 Task: Compose an email with the signature Jennifer Adams with the subject Thank you for accepting our job offer and the message I would appreciate it if you could send me the updated budget report. from softage.8@softage.net to softage.2@softage.net Select the numbered list and change the font typography to strikethroughSelect the numbered list and remove the font typography strikethrough Send the email. Finally, move the email from Sent Items to the label Financial aid
Action: Mouse moved to (1179, 82)
Screenshot: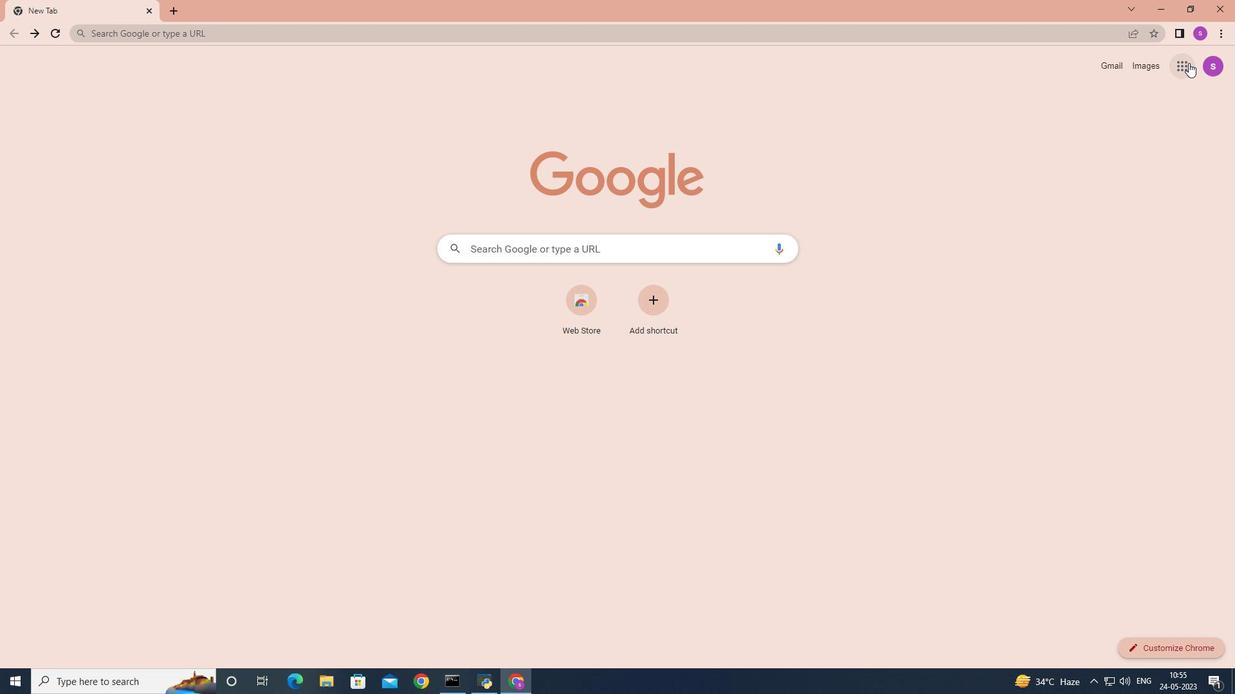 
Action: Mouse pressed left at (1179, 82)
Screenshot: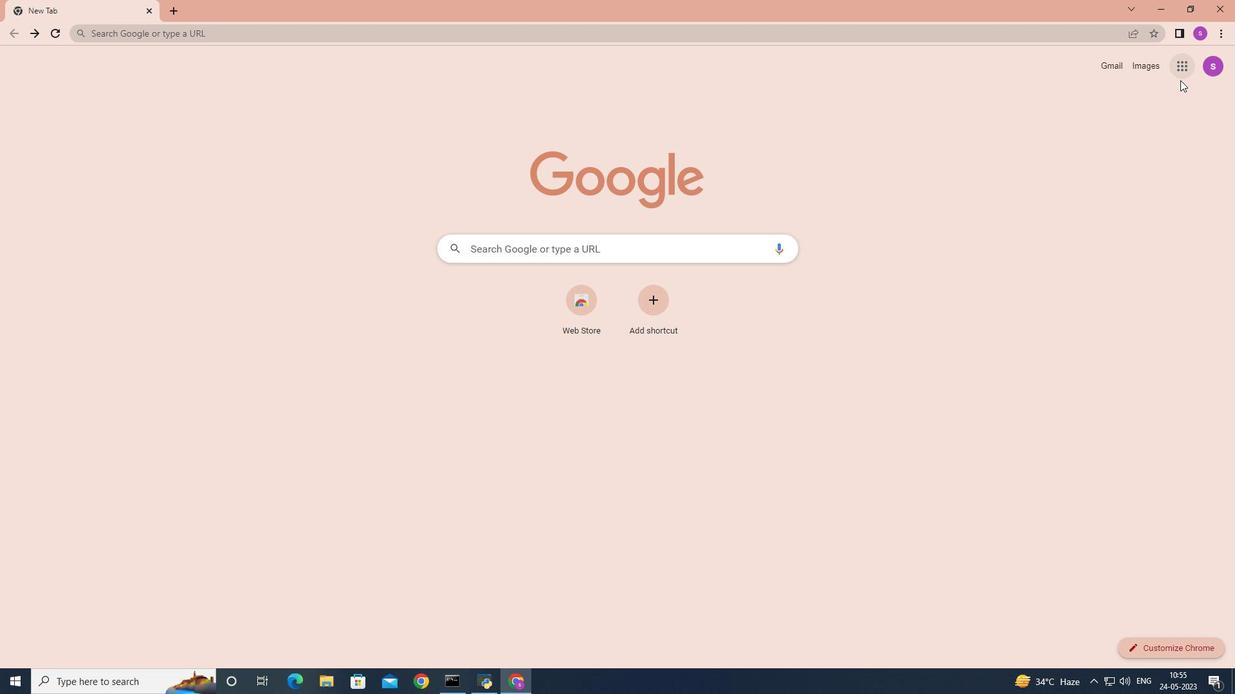 
Action: Mouse moved to (1182, 72)
Screenshot: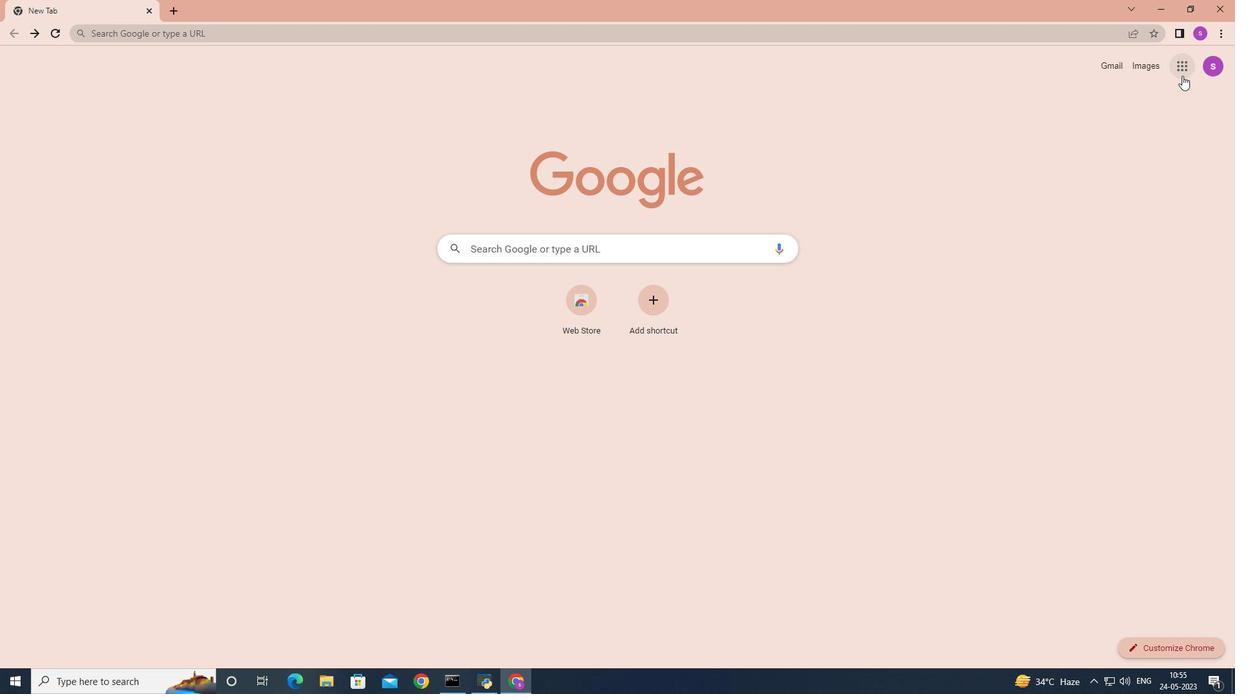 
Action: Mouse pressed left at (1182, 72)
Screenshot: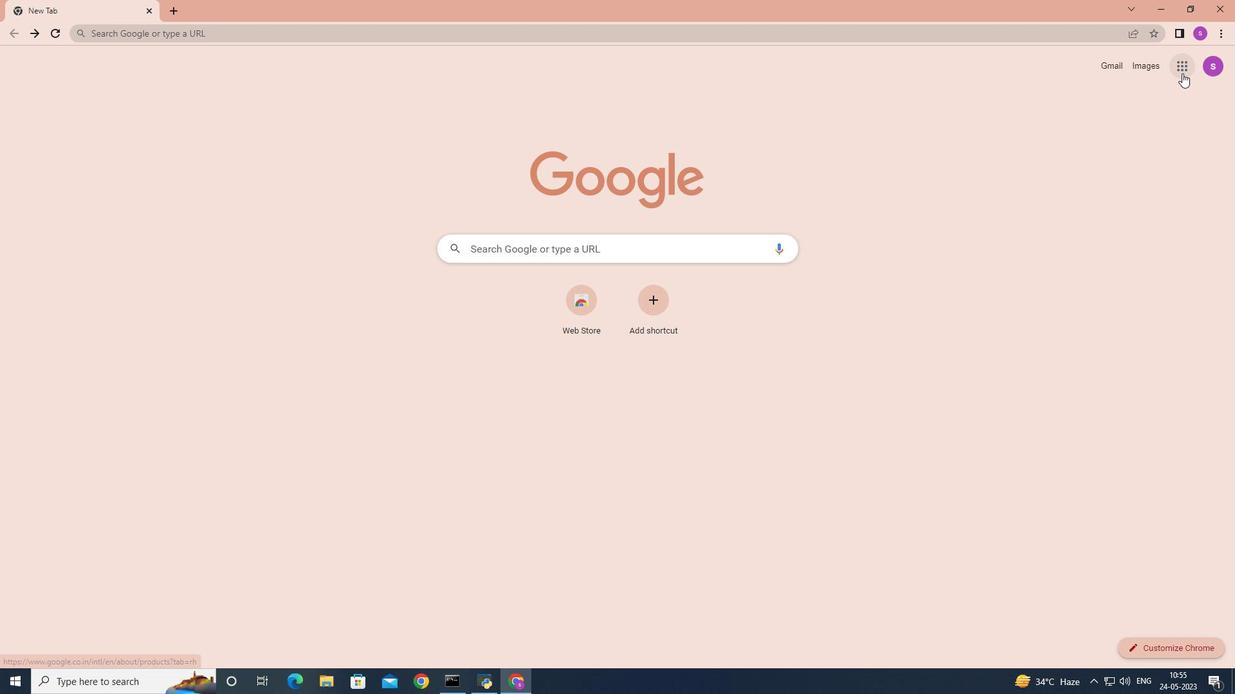 
Action: Mouse moved to (1143, 111)
Screenshot: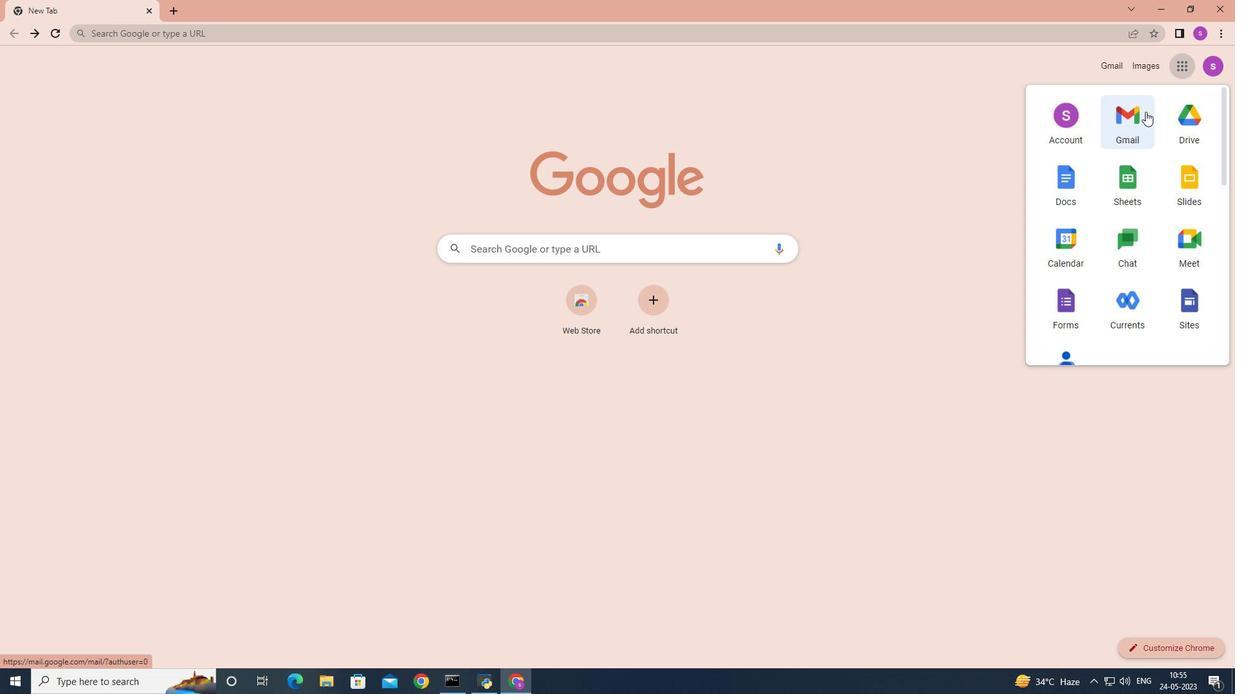 
Action: Mouse pressed left at (1143, 111)
Screenshot: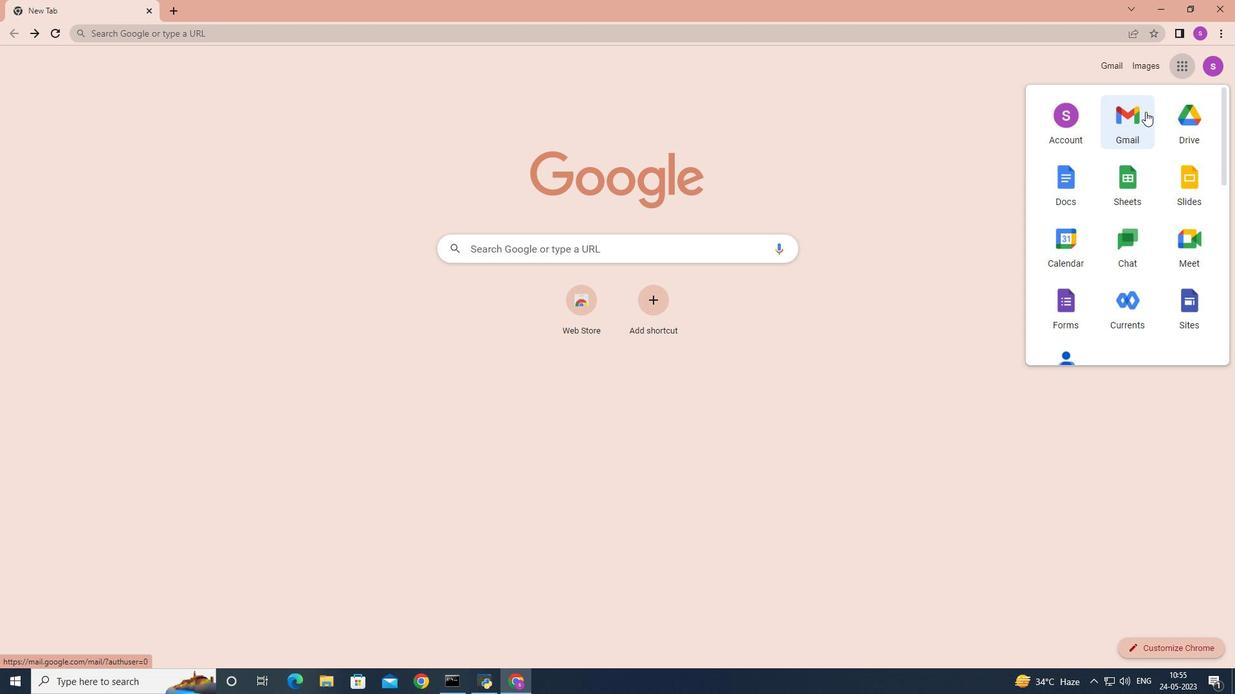 
Action: Mouse moved to (1089, 67)
Screenshot: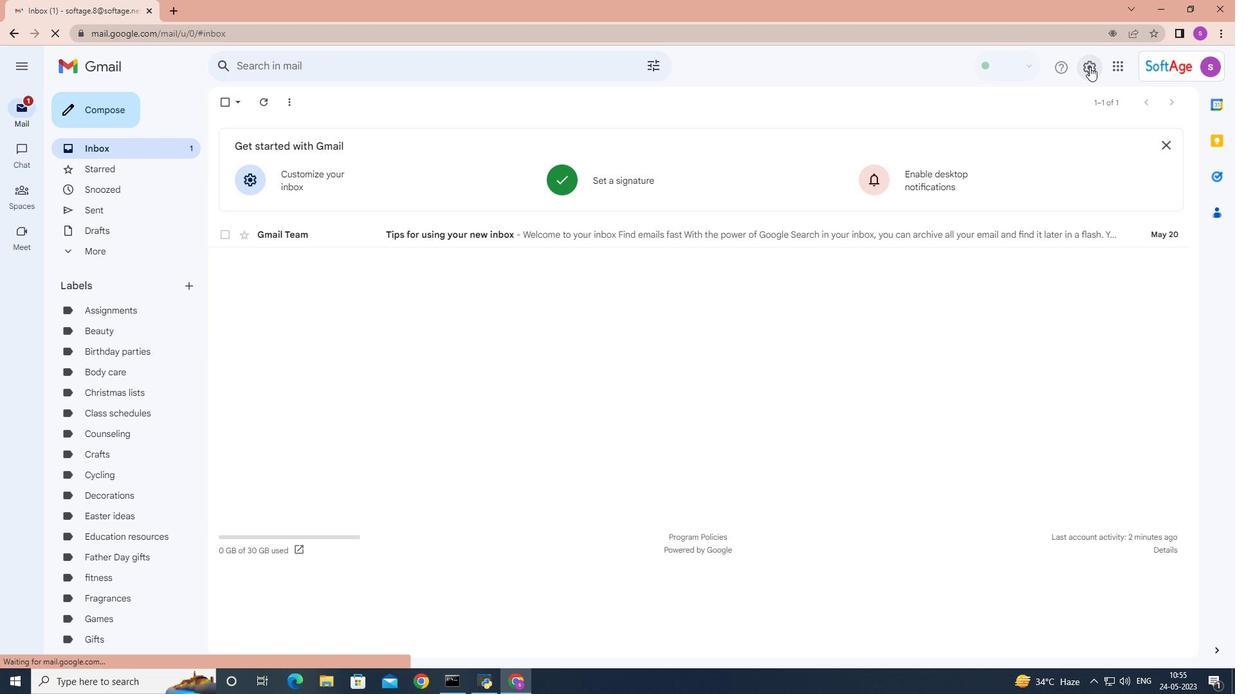 
Action: Mouse pressed left at (1089, 67)
Screenshot: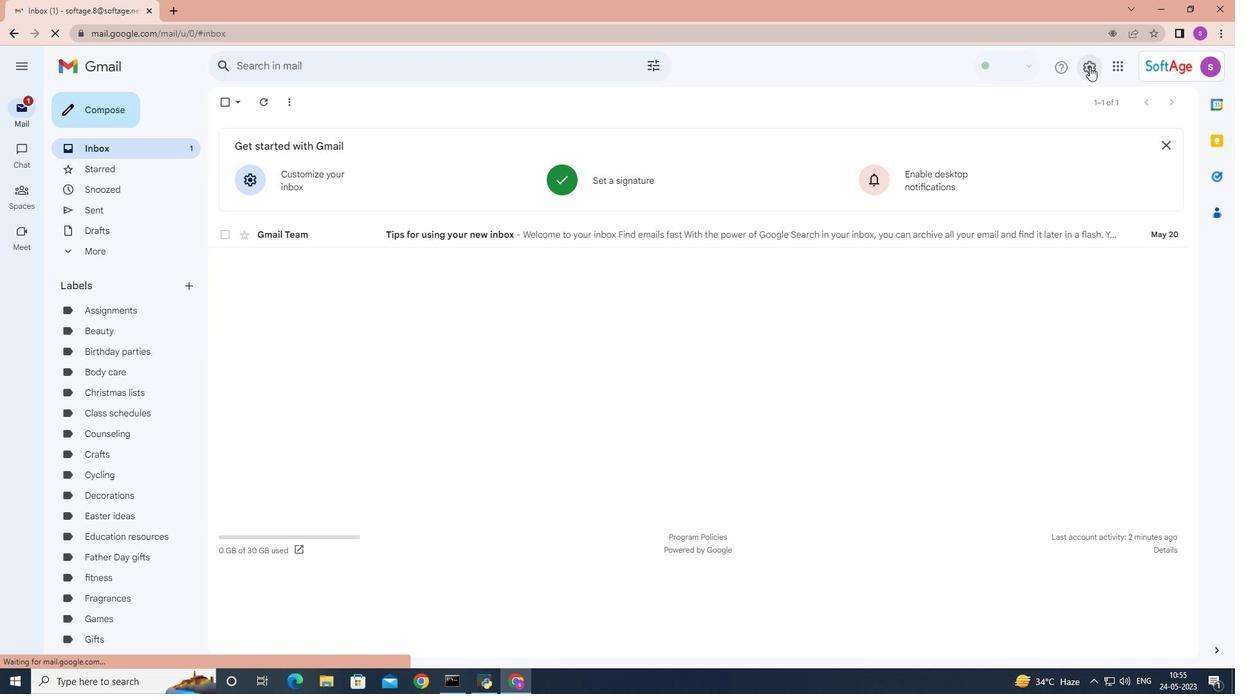 
Action: Mouse moved to (1094, 132)
Screenshot: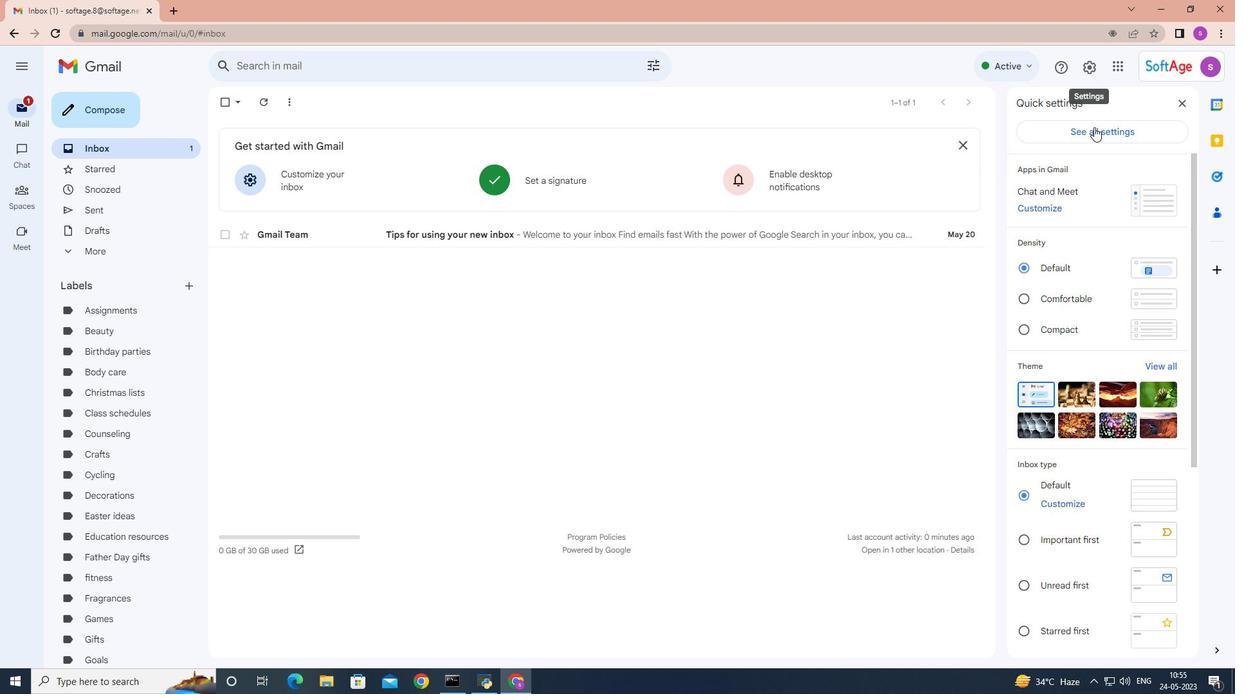 
Action: Mouse pressed left at (1094, 132)
Screenshot: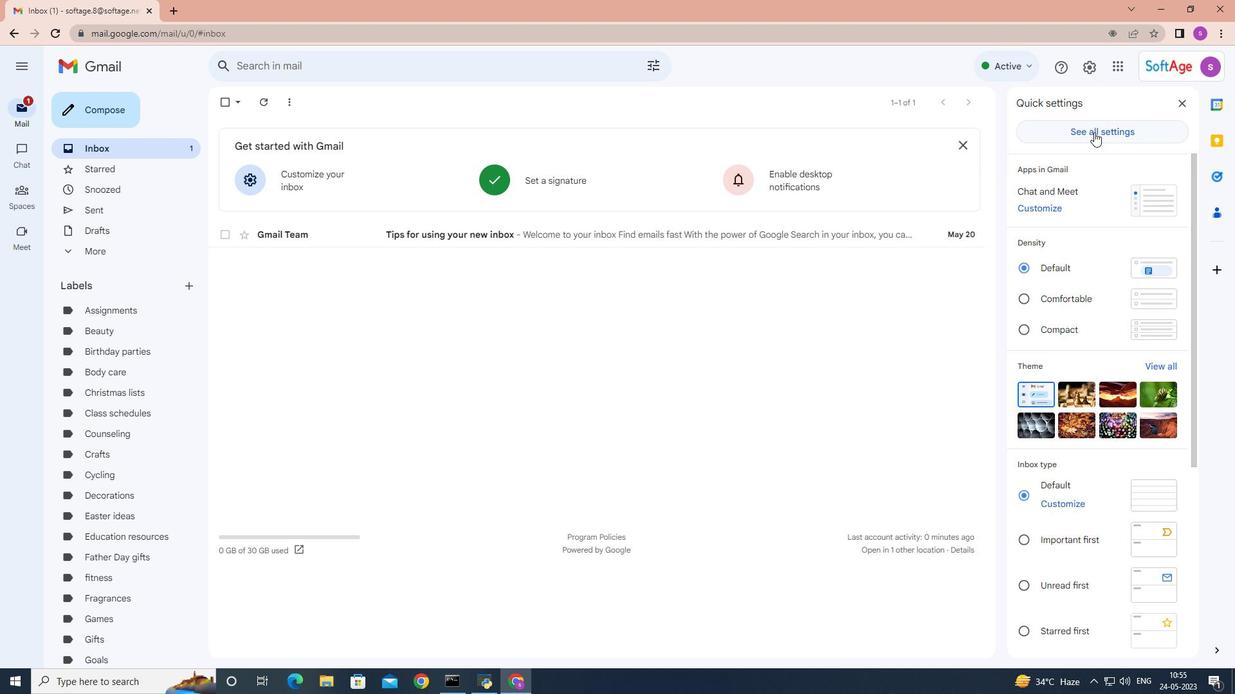 
Action: Mouse moved to (672, 285)
Screenshot: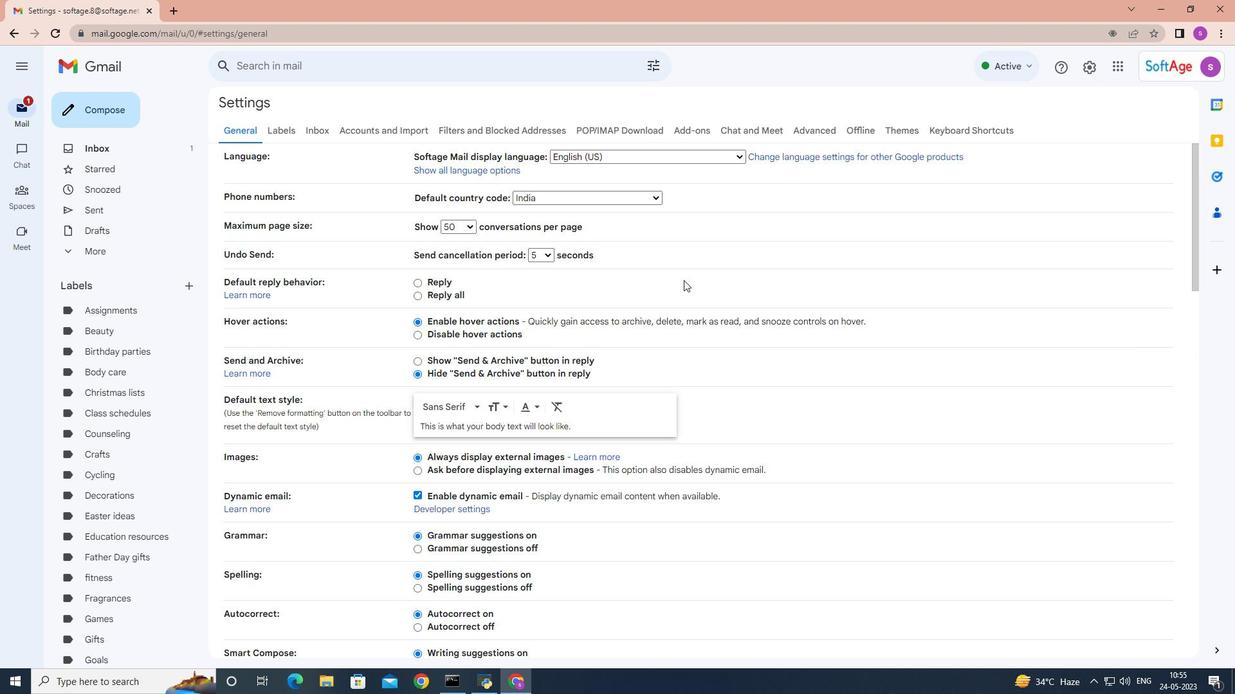 
Action: Mouse scrolled (672, 284) with delta (0, 0)
Screenshot: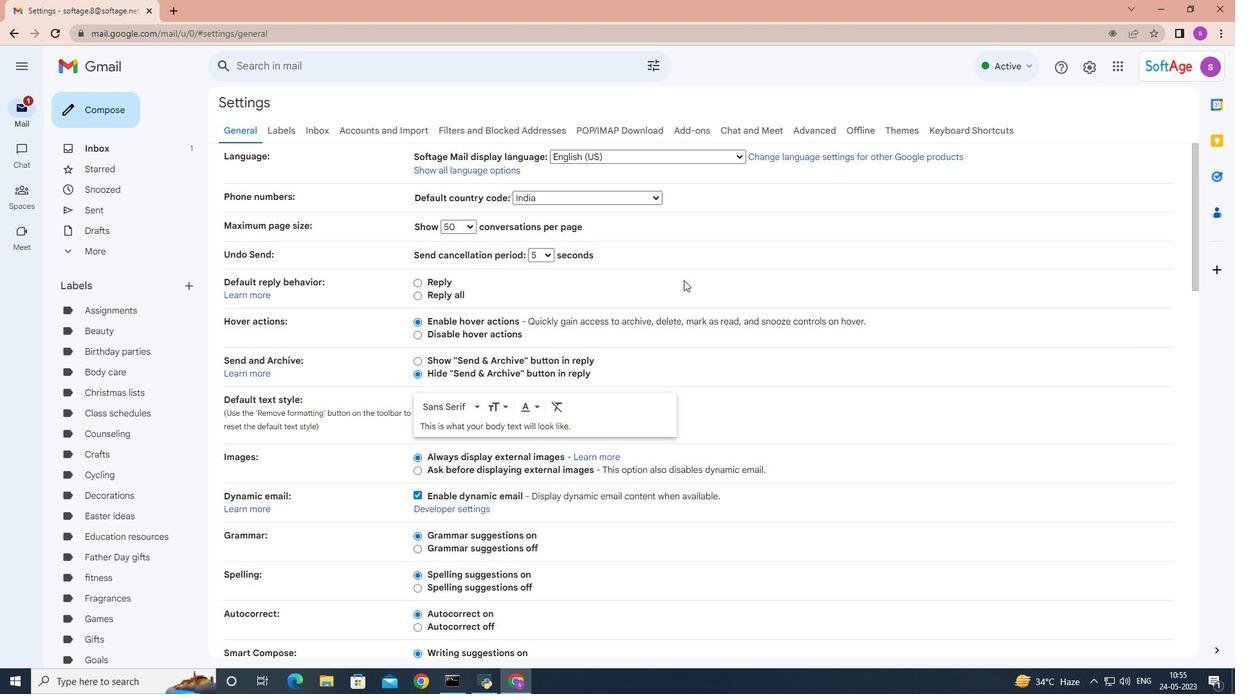 
Action: Mouse scrolled (672, 284) with delta (0, 0)
Screenshot: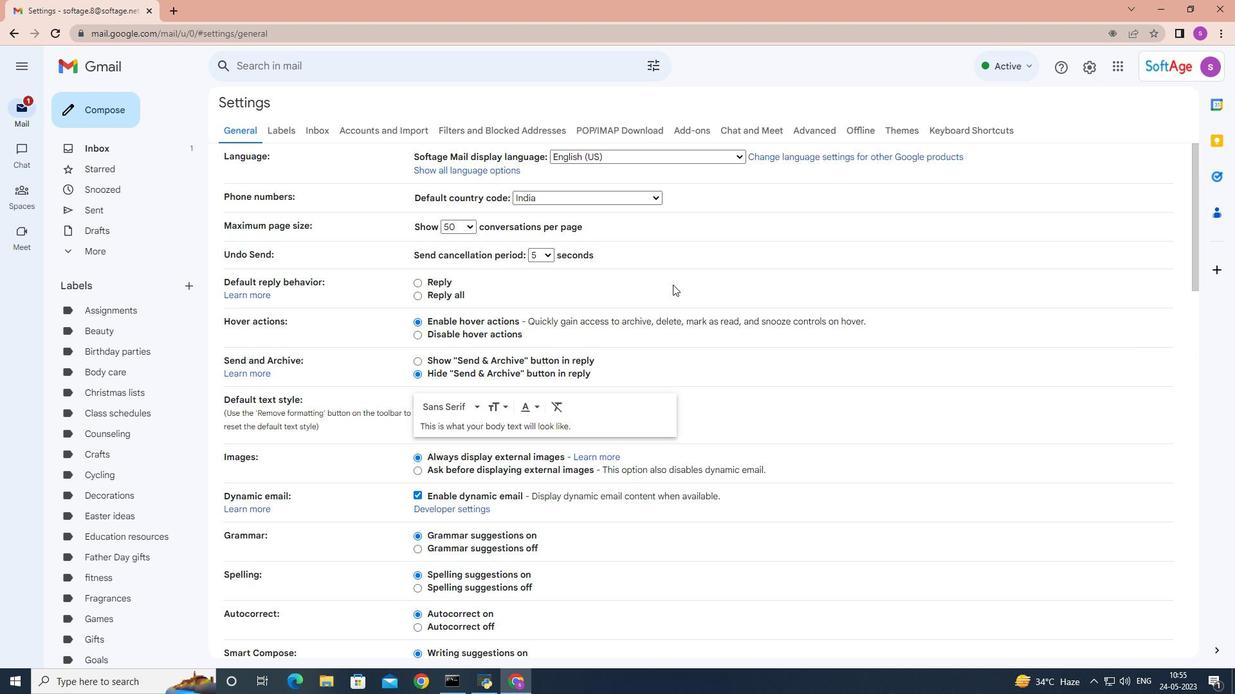 
Action: Mouse scrolled (672, 284) with delta (0, 0)
Screenshot: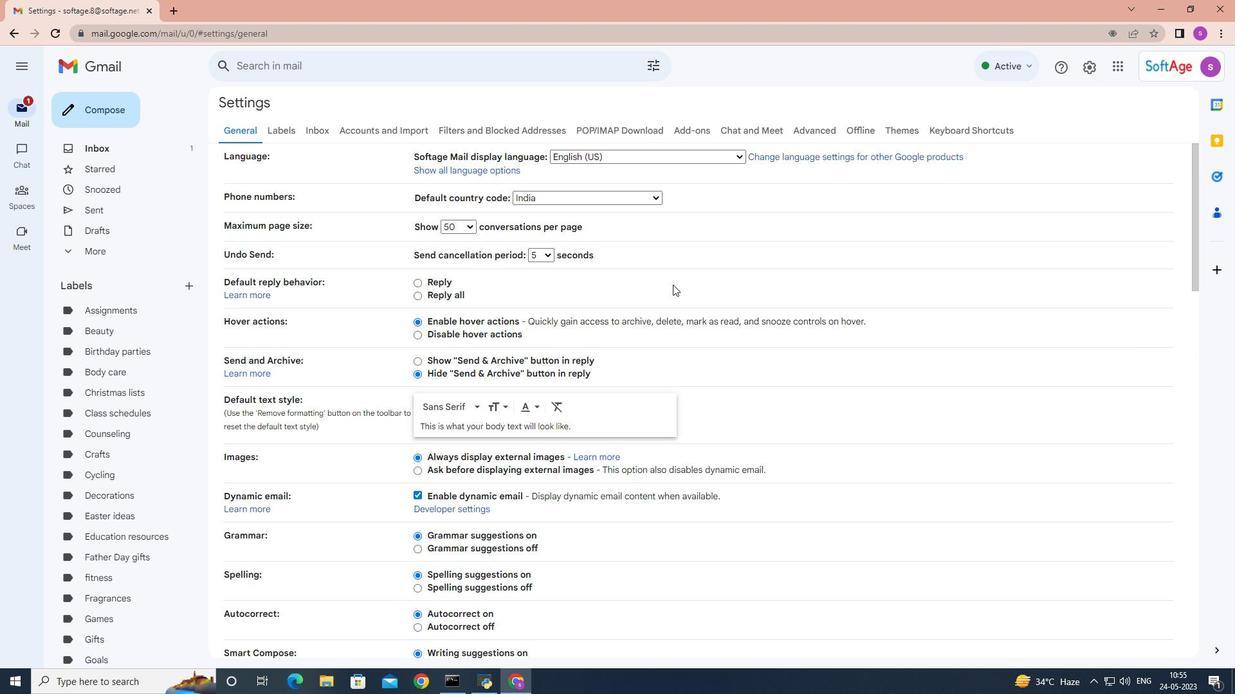 
Action: Mouse scrolled (672, 284) with delta (0, 0)
Screenshot: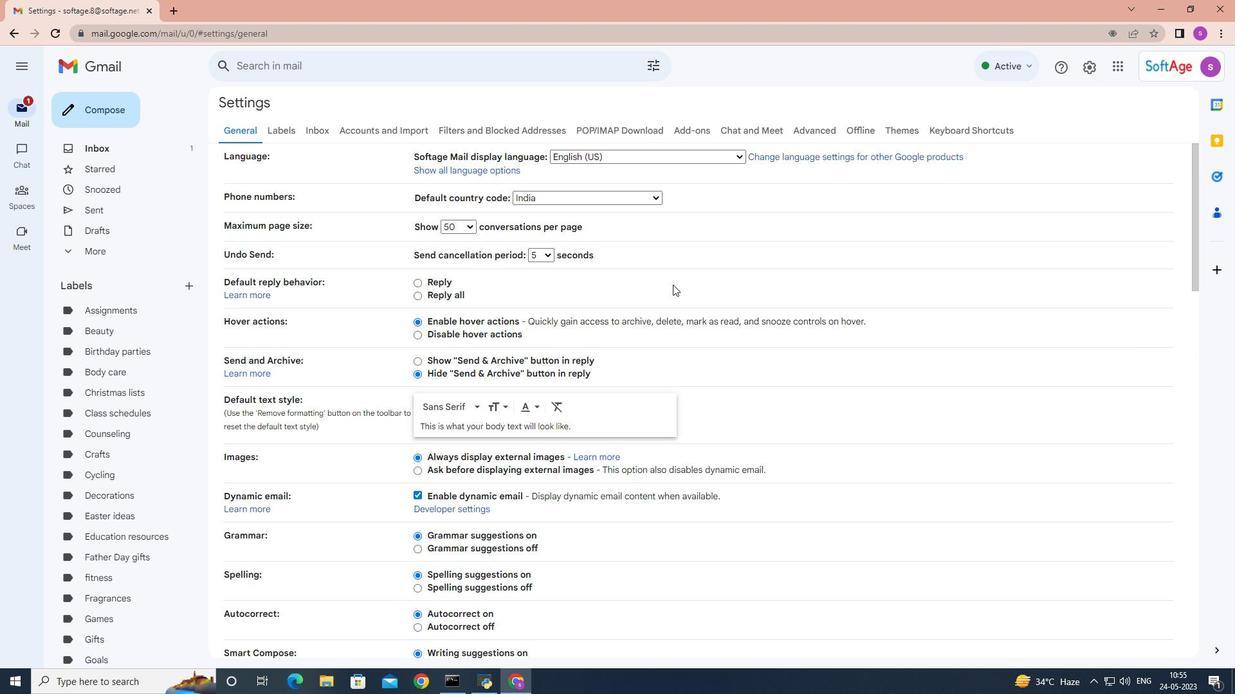 
Action: Mouse scrolled (672, 284) with delta (0, 0)
Screenshot: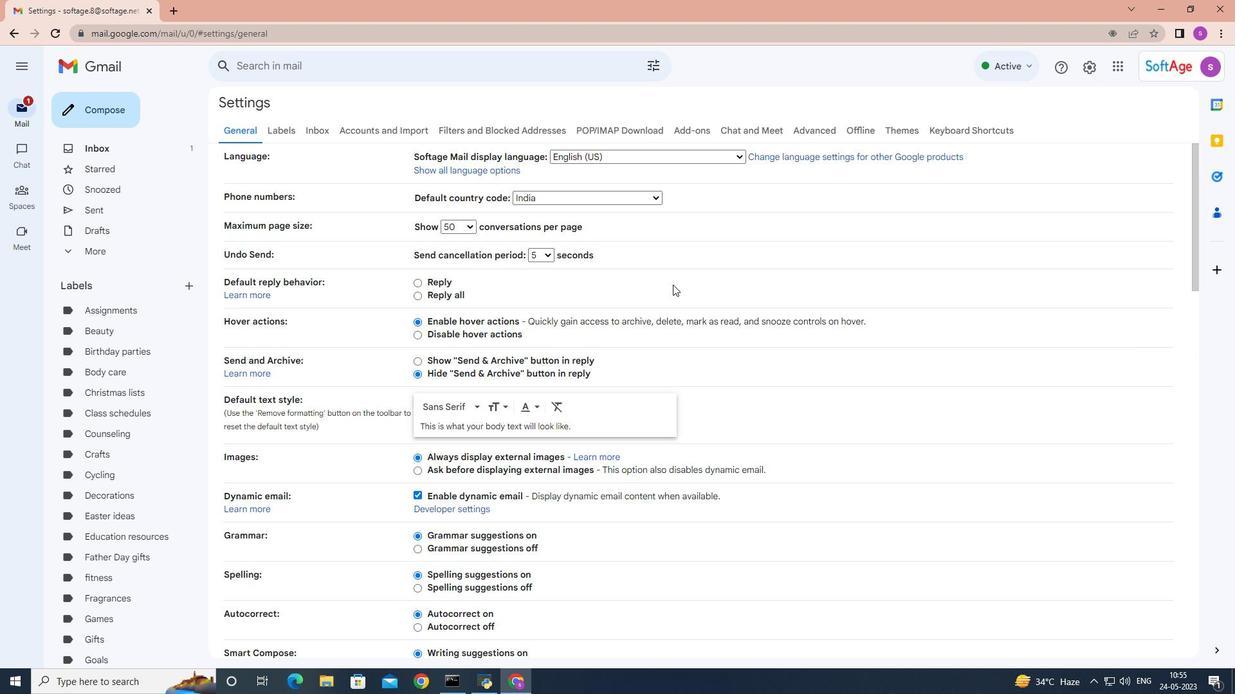 
Action: Mouse scrolled (672, 284) with delta (0, 0)
Screenshot: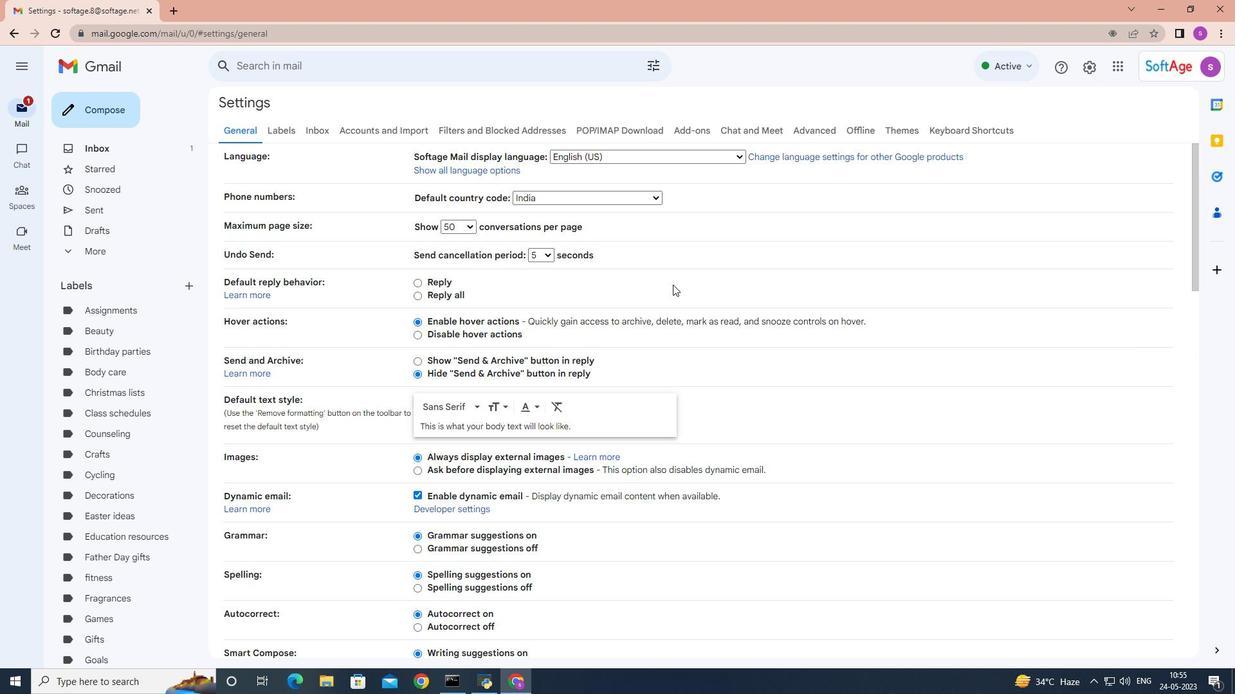 
Action: Mouse scrolled (672, 284) with delta (0, 0)
Screenshot: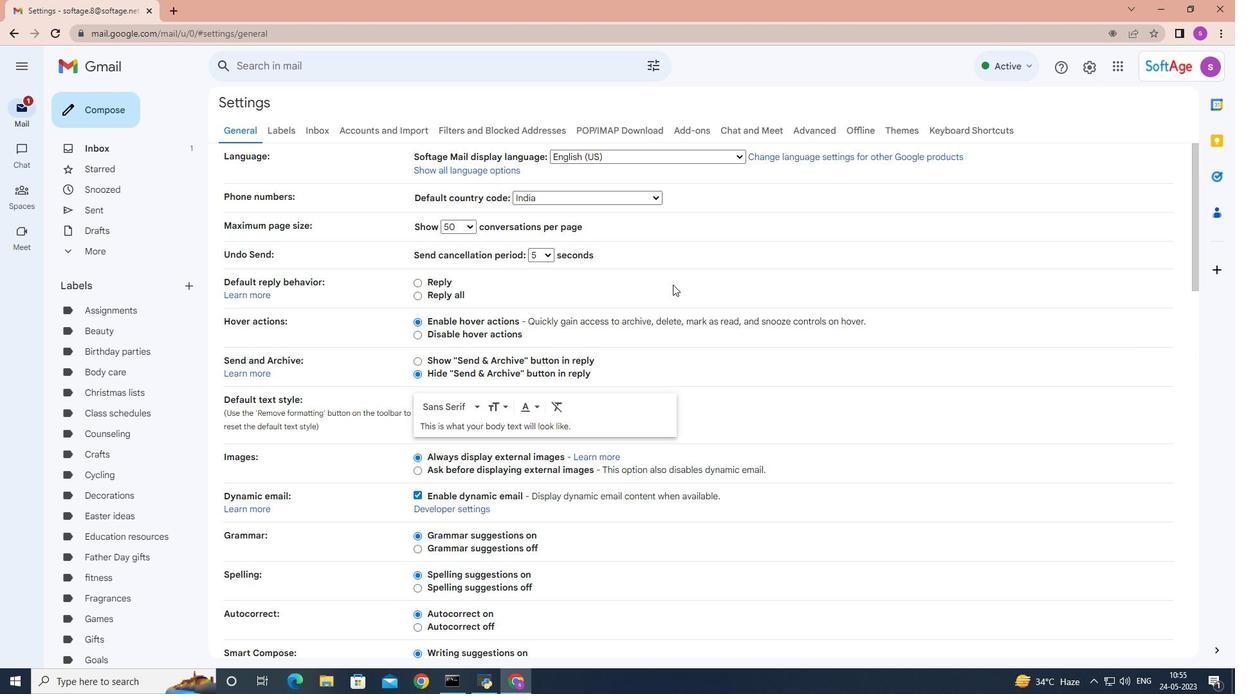 
Action: Mouse scrolled (672, 284) with delta (0, 0)
Screenshot: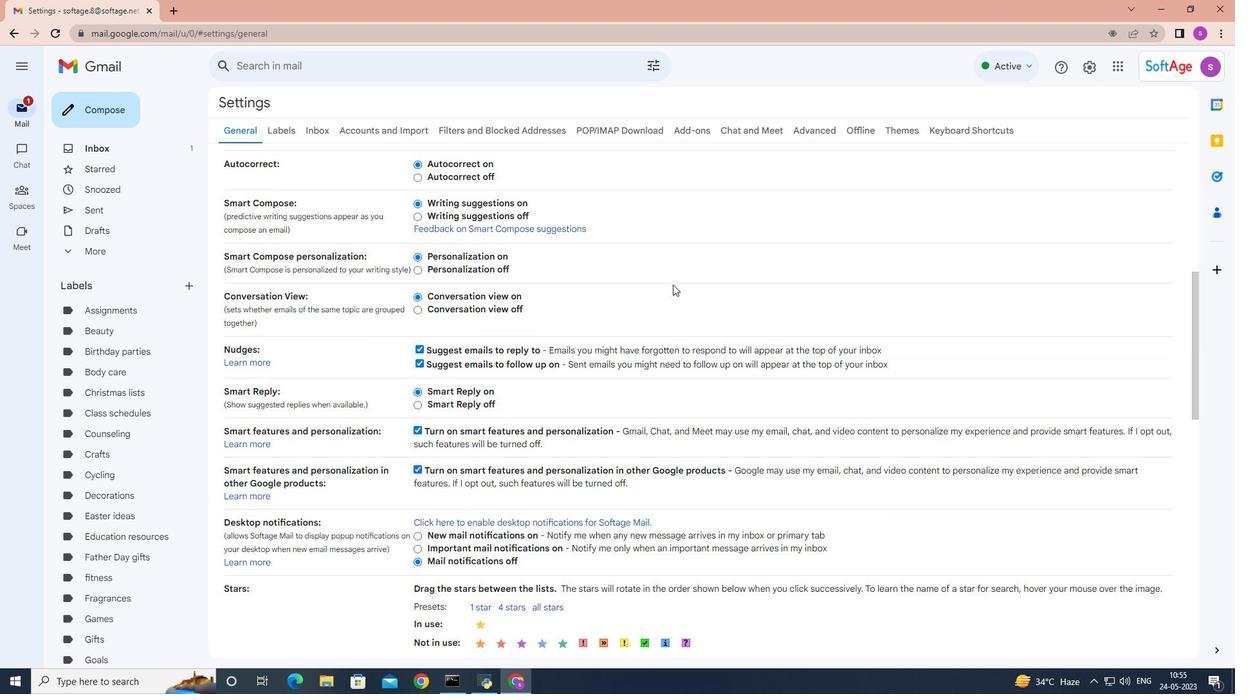
Action: Mouse scrolled (672, 284) with delta (0, 0)
Screenshot: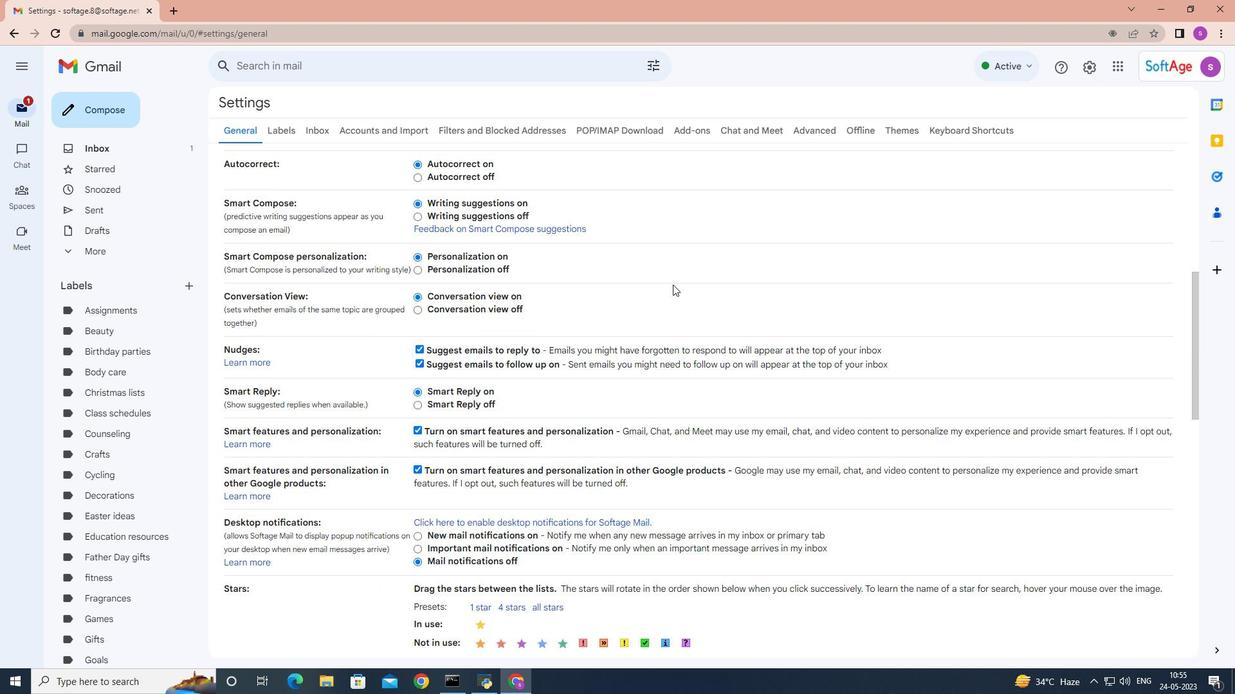 
Action: Mouse scrolled (672, 284) with delta (0, 0)
Screenshot: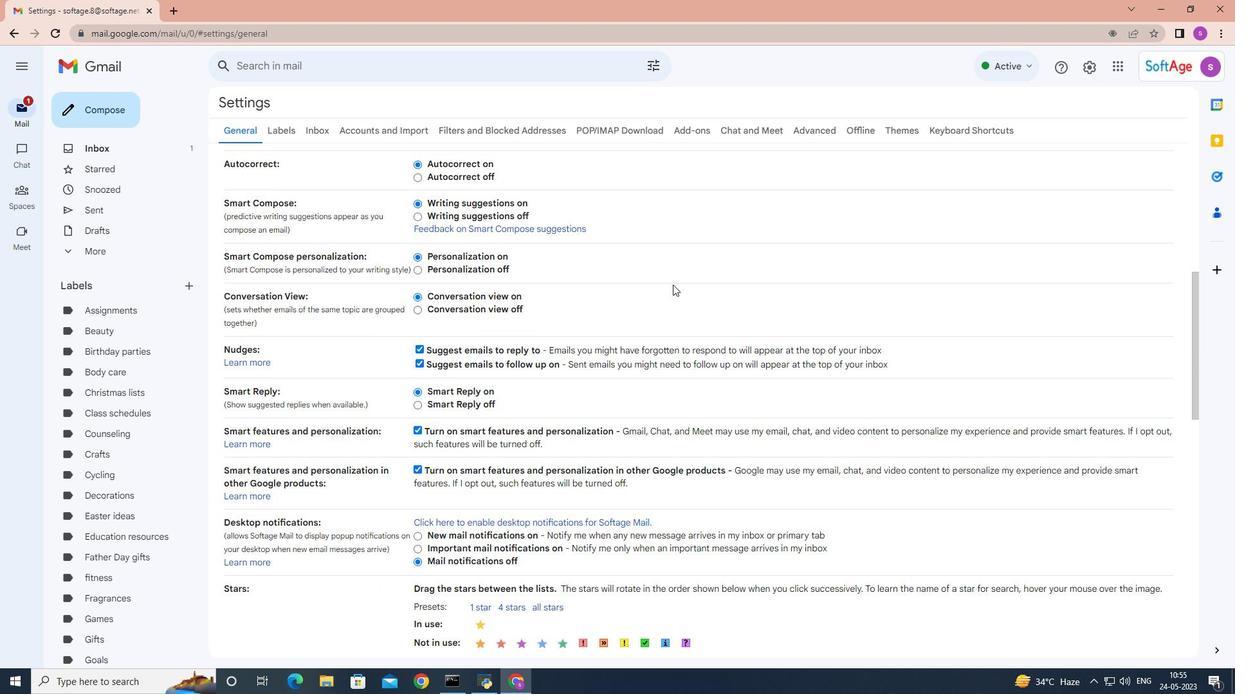 
Action: Mouse scrolled (672, 284) with delta (0, 0)
Screenshot: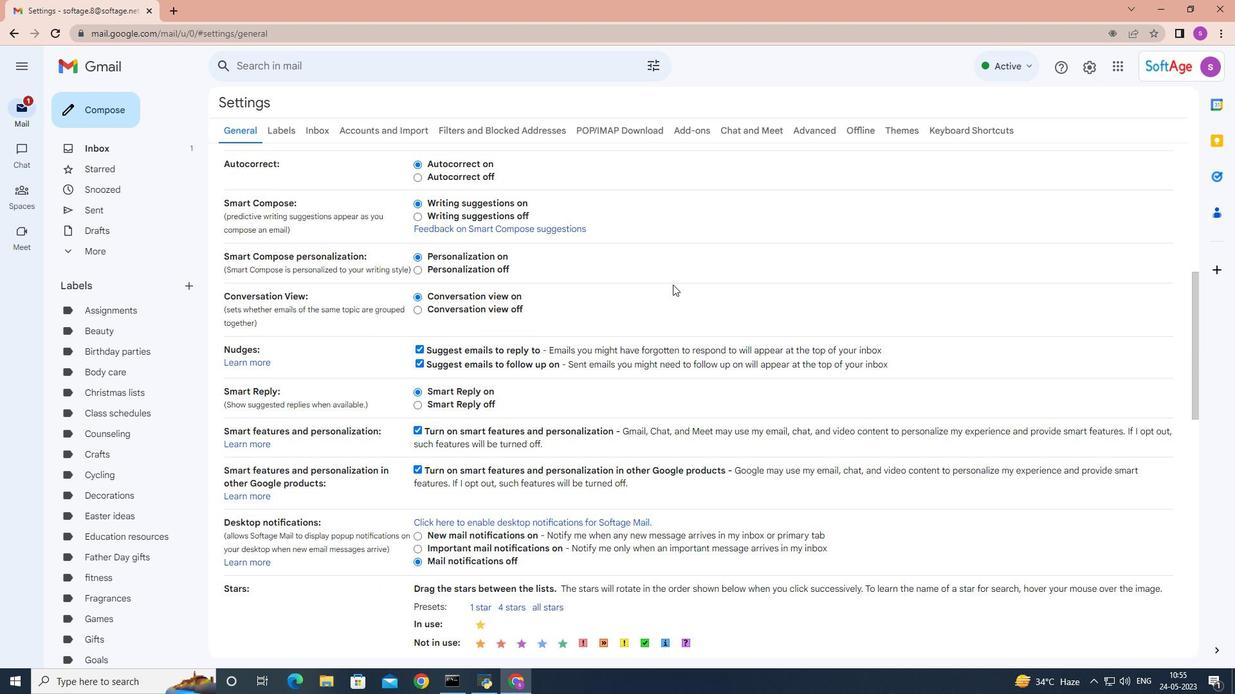 
Action: Mouse scrolled (672, 284) with delta (0, 0)
Screenshot: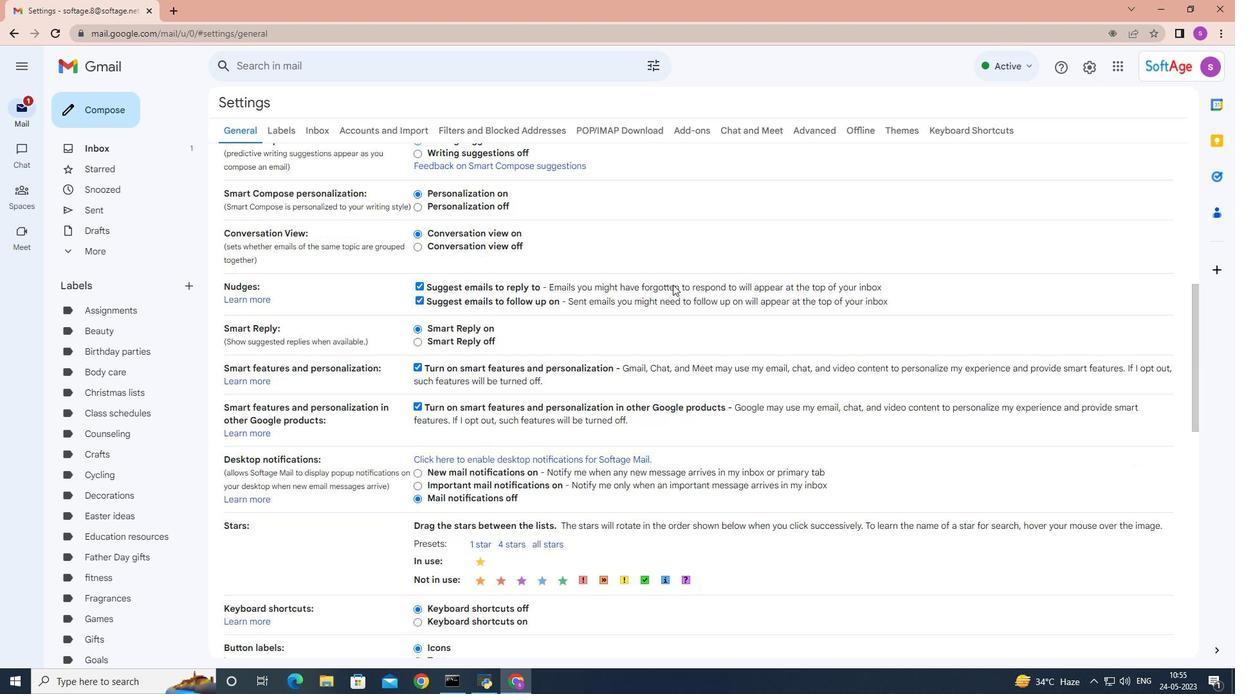 
Action: Mouse scrolled (672, 284) with delta (0, 0)
Screenshot: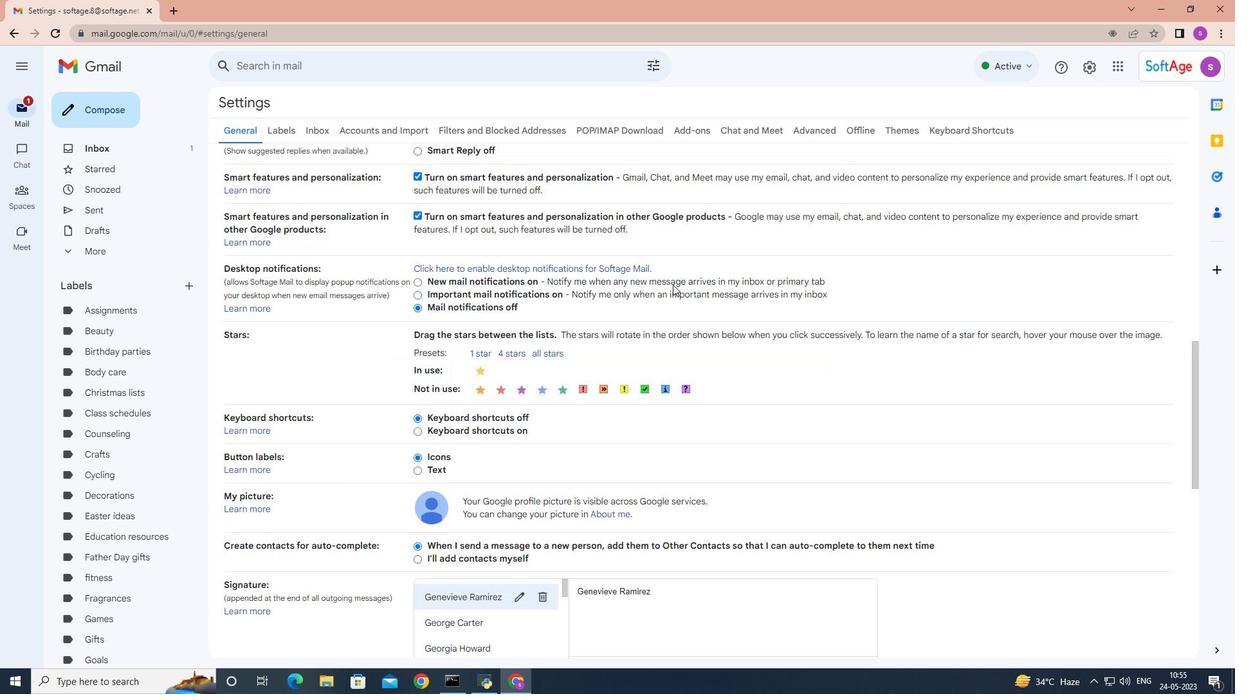 
Action: Mouse scrolled (672, 284) with delta (0, 0)
Screenshot: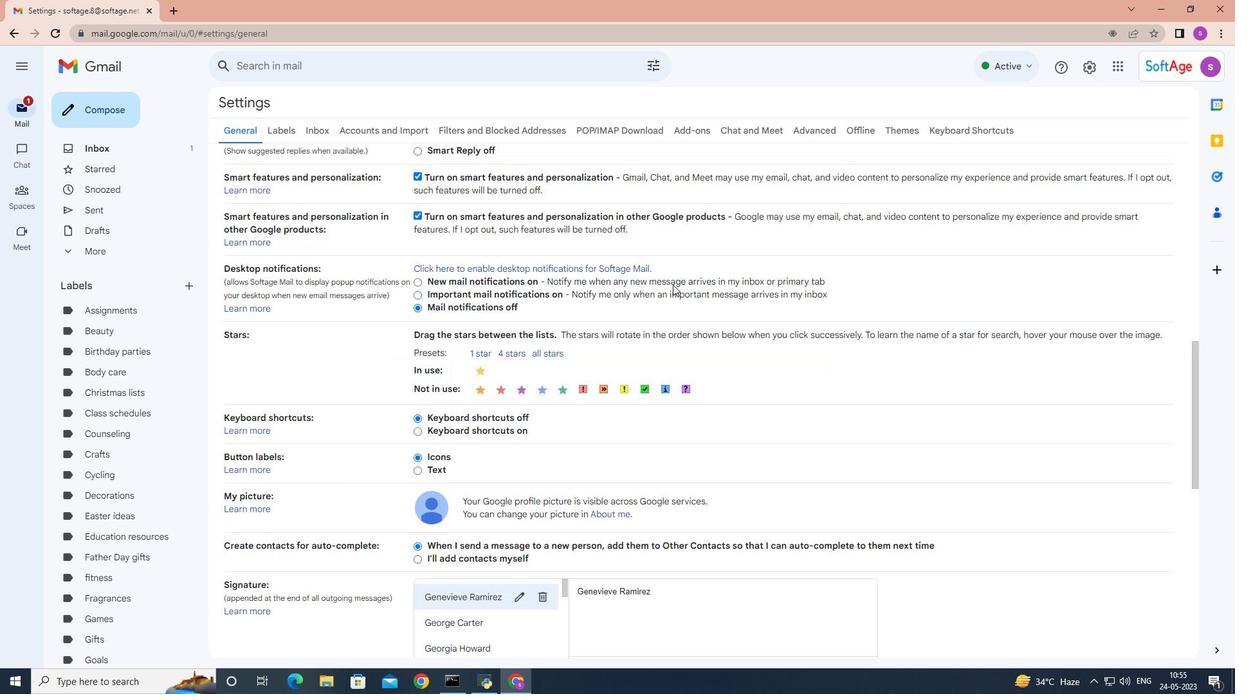 
Action: Mouse scrolled (672, 284) with delta (0, 0)
Screenshot: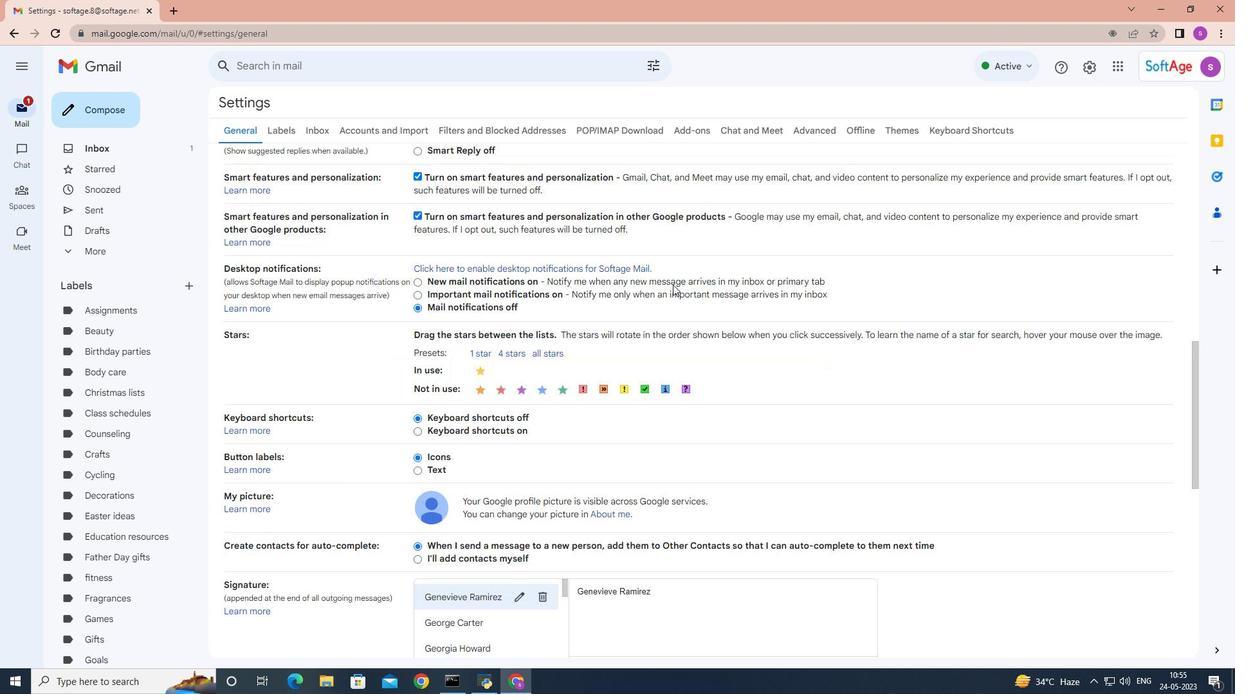 
Action: Mouse scrolled (672, 284) with delta (0, 0)
Screenshot: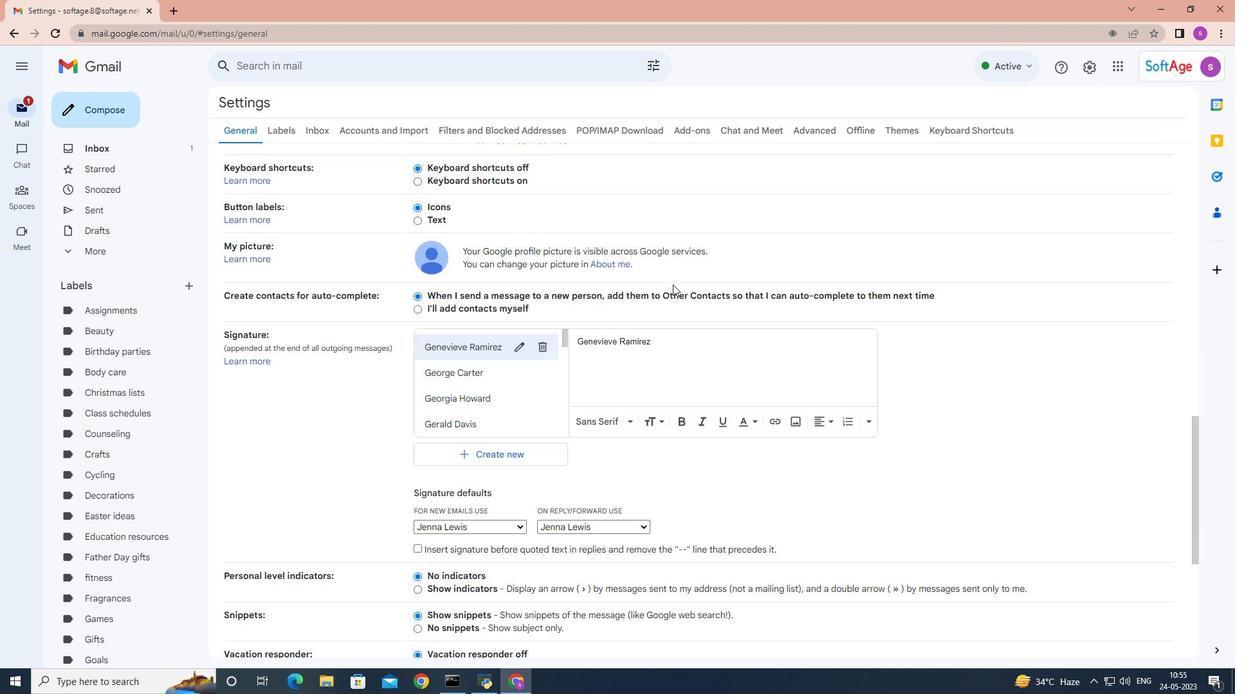 
Action: Mouse moved to (507, 387)
Screenshot: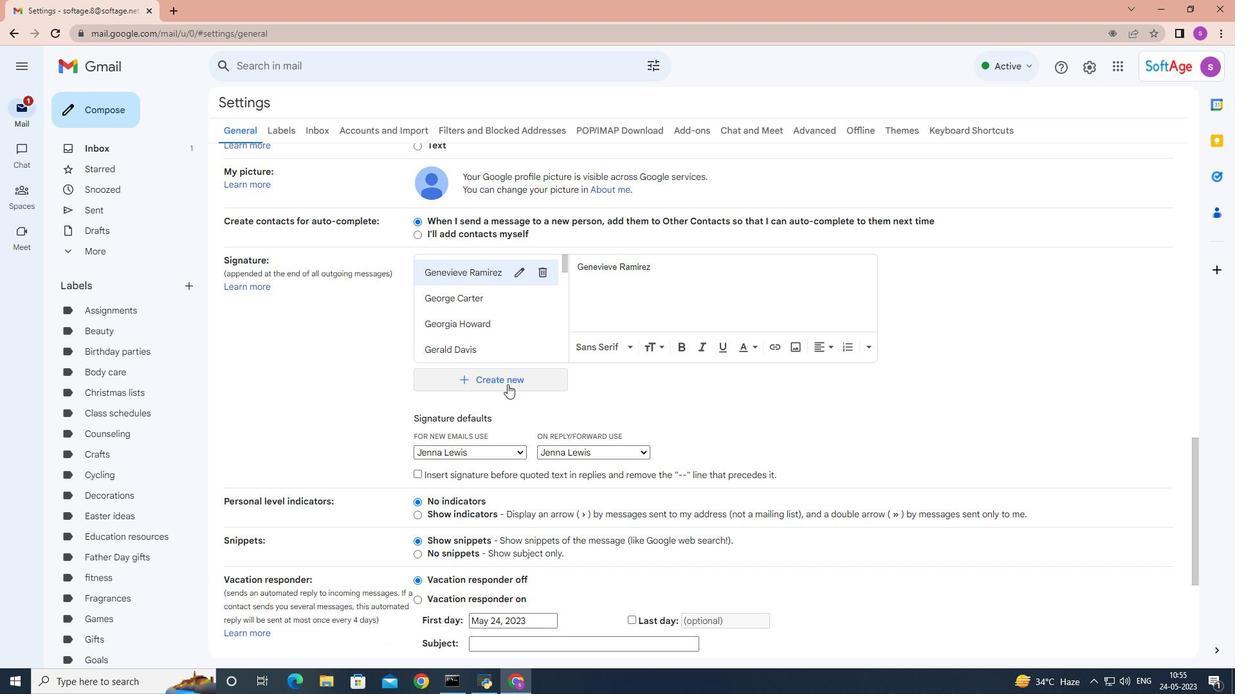 
Action: Mouse pressed left at (507, 387)
Screenshot: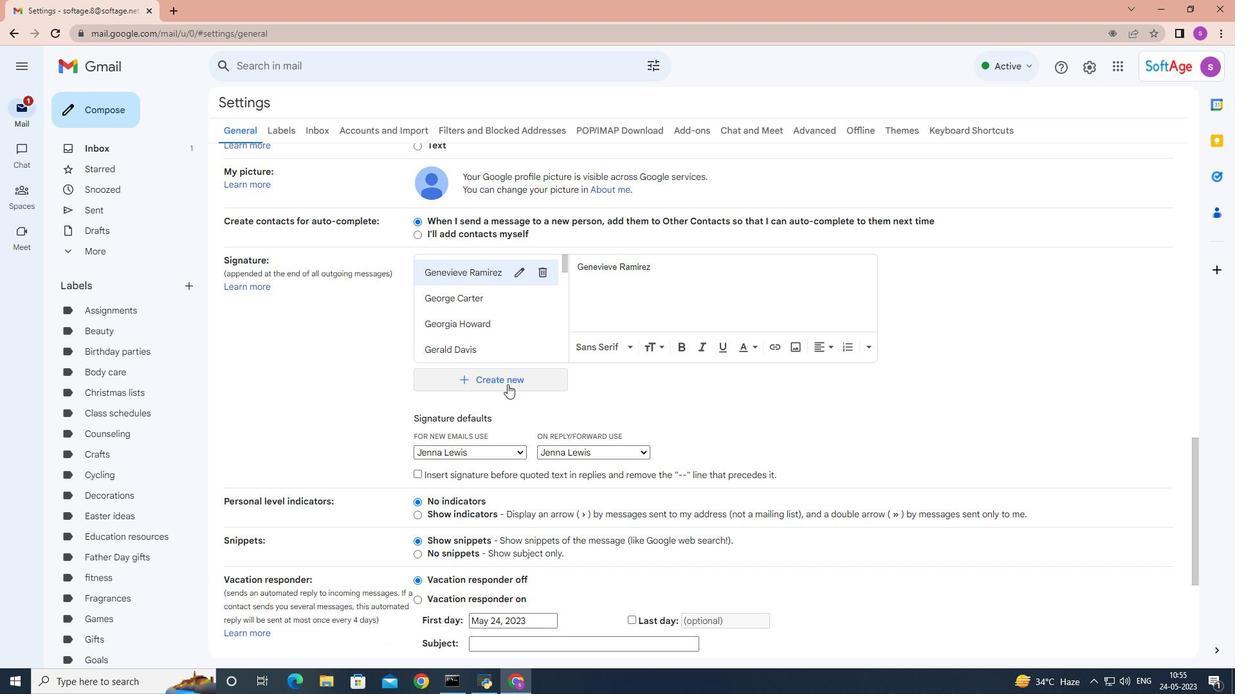 
Action: Key pressed <Key.caps_lock>J<Key.caps_lock>ennifer<Key.space><Key.caps_lock>A<Key.caps_lock>dams<Key.space>
Screenshot: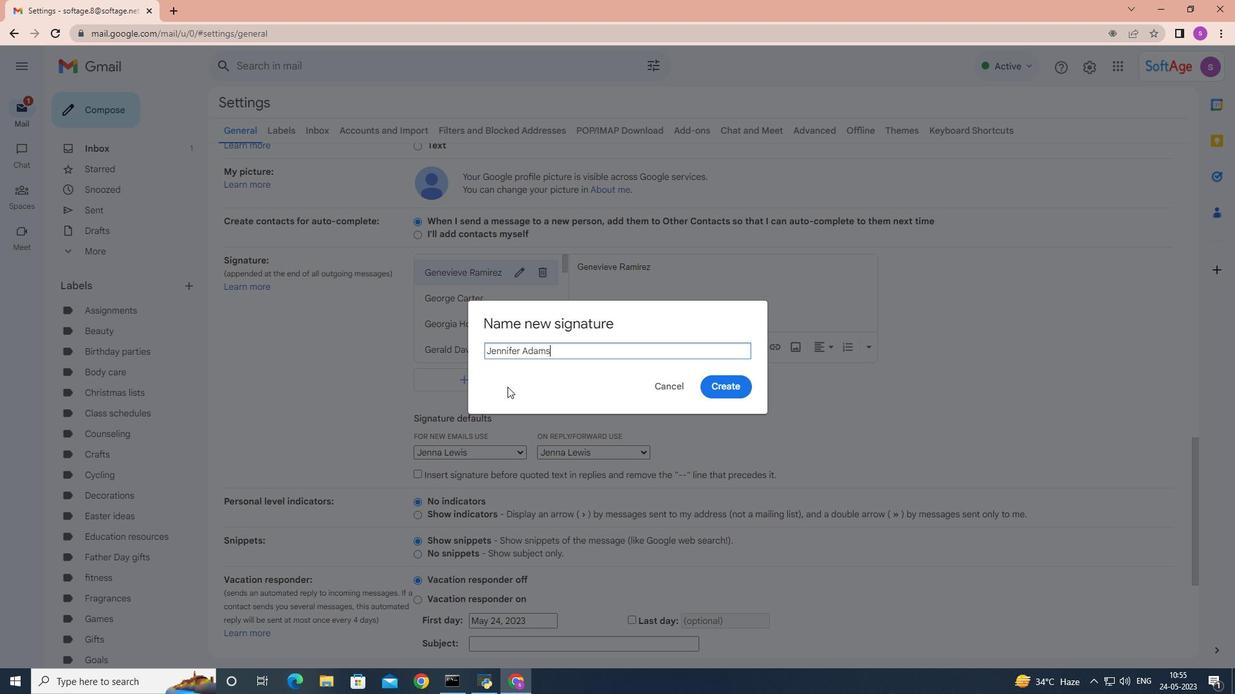 
Action: Mouse moved to (722, 386)
Screenshot: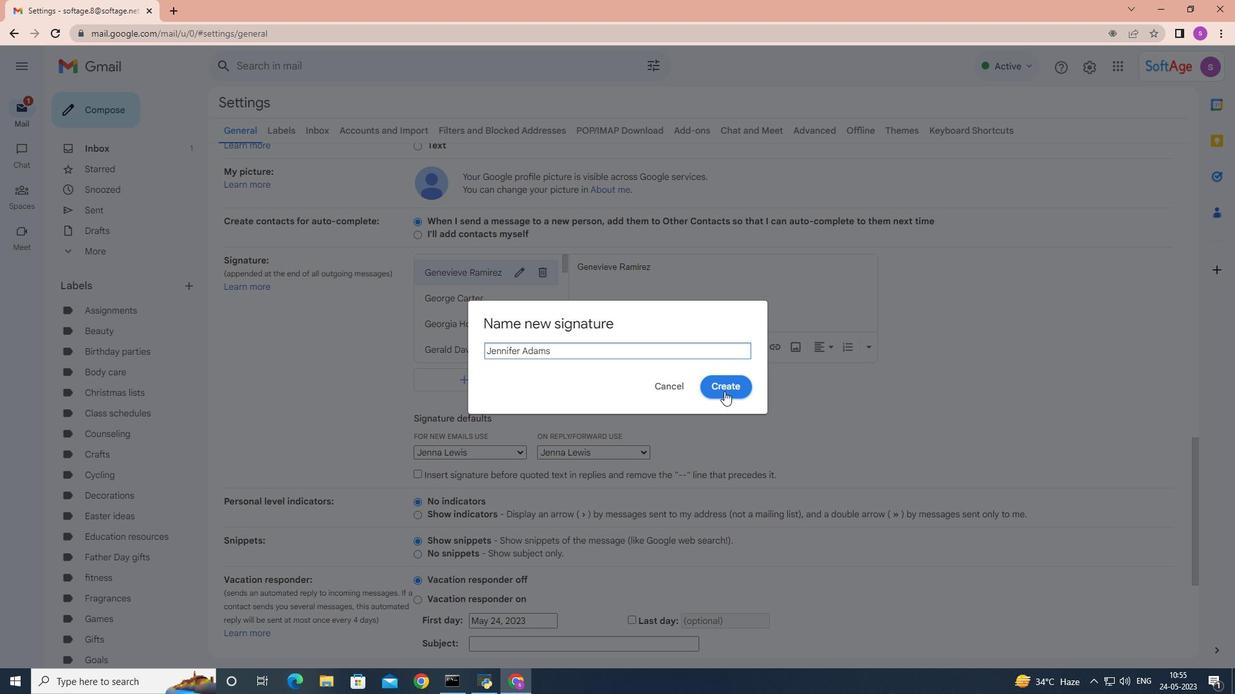 
Action: Mouse pressed left at (722, 386)
Screenshot: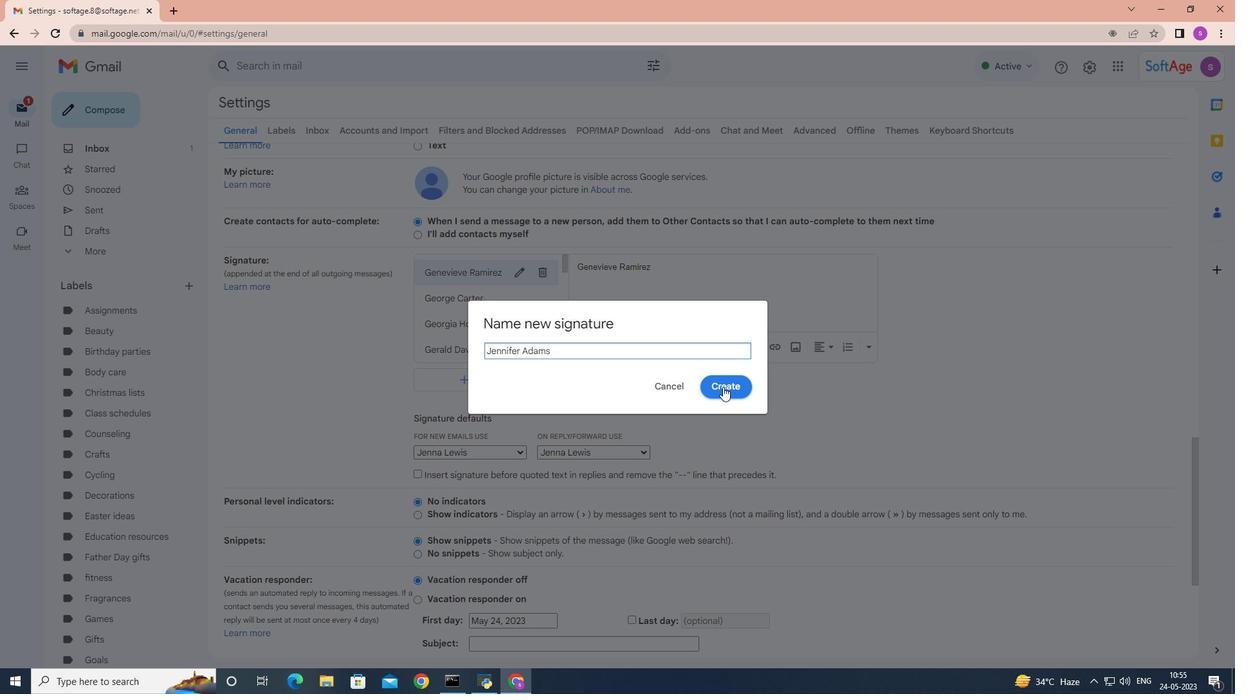 
Action: Mouse moved to (600, 271)
Screenshot: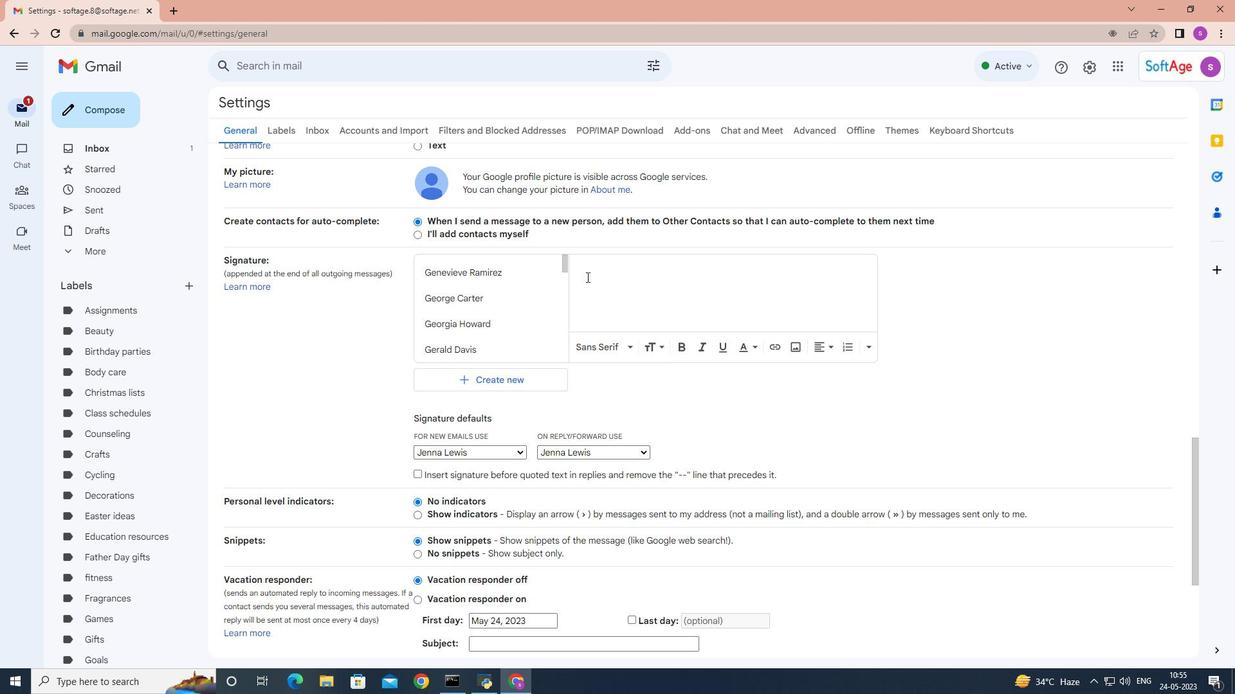 
Action: Key pressed <Key.caps_lock>J<Key.caps_lock>a<Key.backspace>ennifer<Key.caps_lock>A<Key.caps_lock>dams
Screenshot: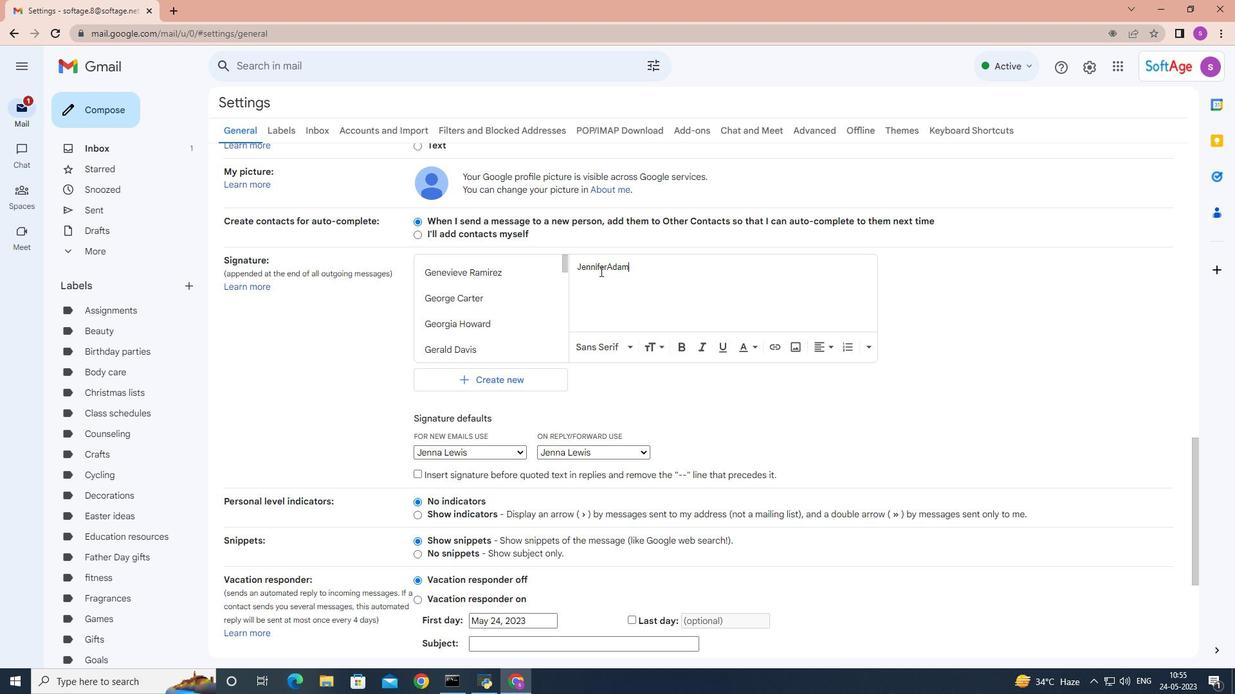 
Action: Mouse moved to (602, 272)
Screenshot: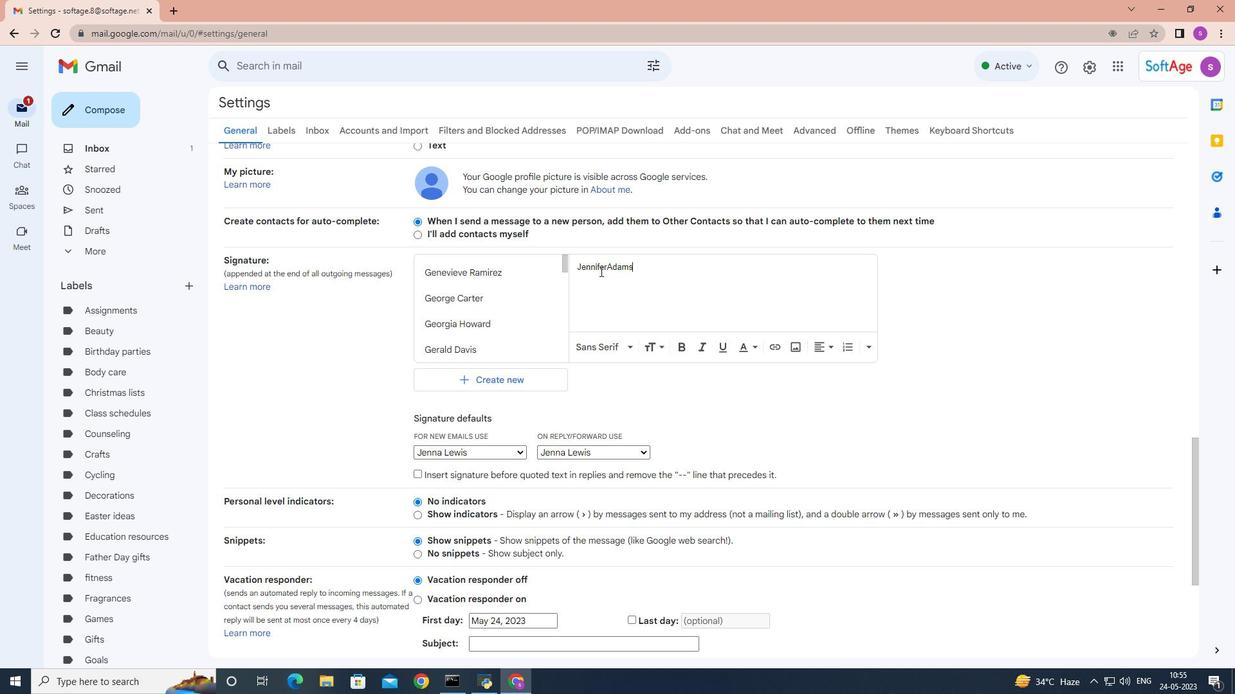 
Action: Key pressed <Key.space>
Screenshot: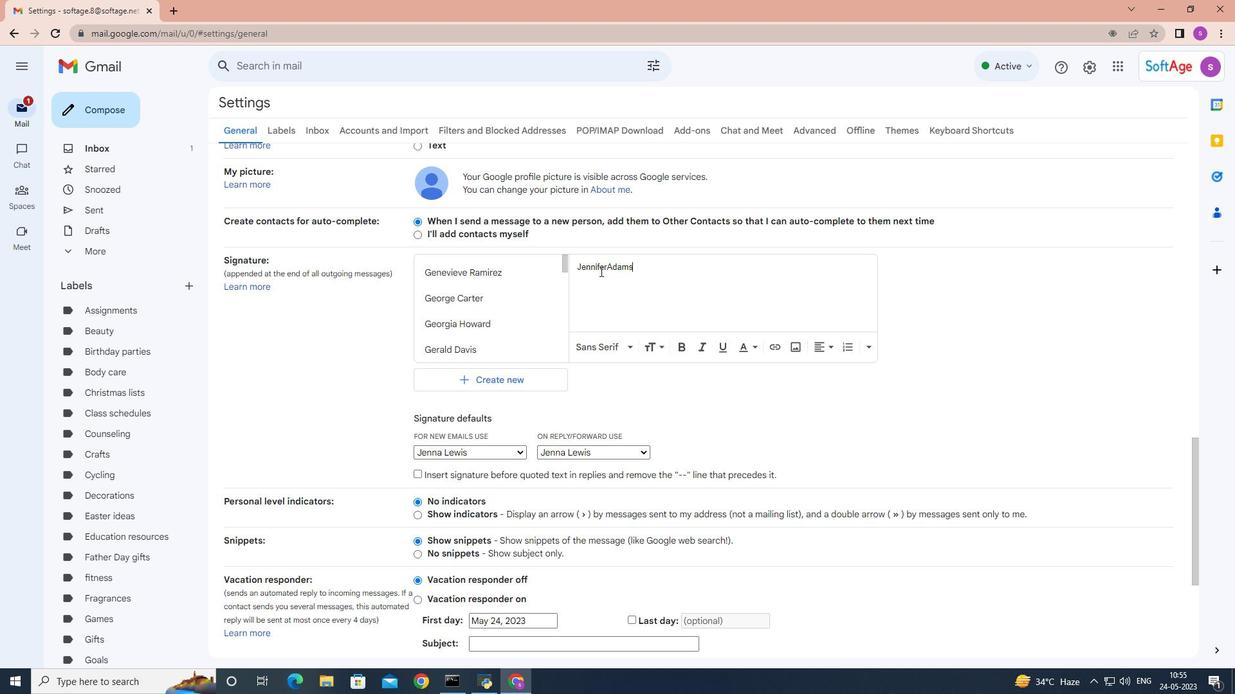 
Action: Mouse moved to (604, 266)
Screenshot: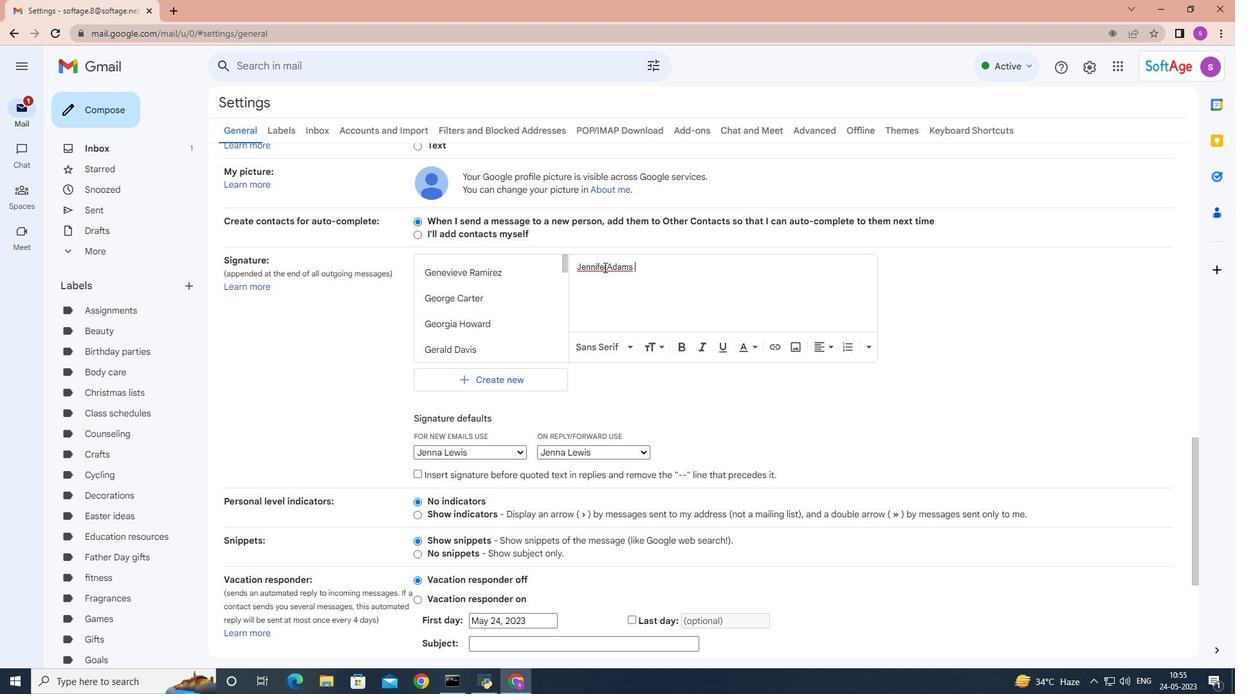 
Action: Mouse pressed left at (604, 266)
Screenshot: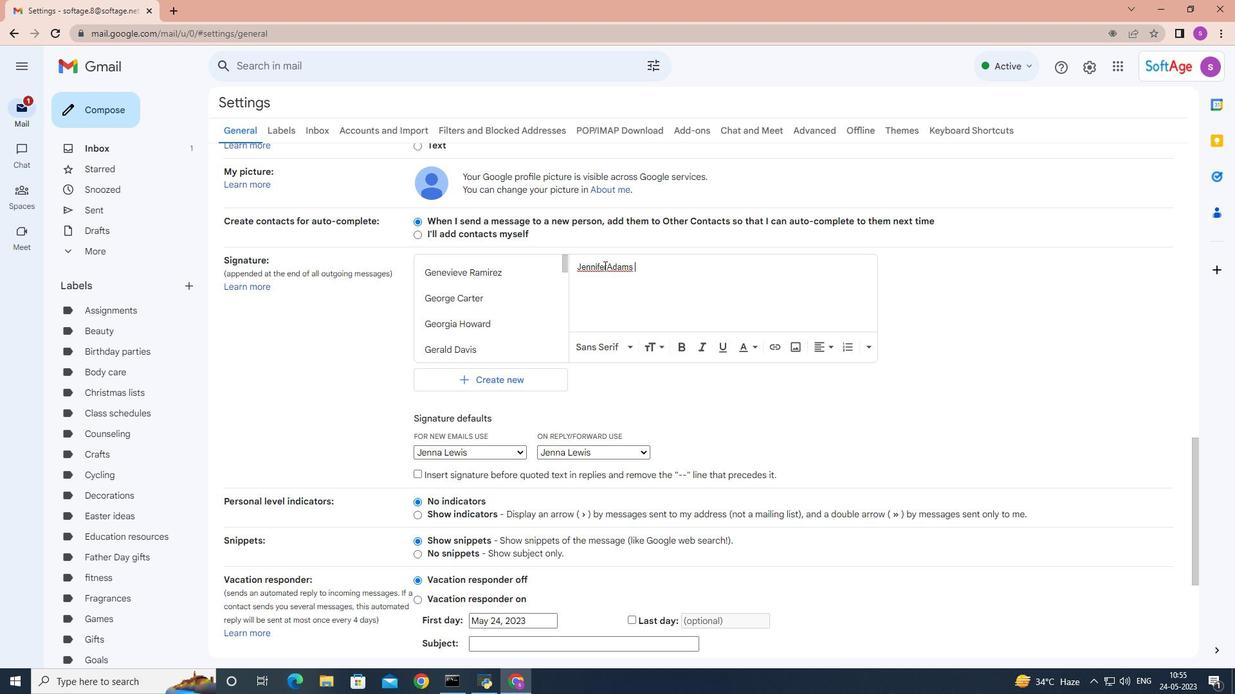 
Action: Mouse moved to (605, 267)
Screenshot: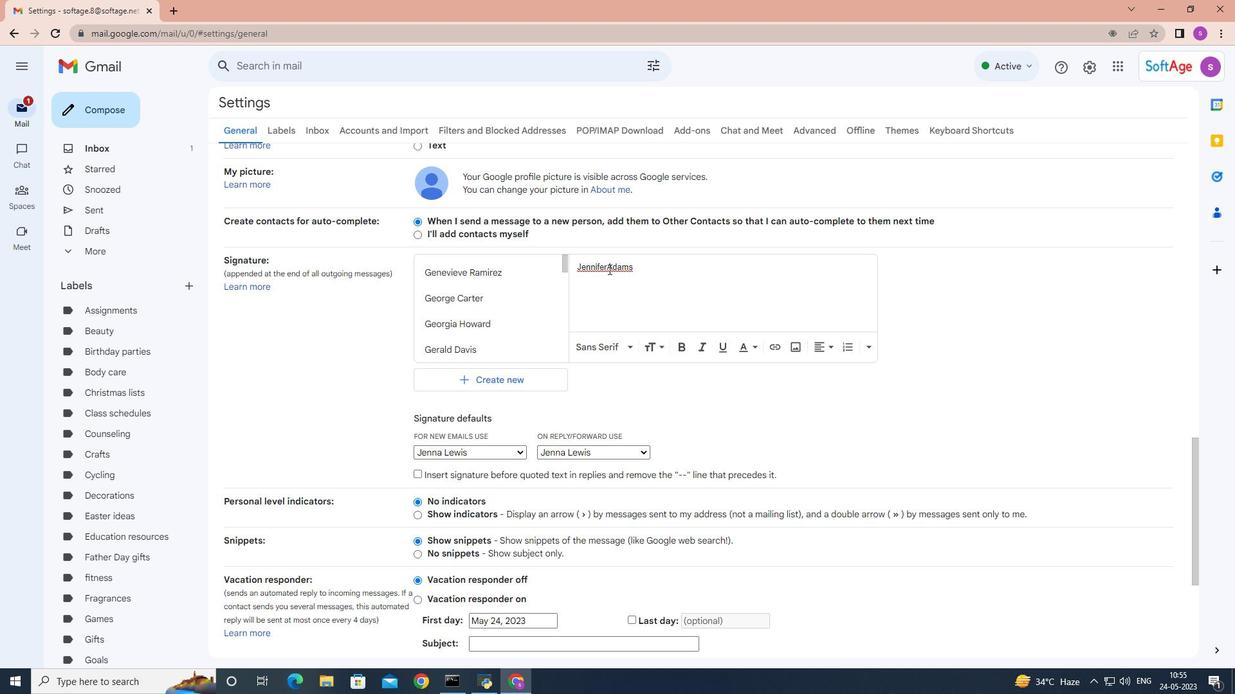 
Action: Mouse pressed left at (605, 267)
Screenshot: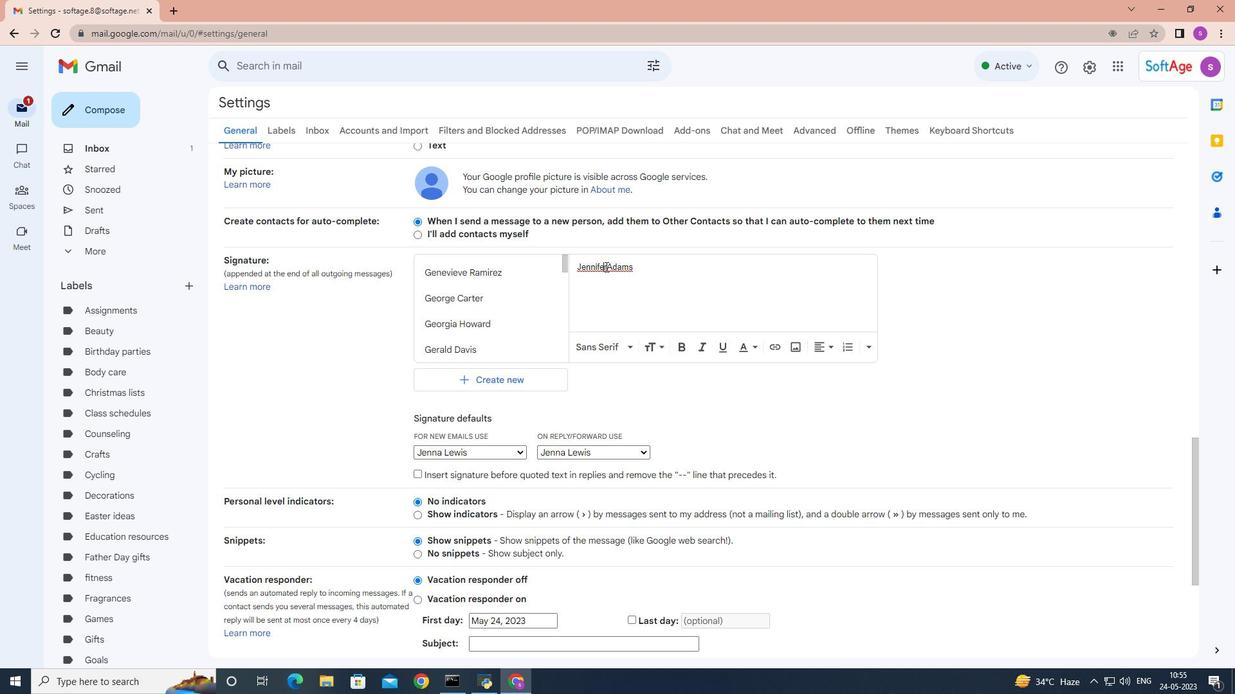 
Action: Mouse moved to (605, 267)
Screenshot: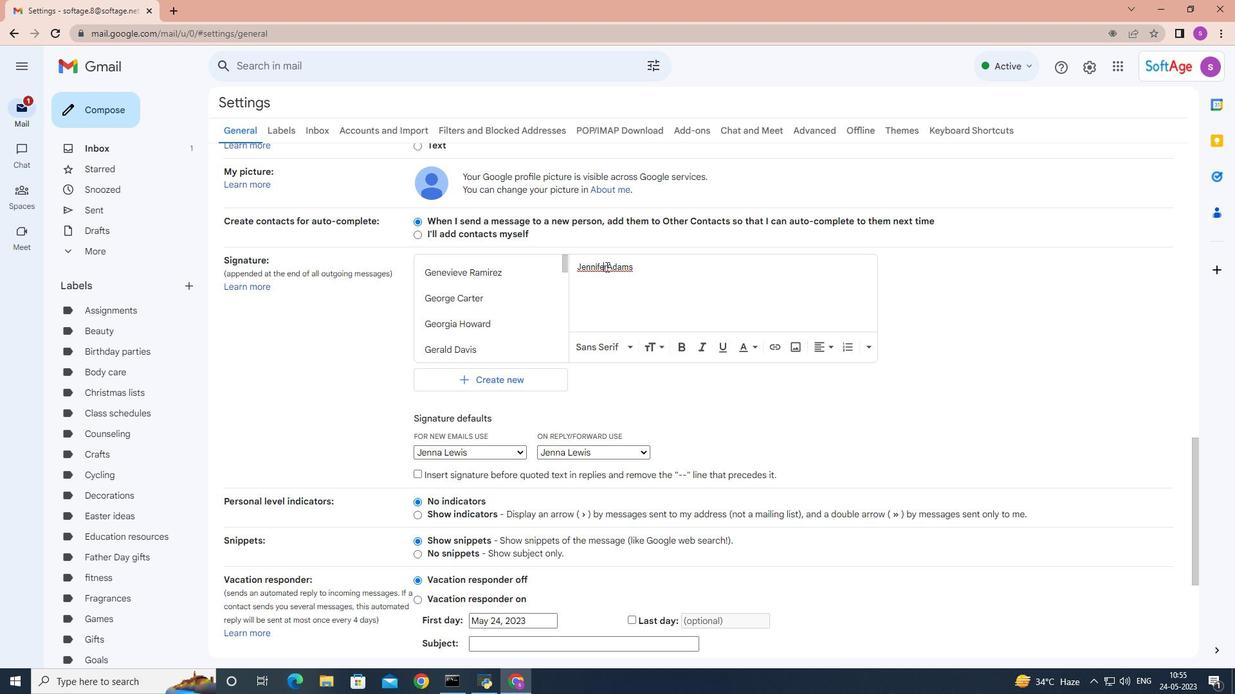 
Action: Mouse pressed left at (605, 267)
Screenshot: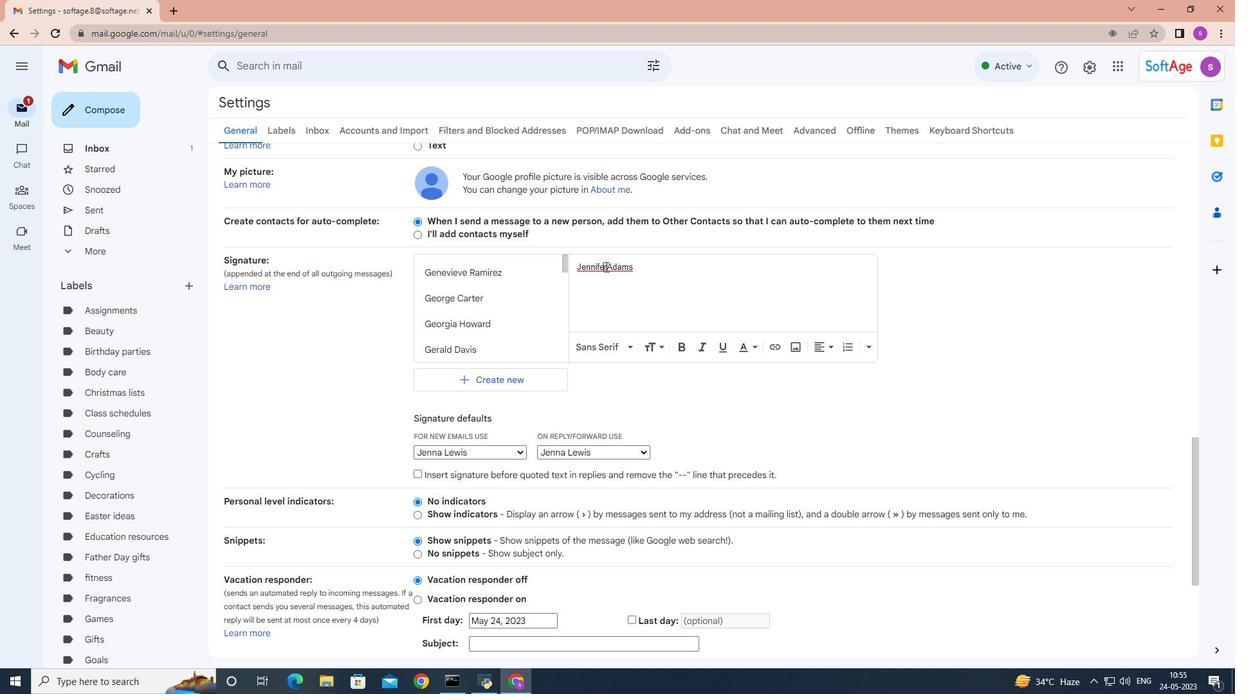 
Action: Mouse moved to (606, 268)
Screenshot: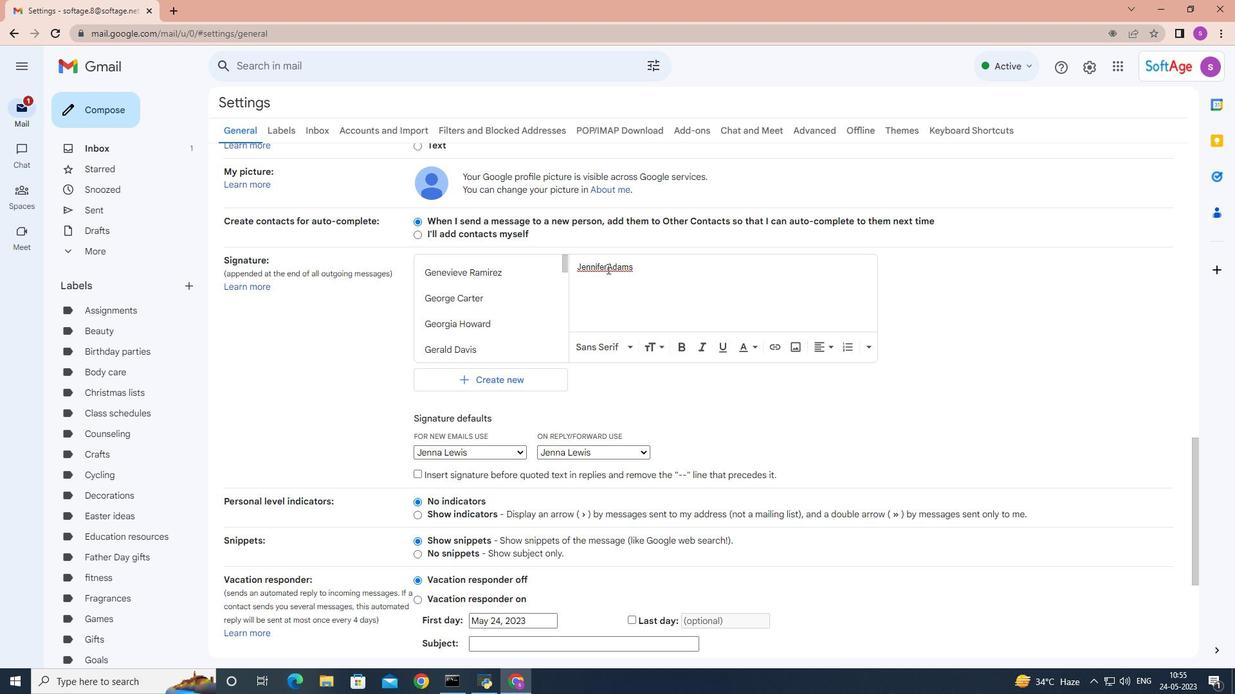 
Action: Mouse pressed left at (606, 268)
Screenshot: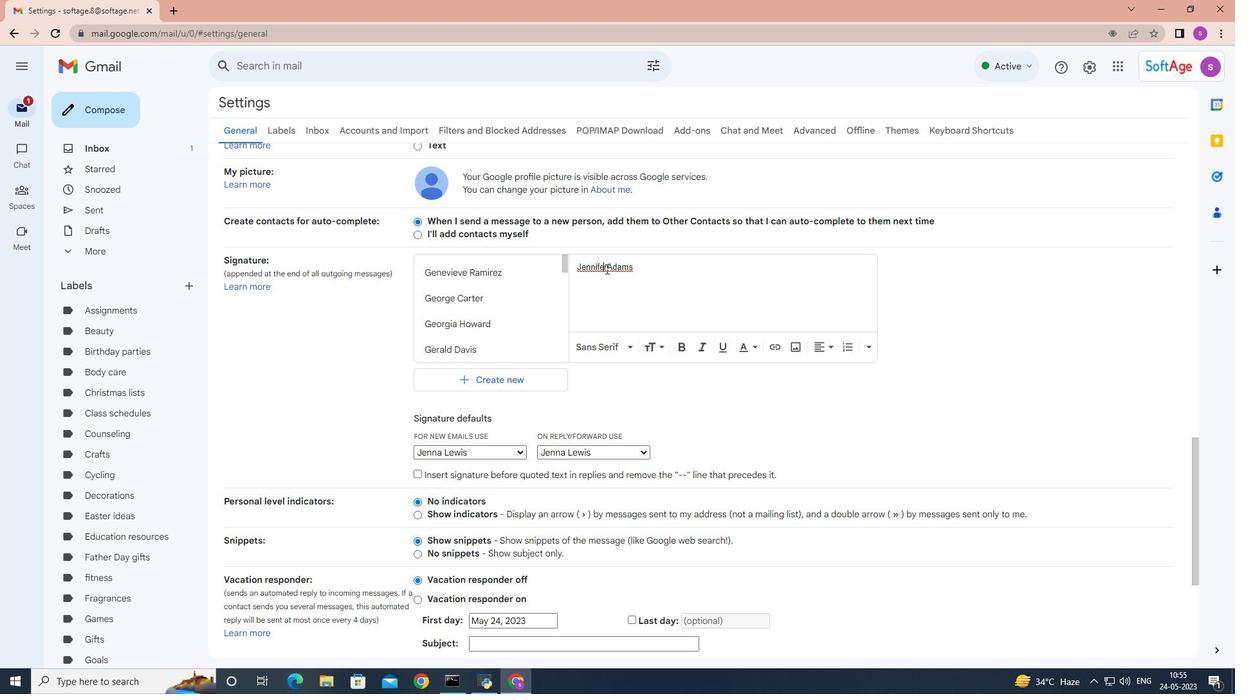 
Action: Key pressed <Key.space>
Screenshot: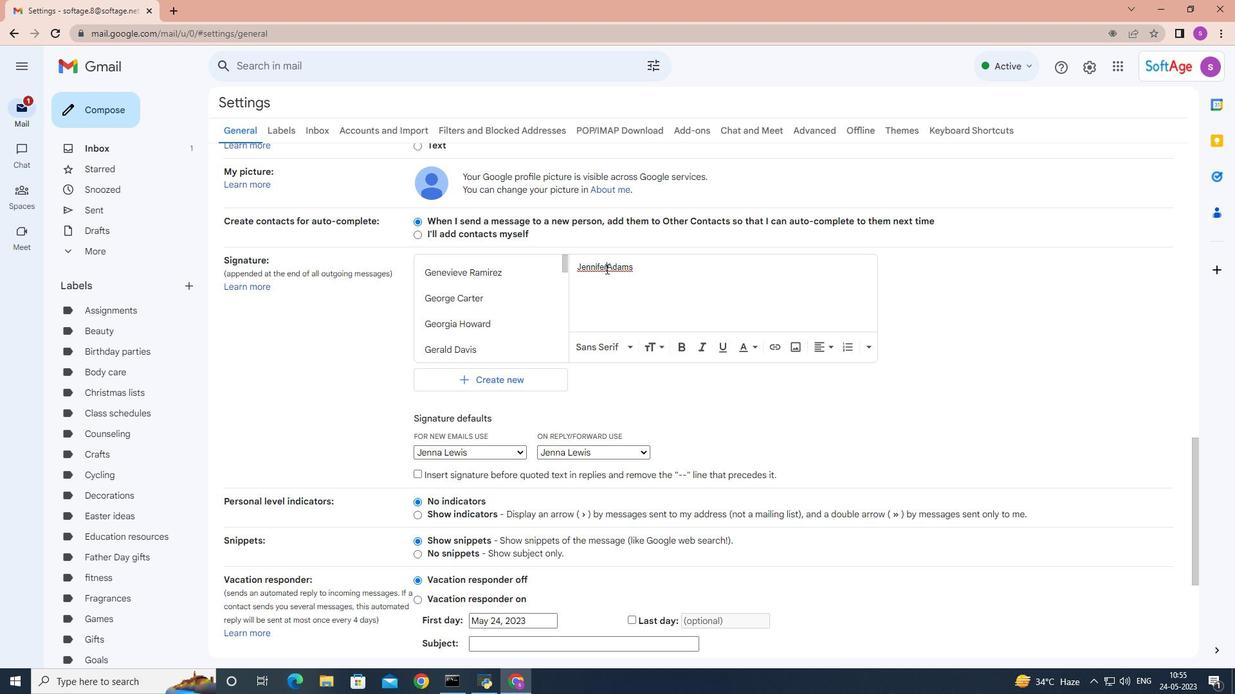 
Action: Mouse moved to (518, 449)
Screenshot: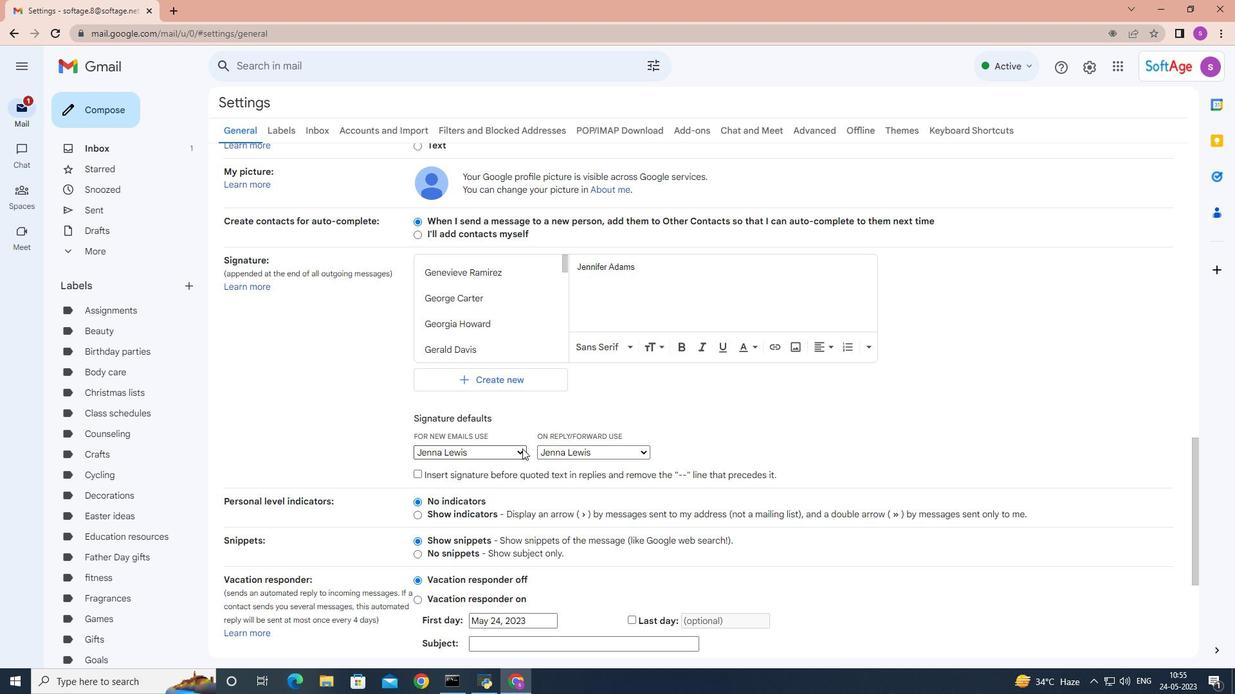 
Action: Mouse pressed left at (518, 449)
Screenshot: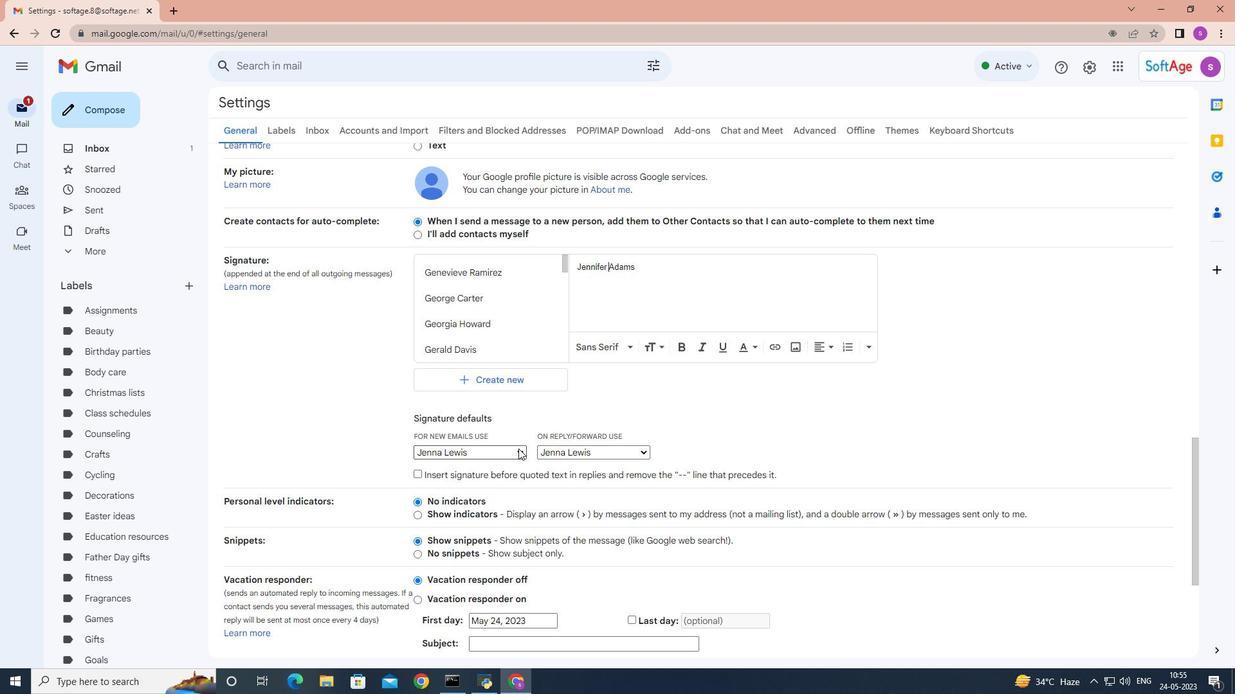 
Action: Mouse moved to (477, 400)
Screenshot: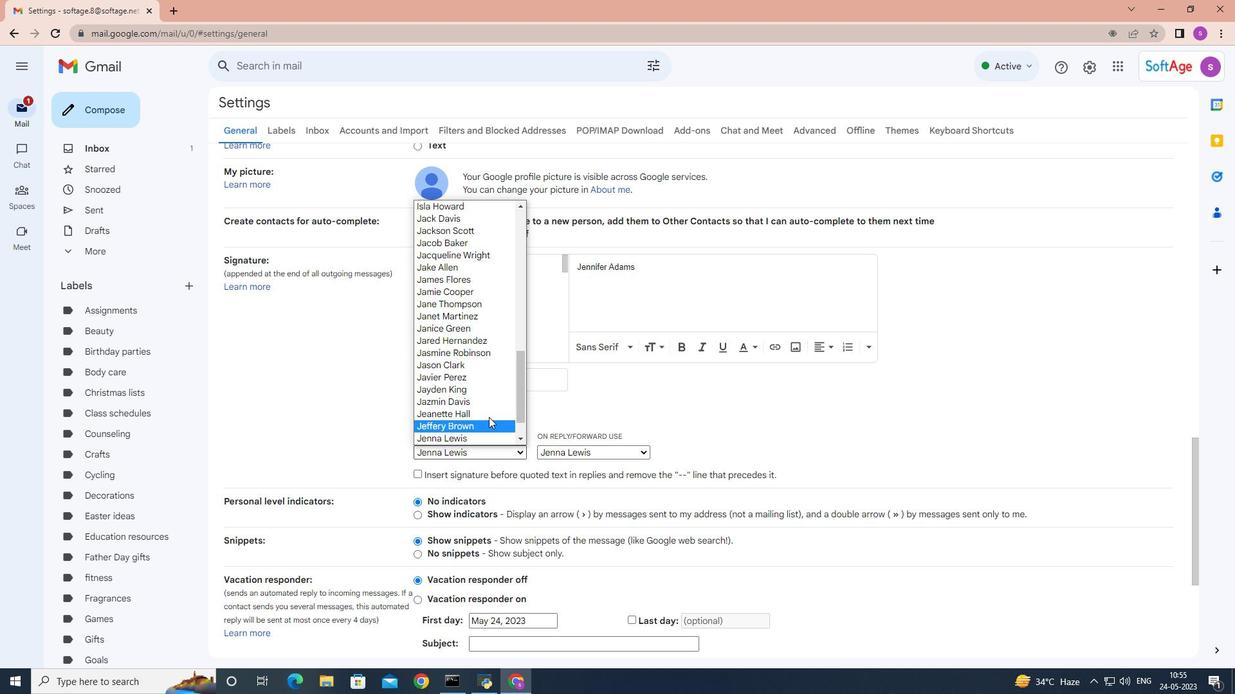 
Action: Mouse scrolled (477, 399) with delta (0, 0)
Screenshot: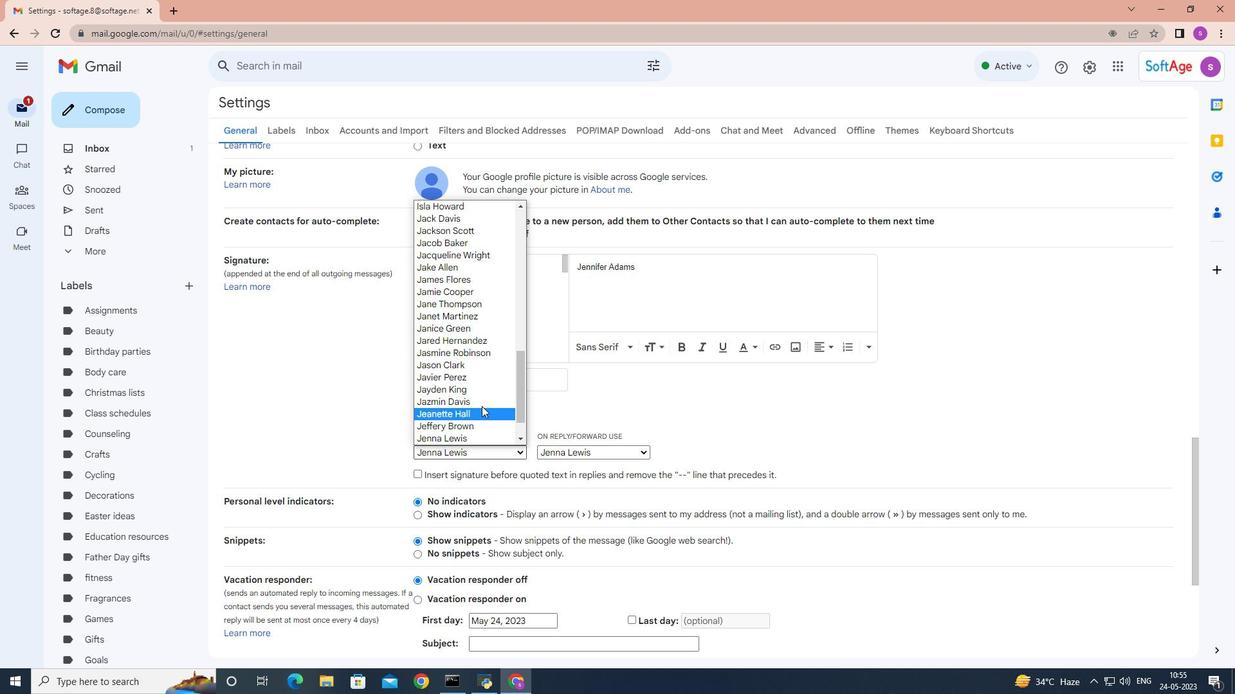 
Action: Mouse scrolled (477, 399) with delta (0, 0)
Screenshot: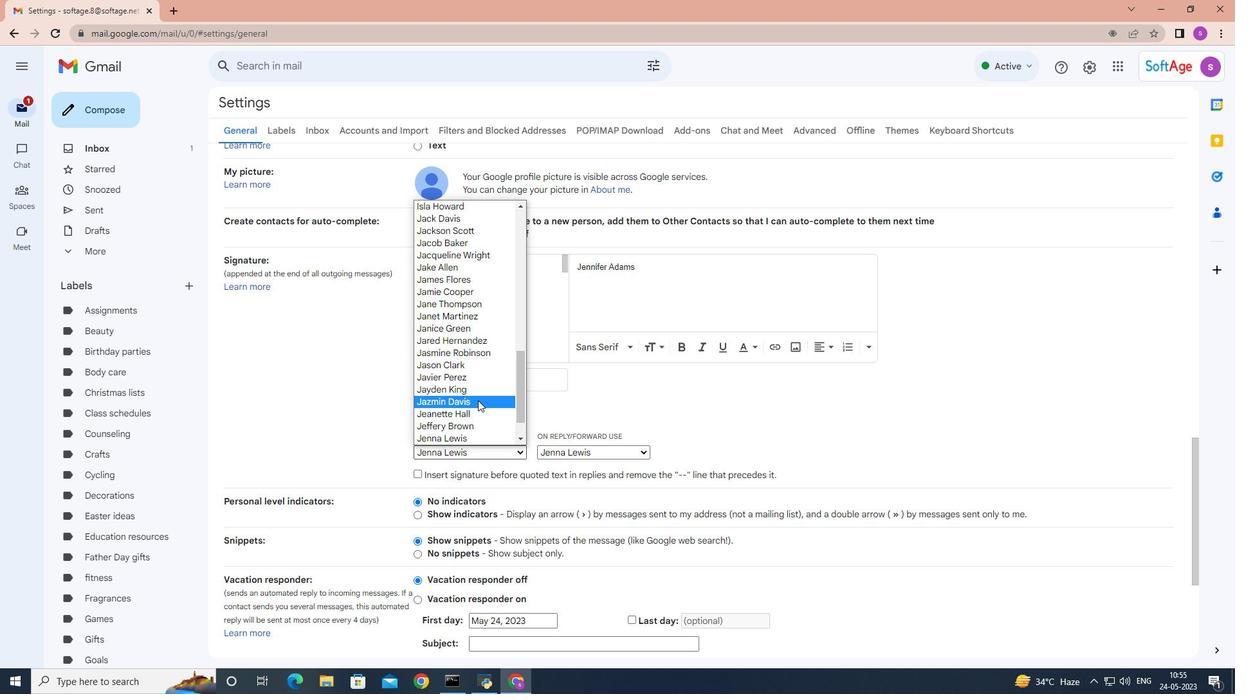 
Action: Mouse scrolled (477, 399) with delta (0, 0)
Screenshot: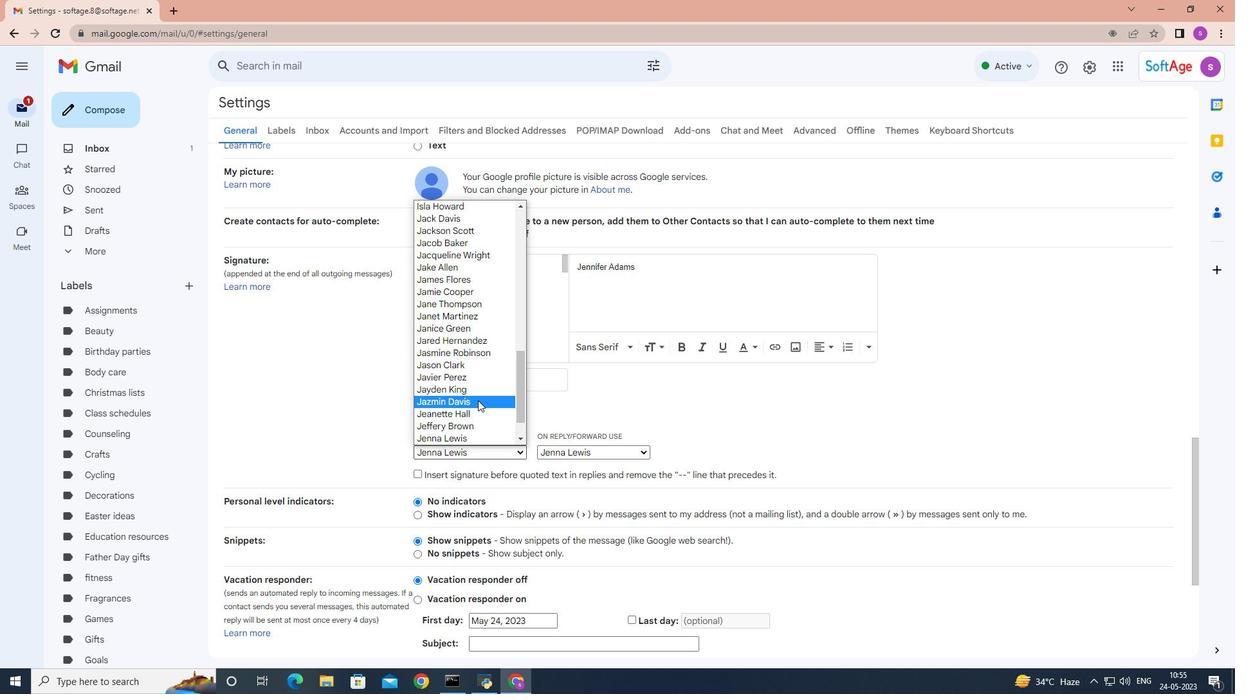 
Action: Mouse scrolled (477, 399) with delta (0, 0)
Screenshot: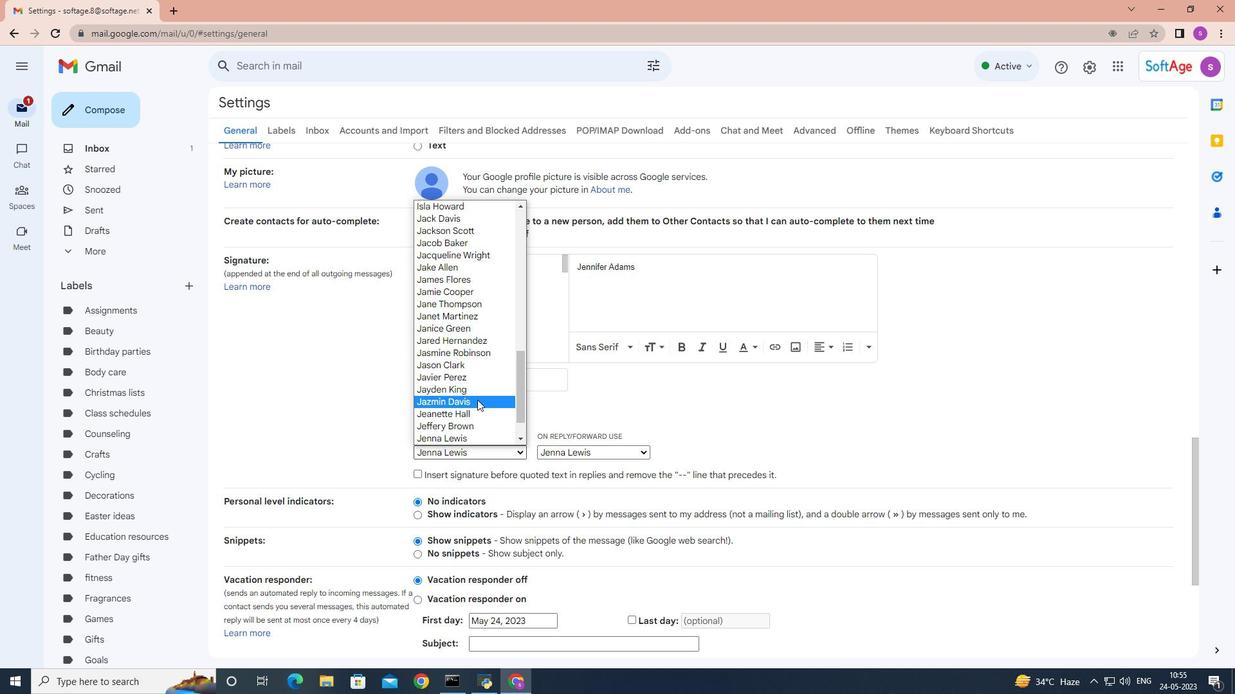 
Action: Mouse scrolled (477, 399) with delta (0, 0)
Screenshot: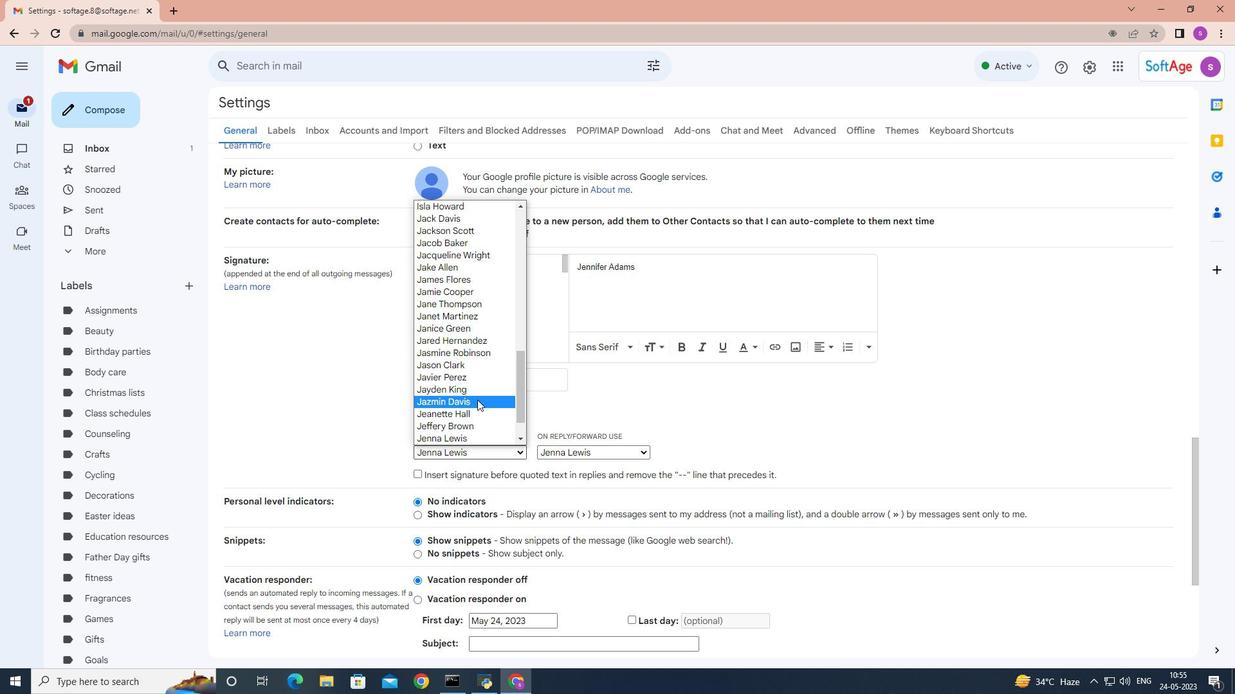 
Action: Mouse scrolled (477, 399) with delta (0, 0)
Screenshot: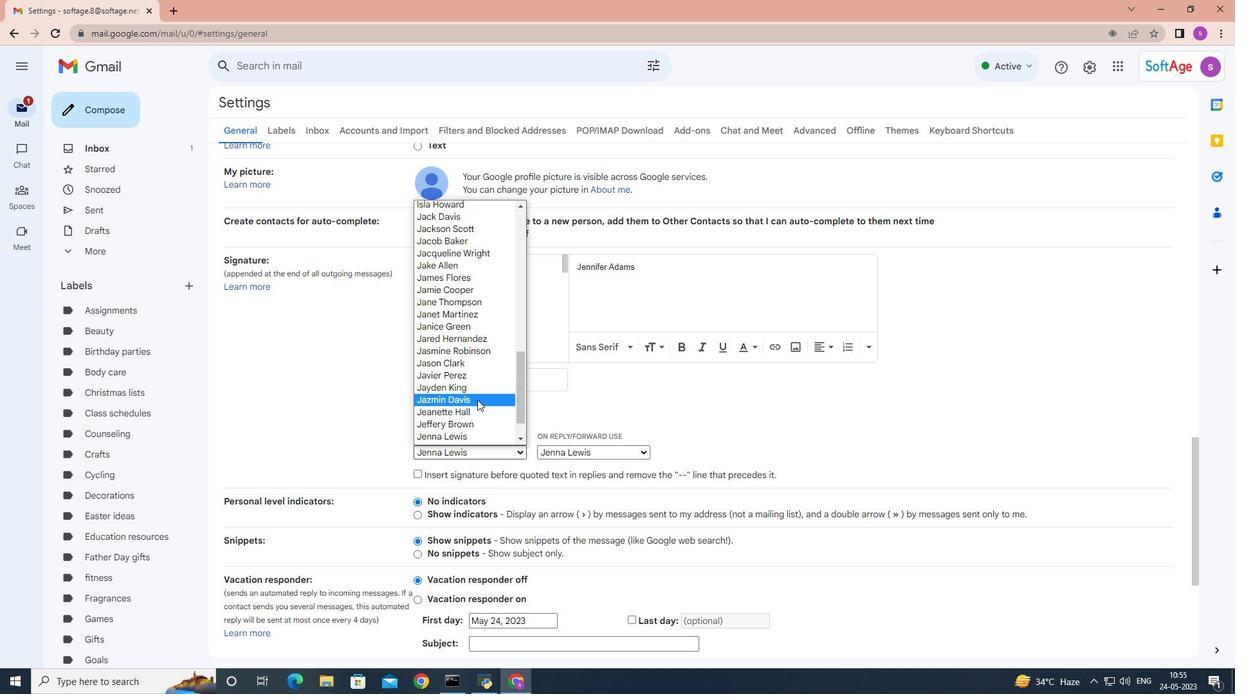 
Action: Mouse scrolled (477, 399) with delta (0, 0)
Screenshot: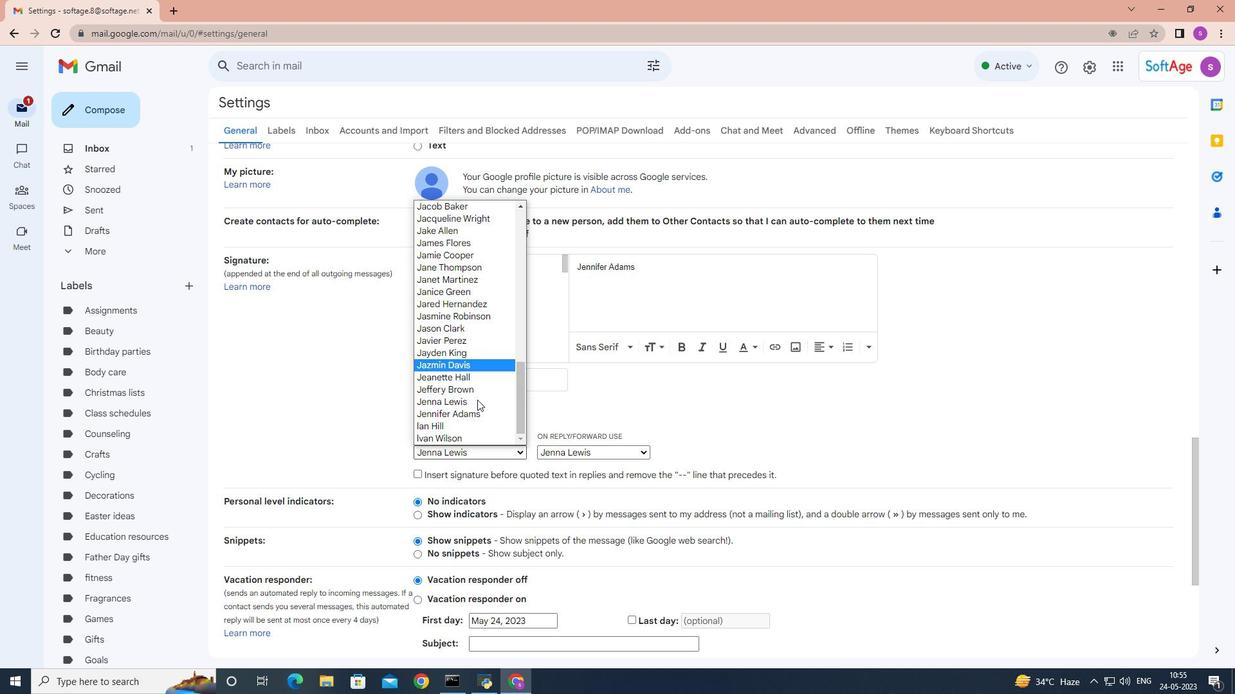 
Action: Mouse moved to (487, 413)
Screenshot: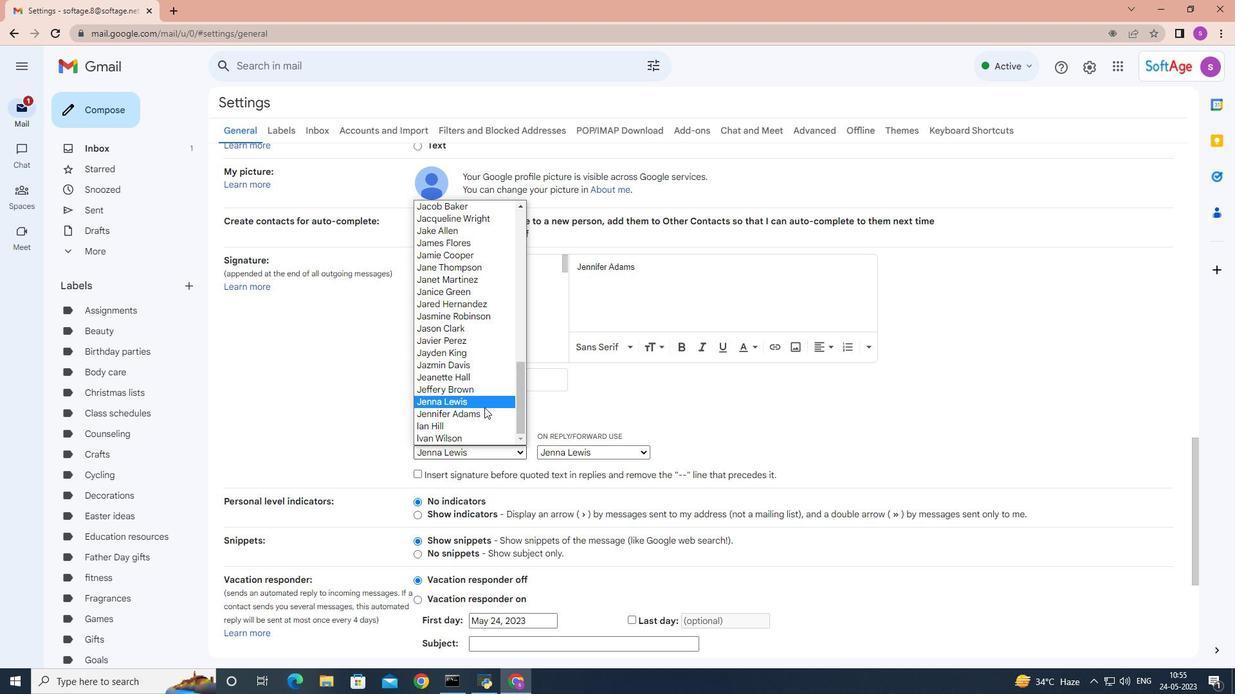 
Action: Mouse pressed left at (487, 413)
Screenshot: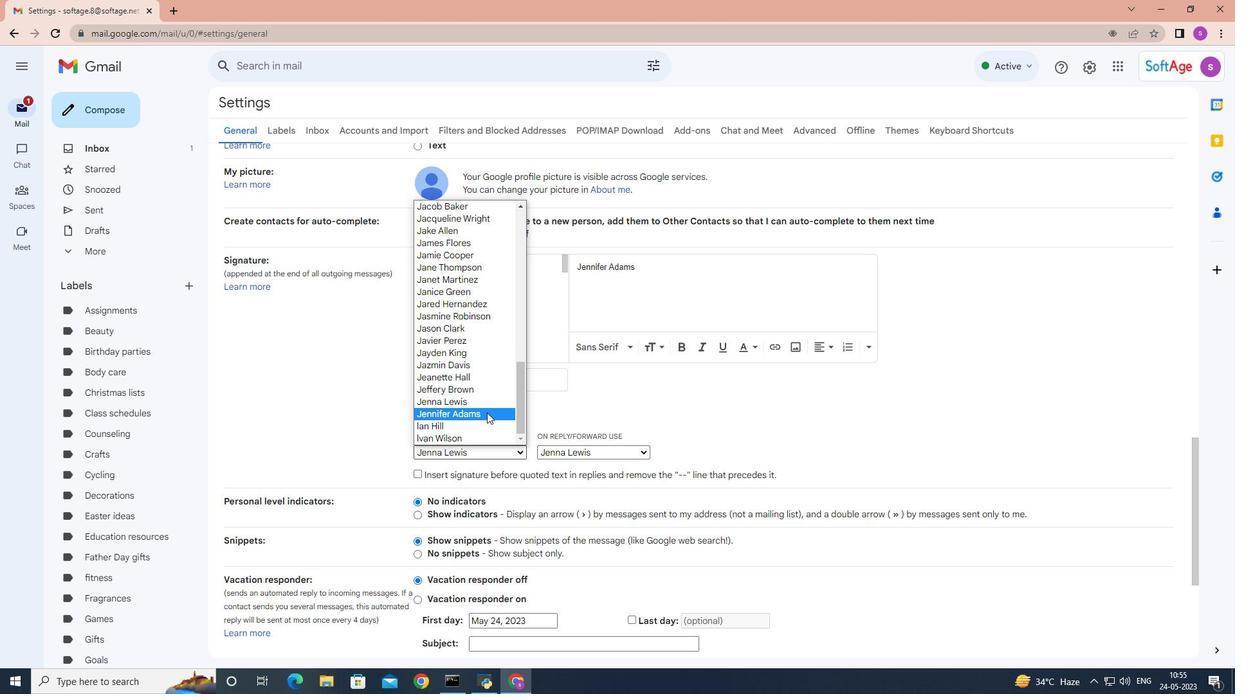 
Action: Mouse moved to (635, 449)
Screenshot: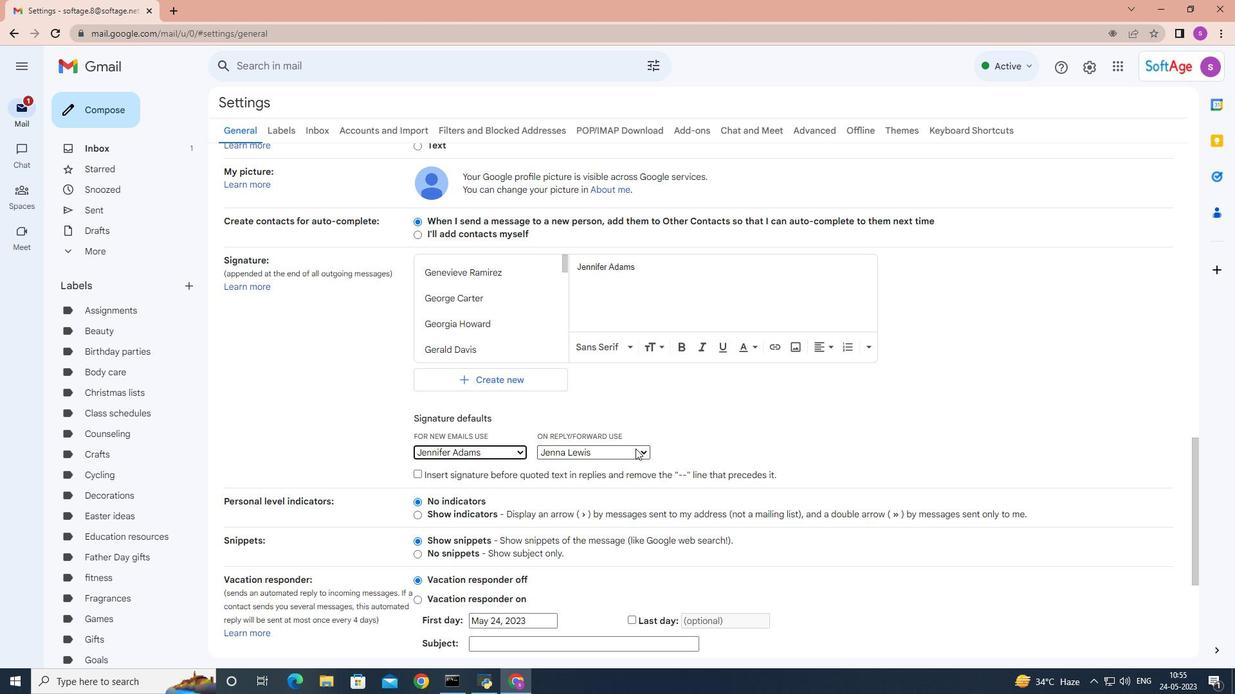 
Action: Mouse pressed left at (635, 449)
Screenshot: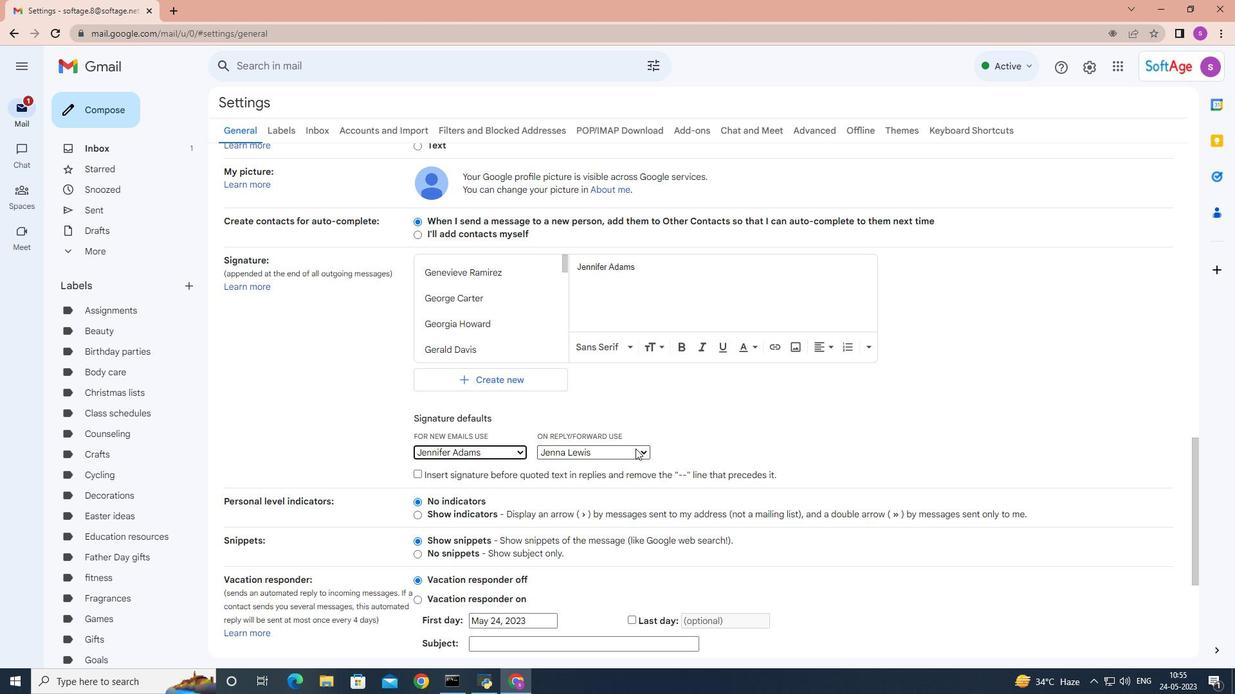 
Action: Mouse moved to (591, 391)
Screenshot: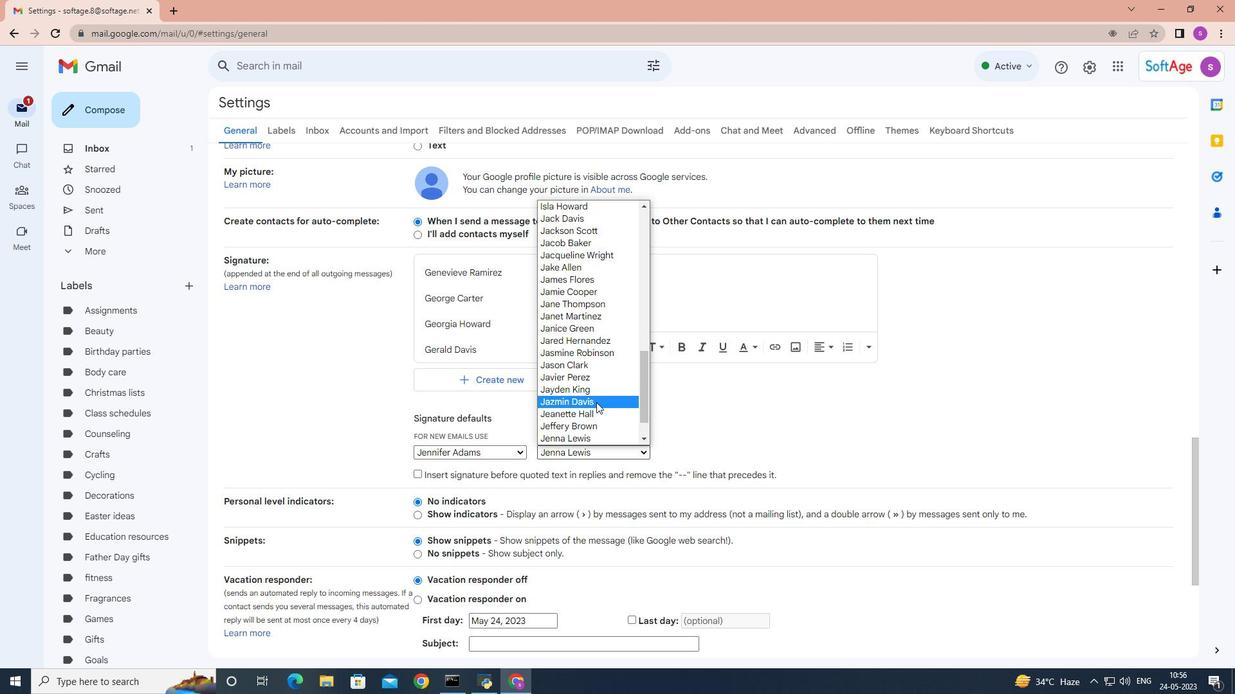 
Action: Mouse scrolled (591, 390) with delta (0, 0)
Screenshot: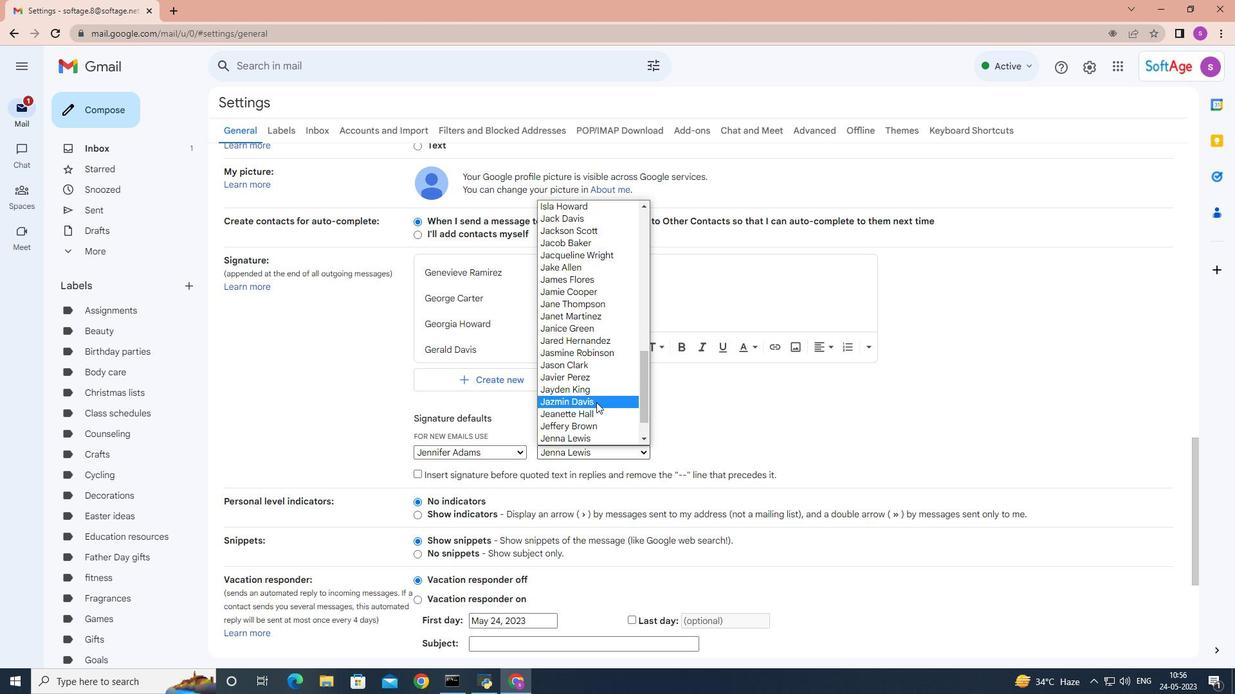 
Action: Mouse scrolled (591, 390) with delta (0, 0)
Screenshot: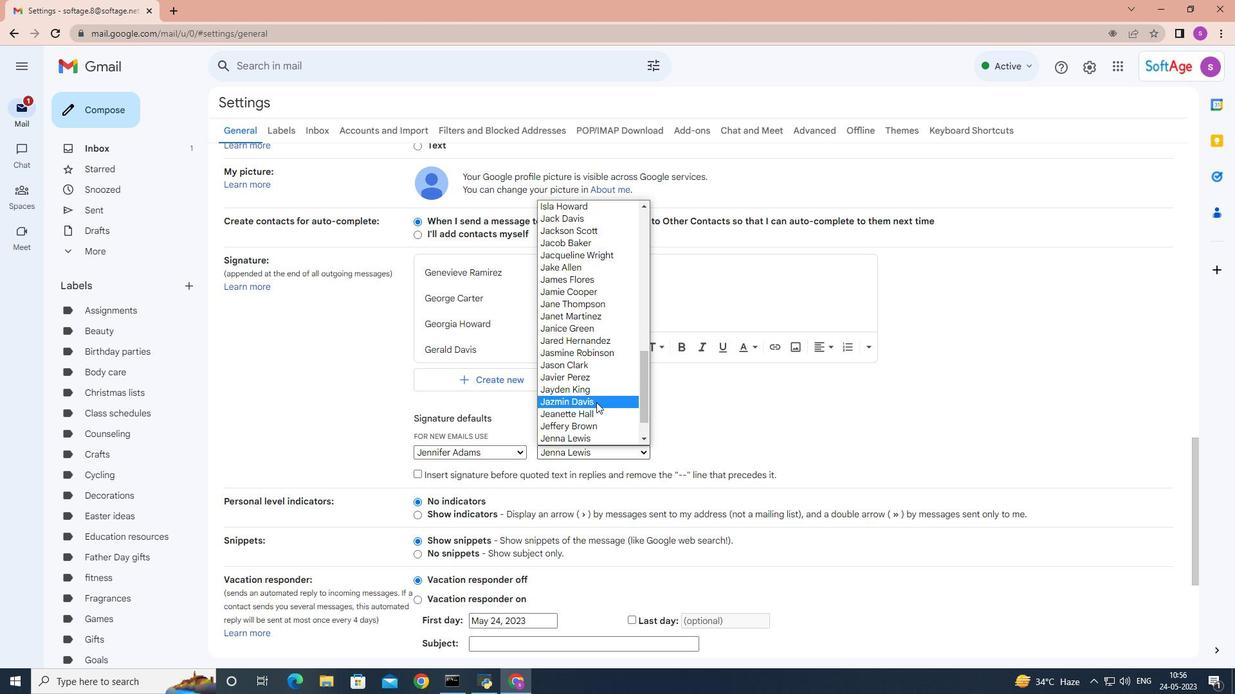 
Action: Mouse scrolled (591, 390) with delta (0, 0)
Screenshot: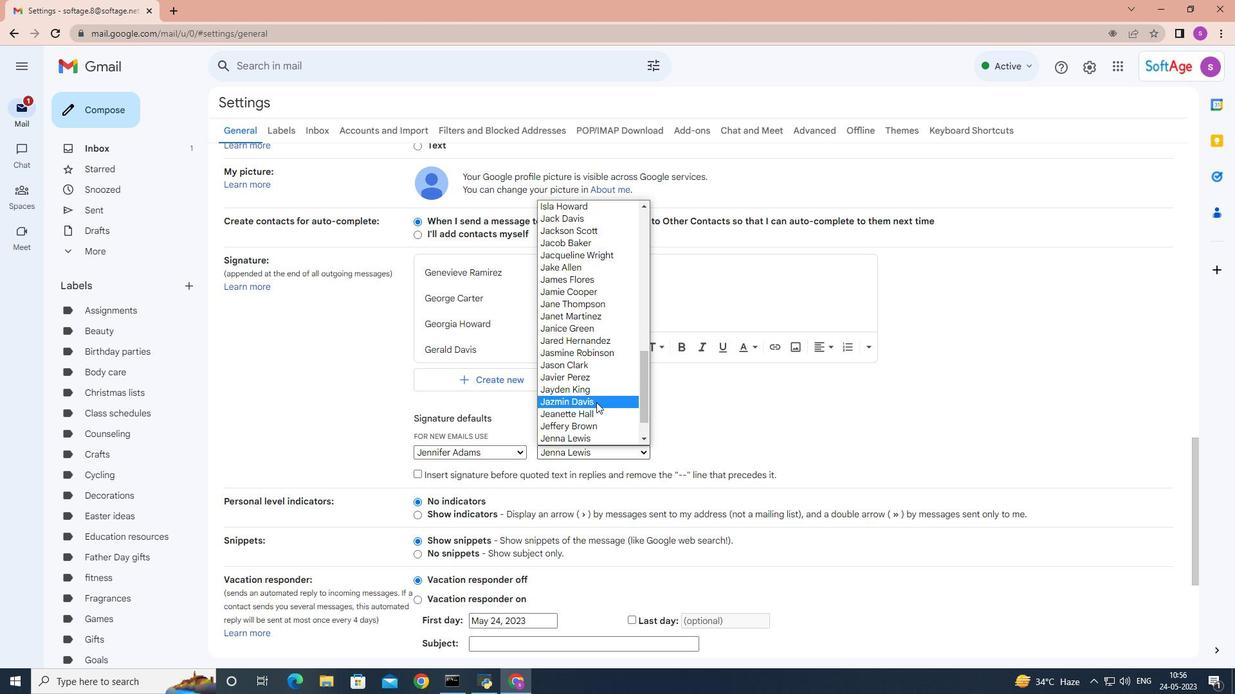 
Action: Mouse scrolled (591, 390) with delta (0, 0)
Screenshot: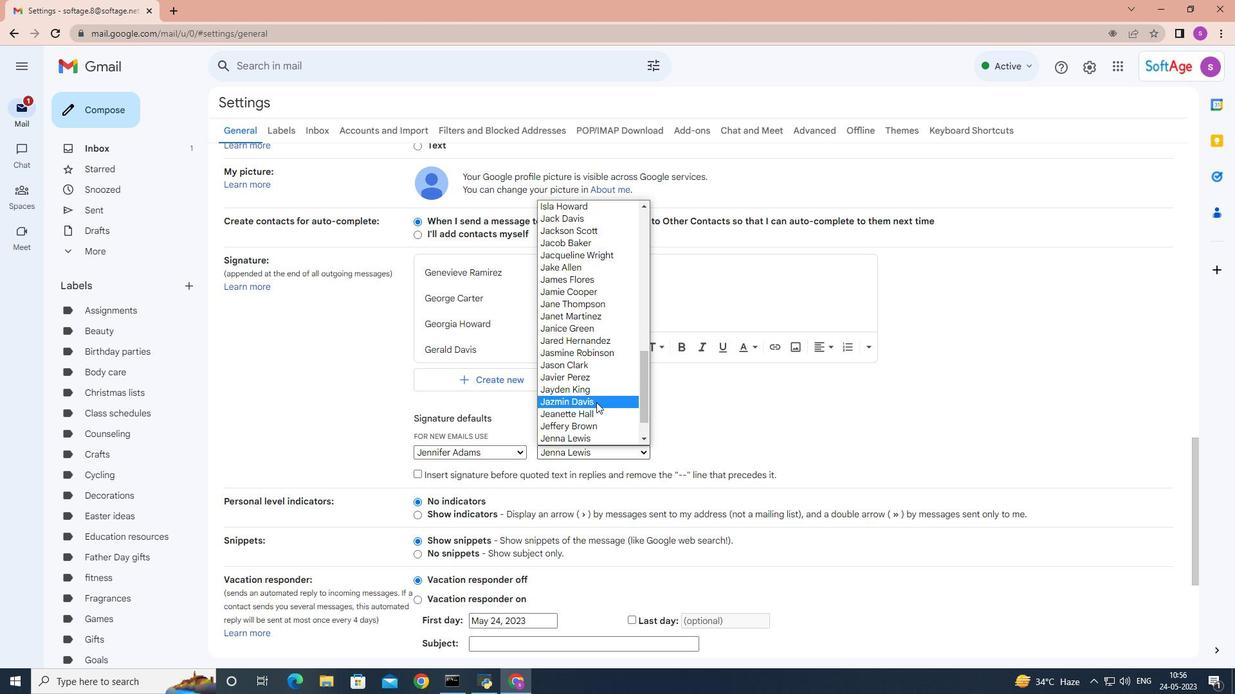 
Action: Mouse scrolled (591, 390) with delta (0, 0)
Screenshot: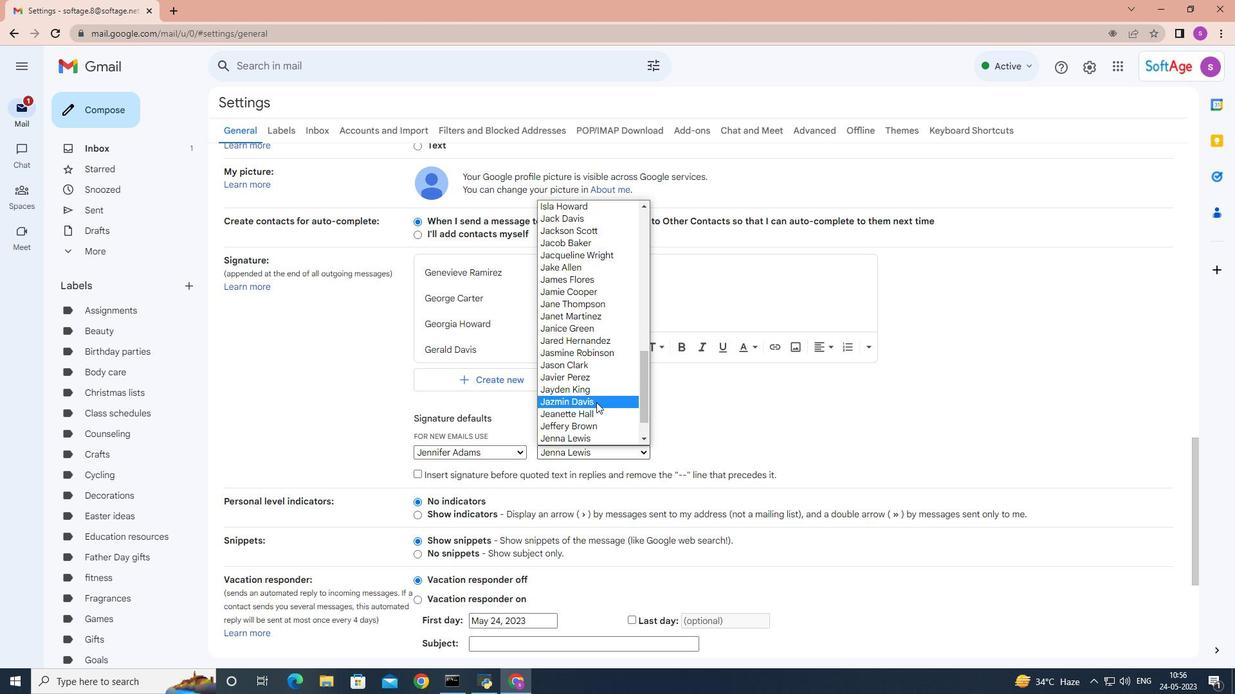 
Action: Mouse scrolled (591, 390) with delta (0, 0)
Screenshot: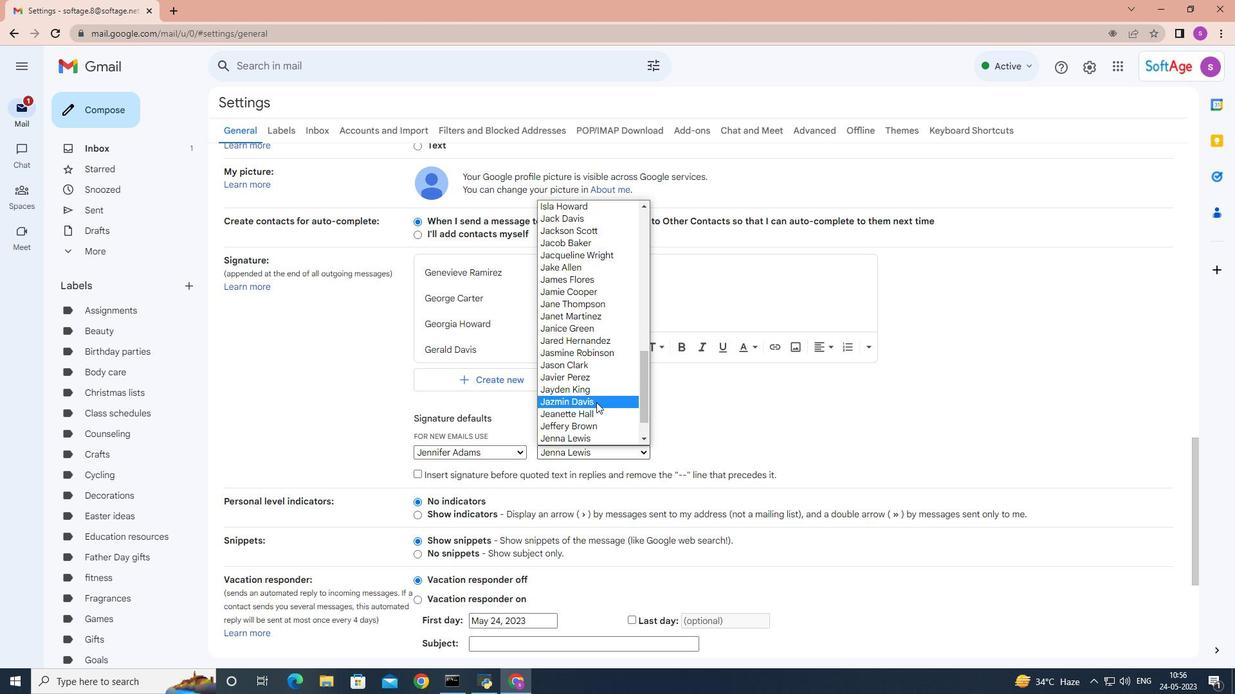 
Action: Mouse moved to (617, 409)
Screenshot: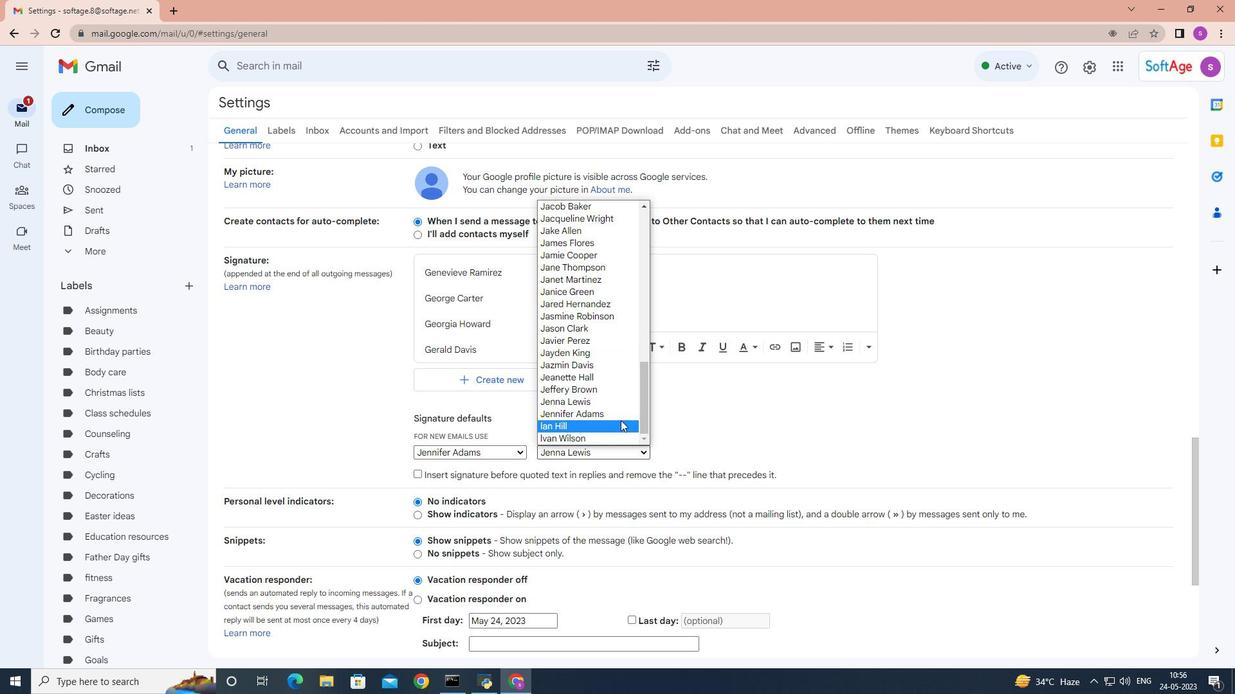 
Action: Mouse pressed left at (617, 409)
Screenshot: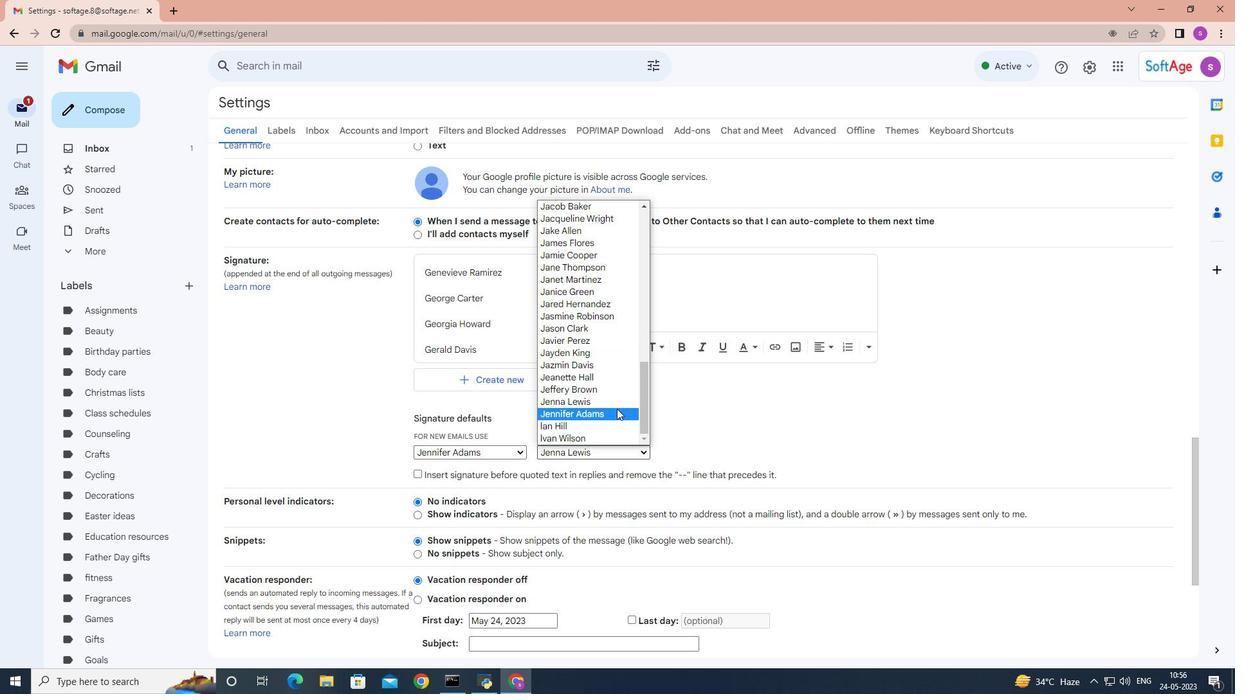 
Action: Mouse moved to (744, 416)
Screenshot: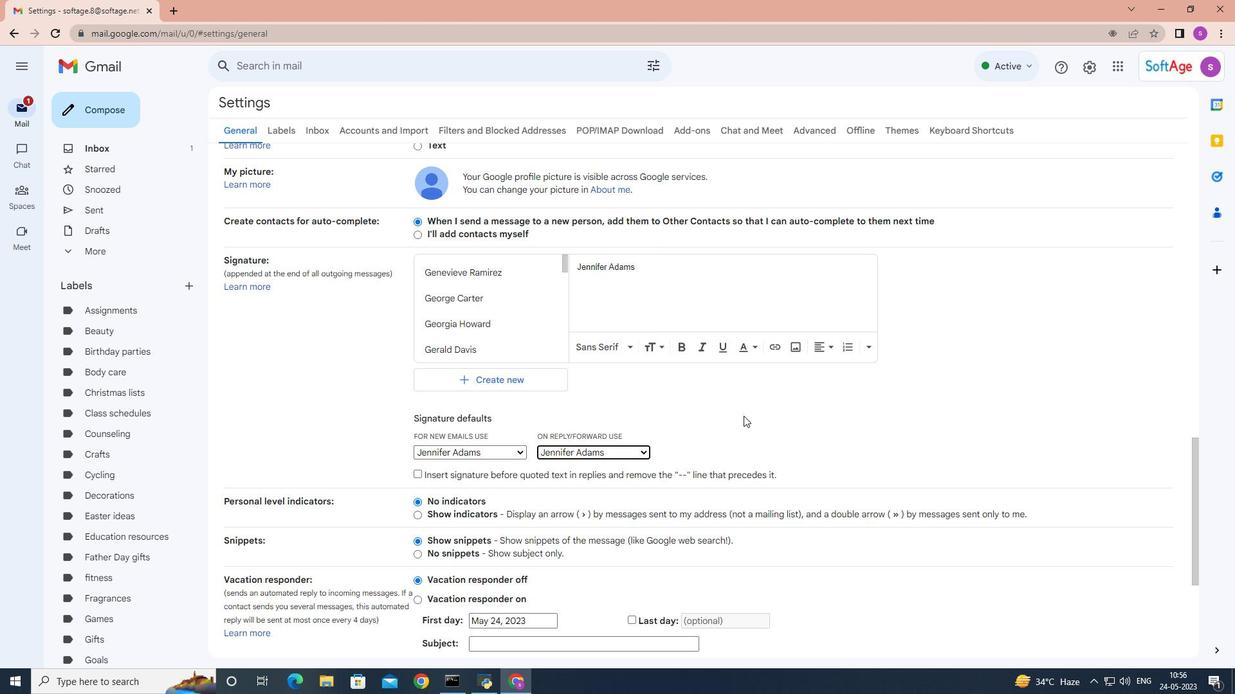
Action: Mouse scrolled (744, 415) with delta (0, 0)
Screenshot: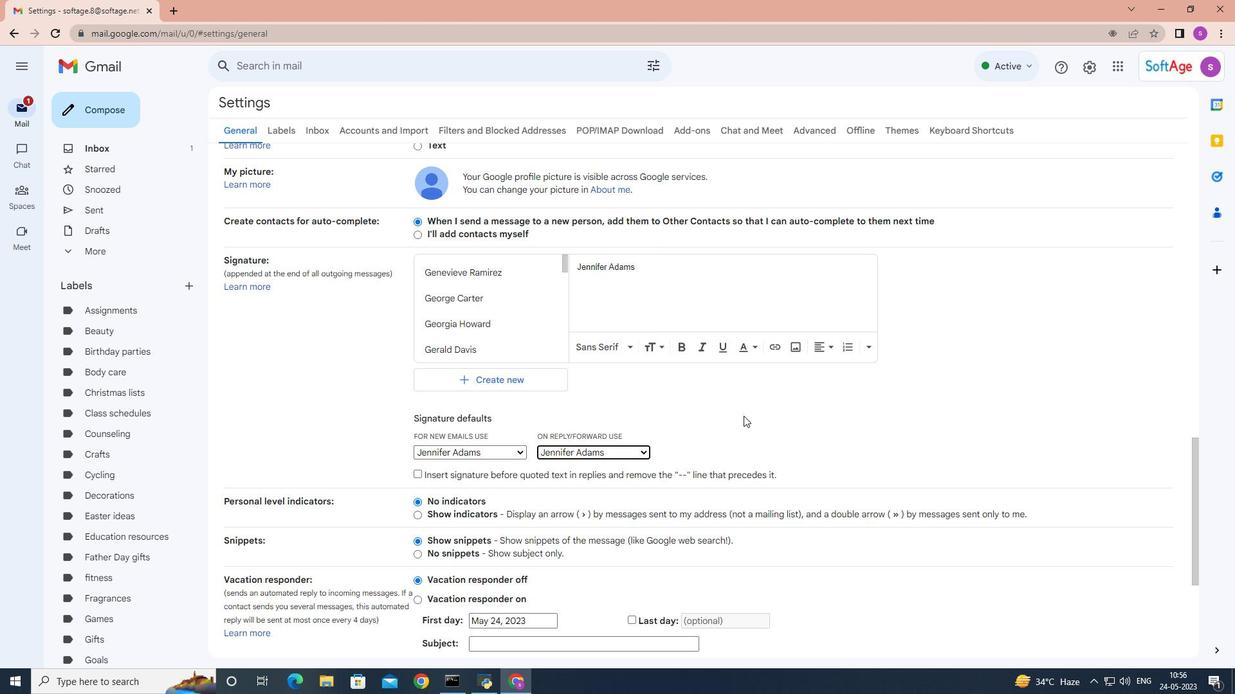 
Action: Mouse moved to (744, 416)
Screenshot: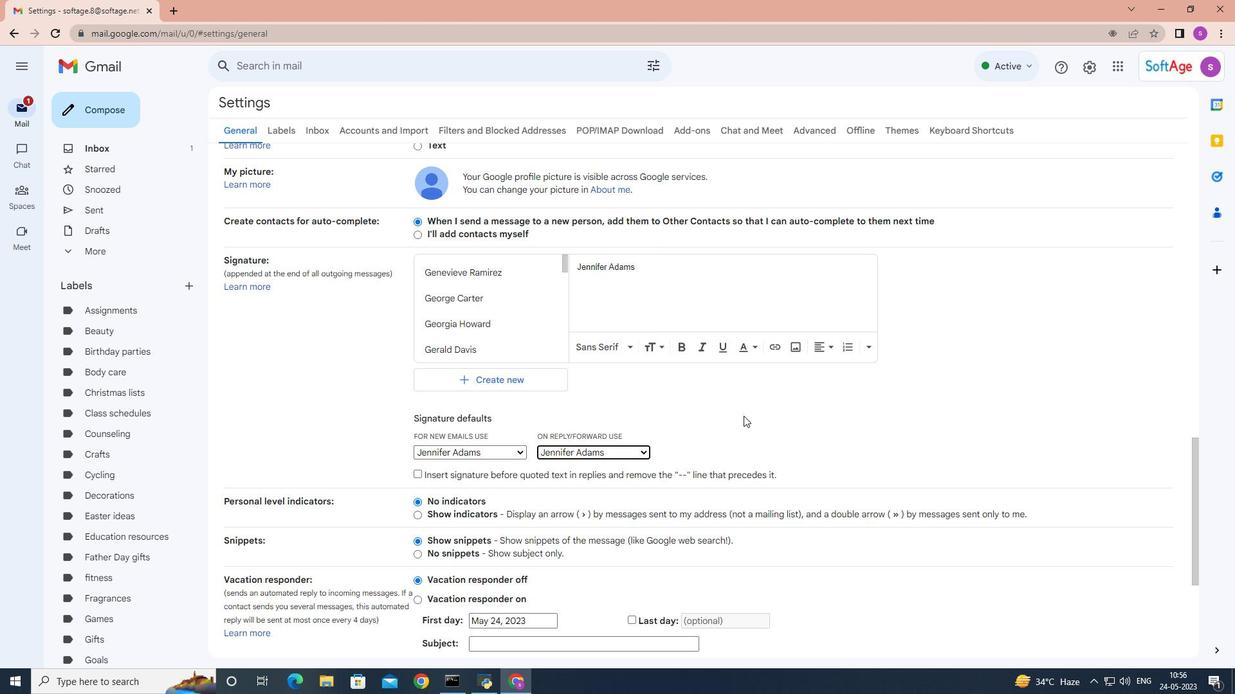 
Action: Mouse scrolled (744, 416) with delta (0, 0)
Screenshot: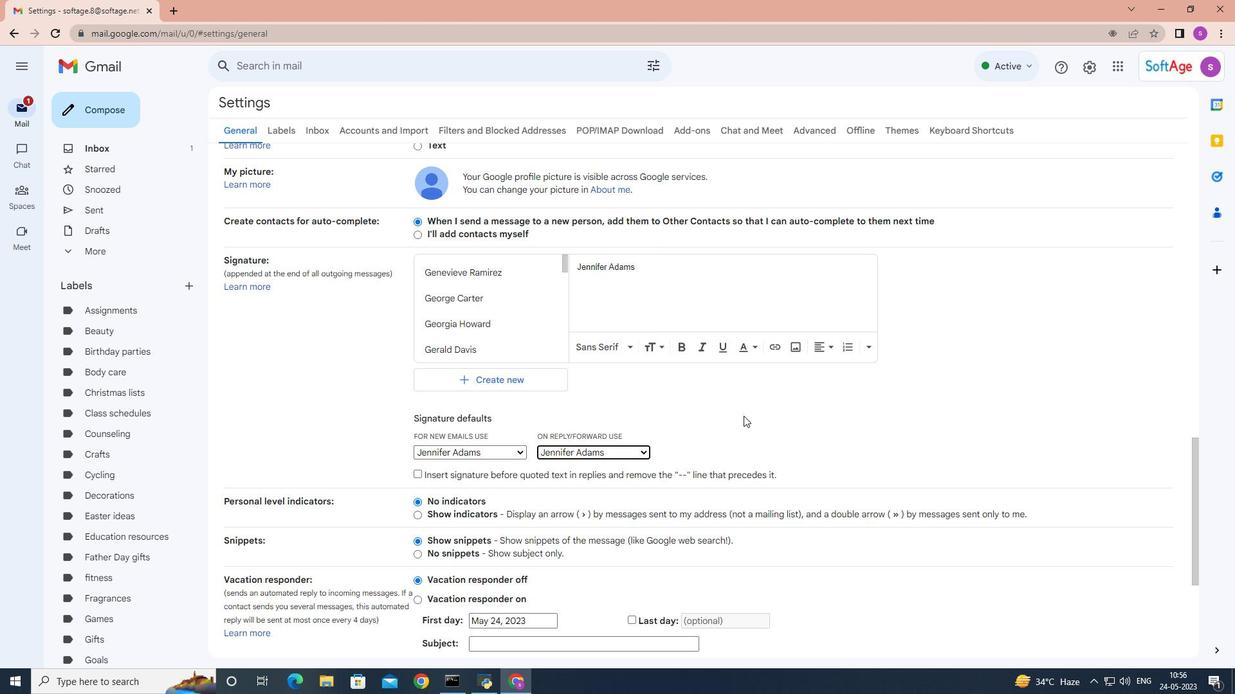 
Action: Mouse scrolled (744, 416) with delta (0, 0)
Screenshot: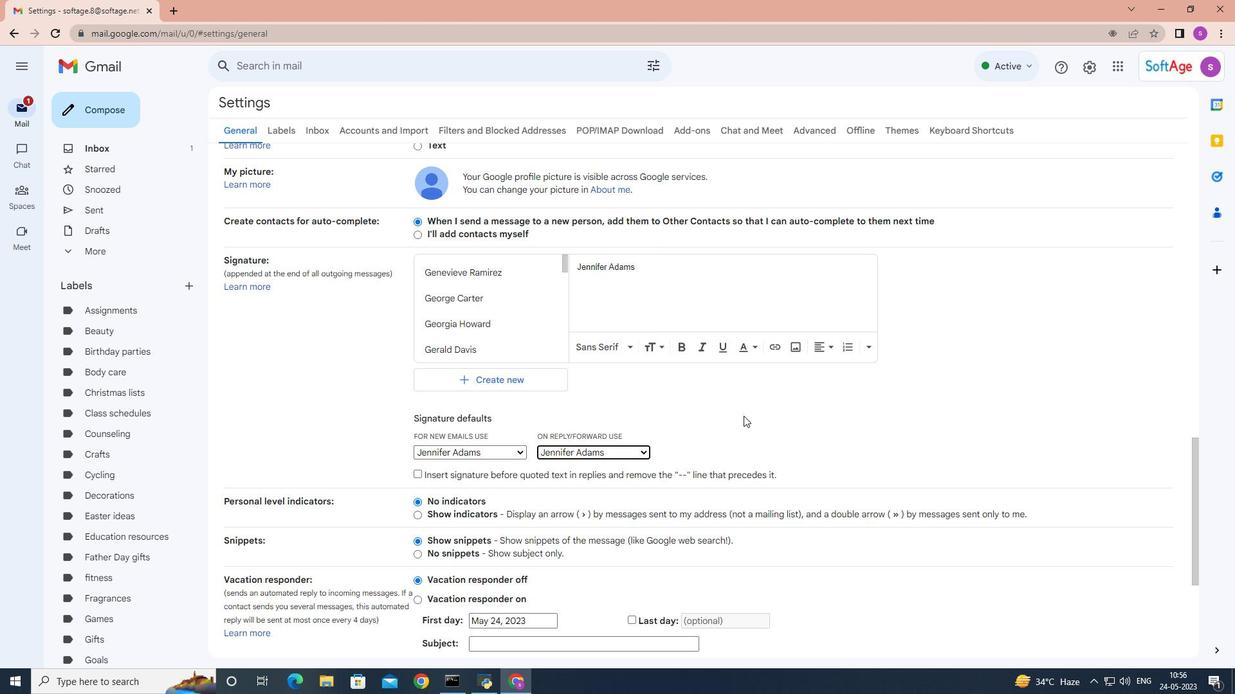
Action: Mouse scrolled (744, 416) with delta (0, 0)
Screenshot: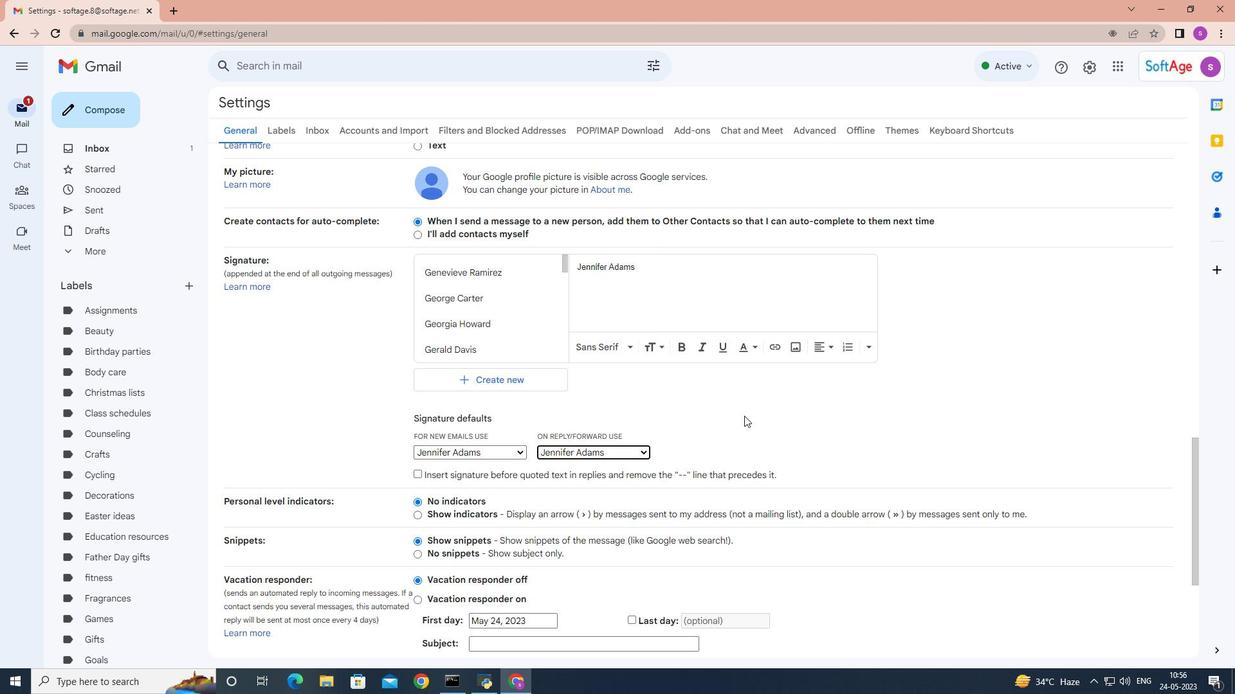 
Action: Mouse scrolled (744, 416) with delta (0, 0)
Screenshot: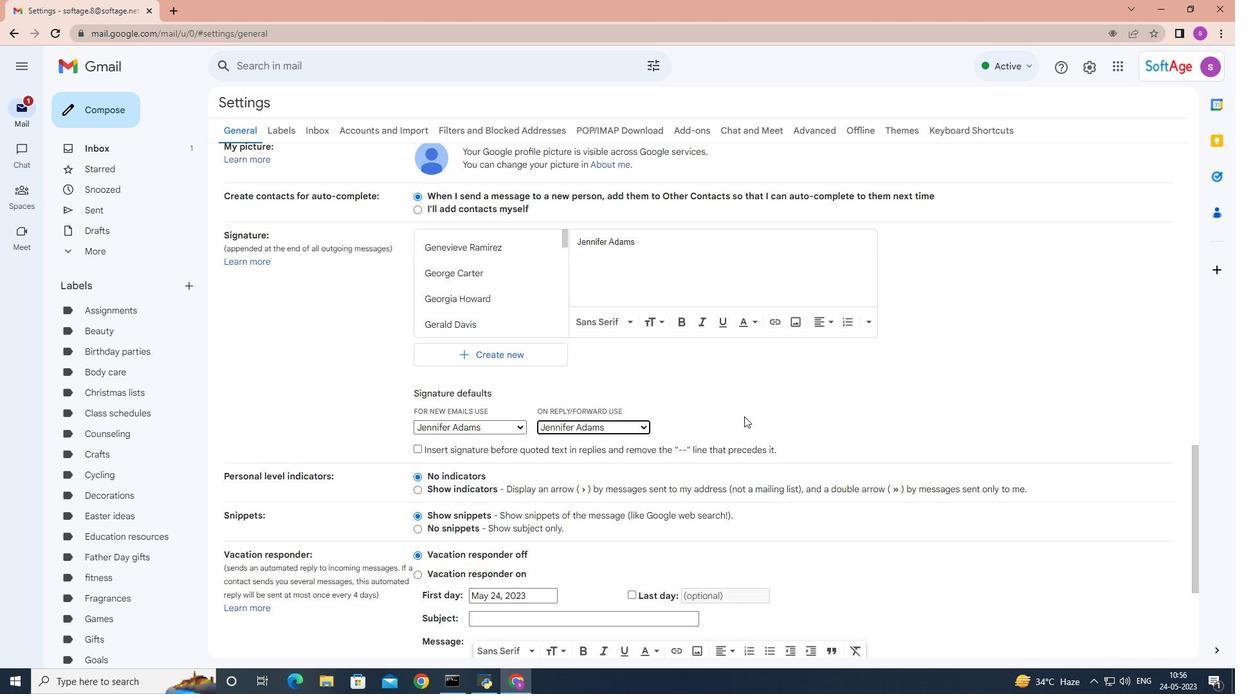 
Action: Mouse scrolled (744, 416) with delta (0, 0)
Screenshot: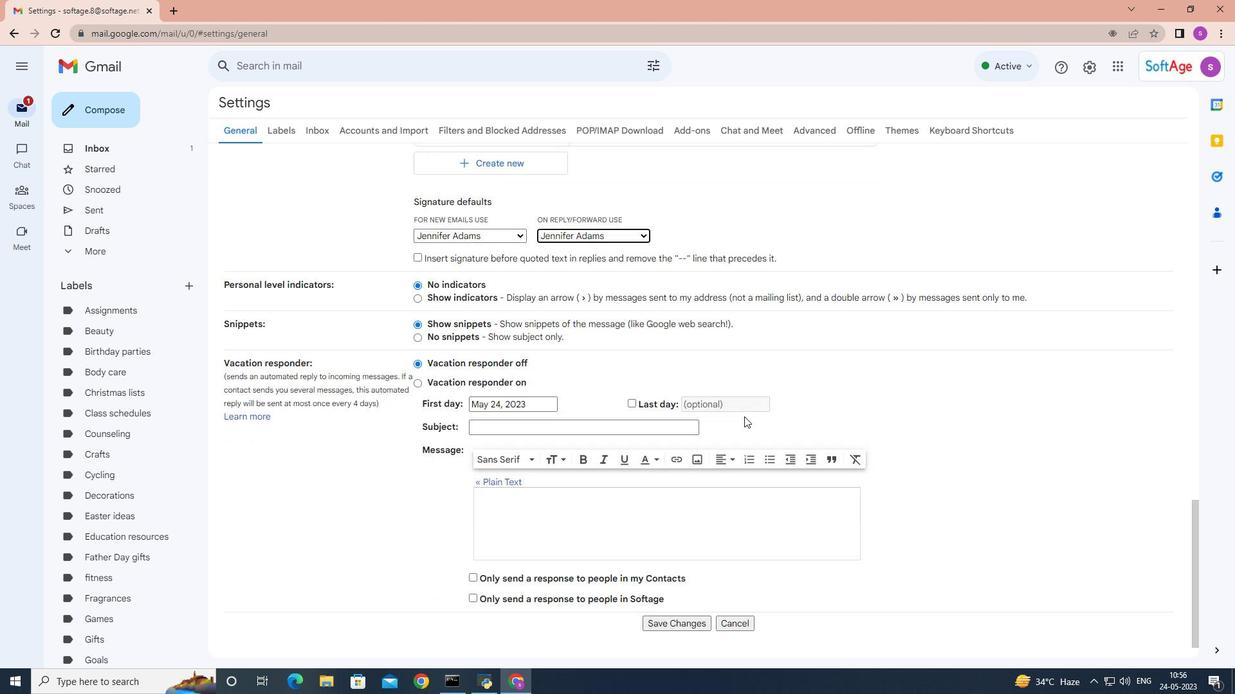 
Action: Mouse moved to (692, 589)
Screenshot: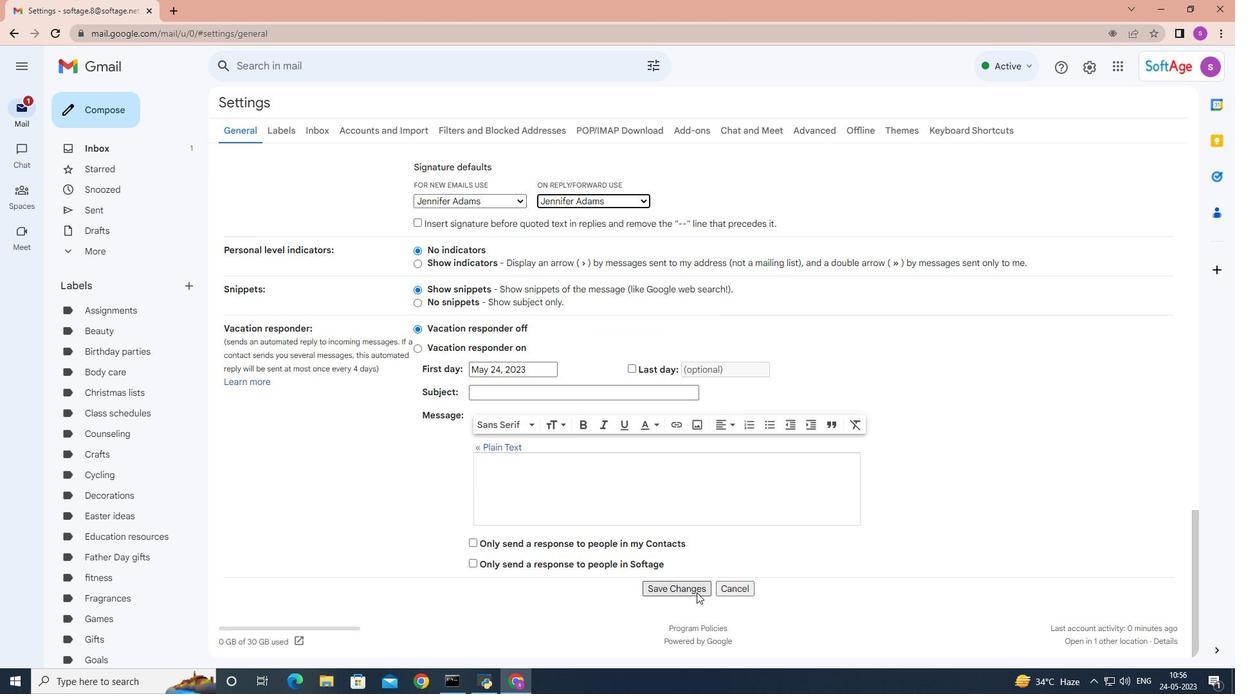 
Action: Mouse pressed left at (692, 589)
Screenshot: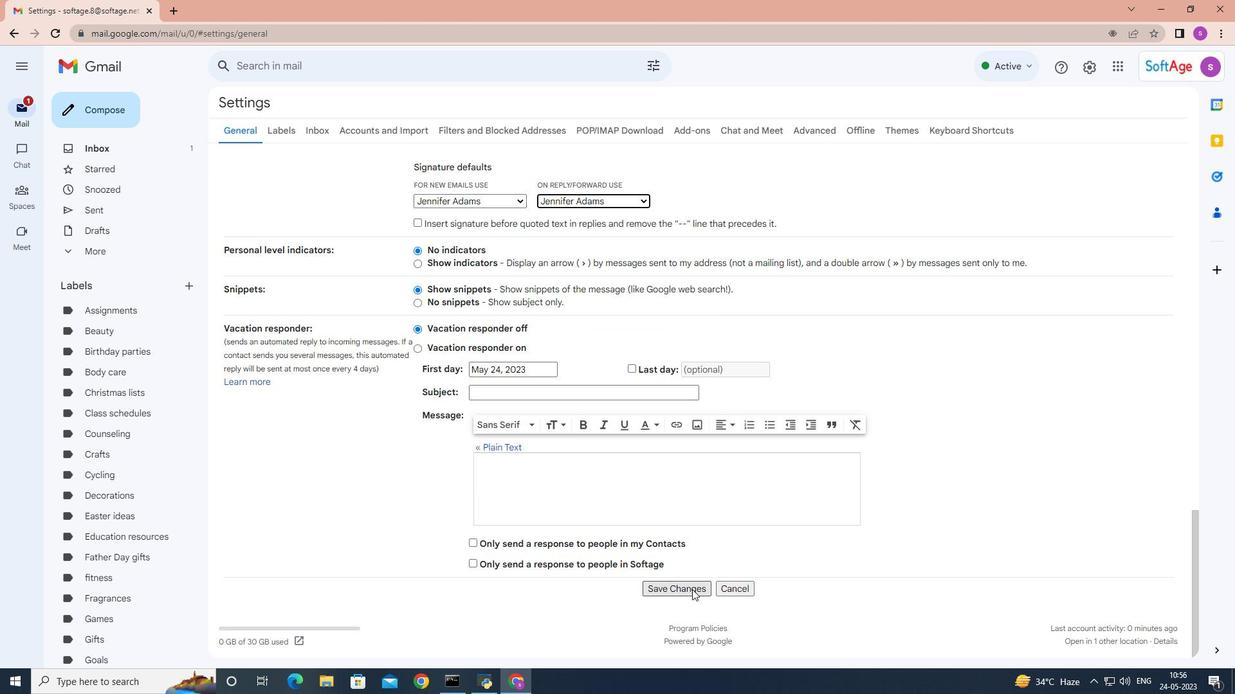 
Action: Mouse moved to (99, 113)
Screenshot: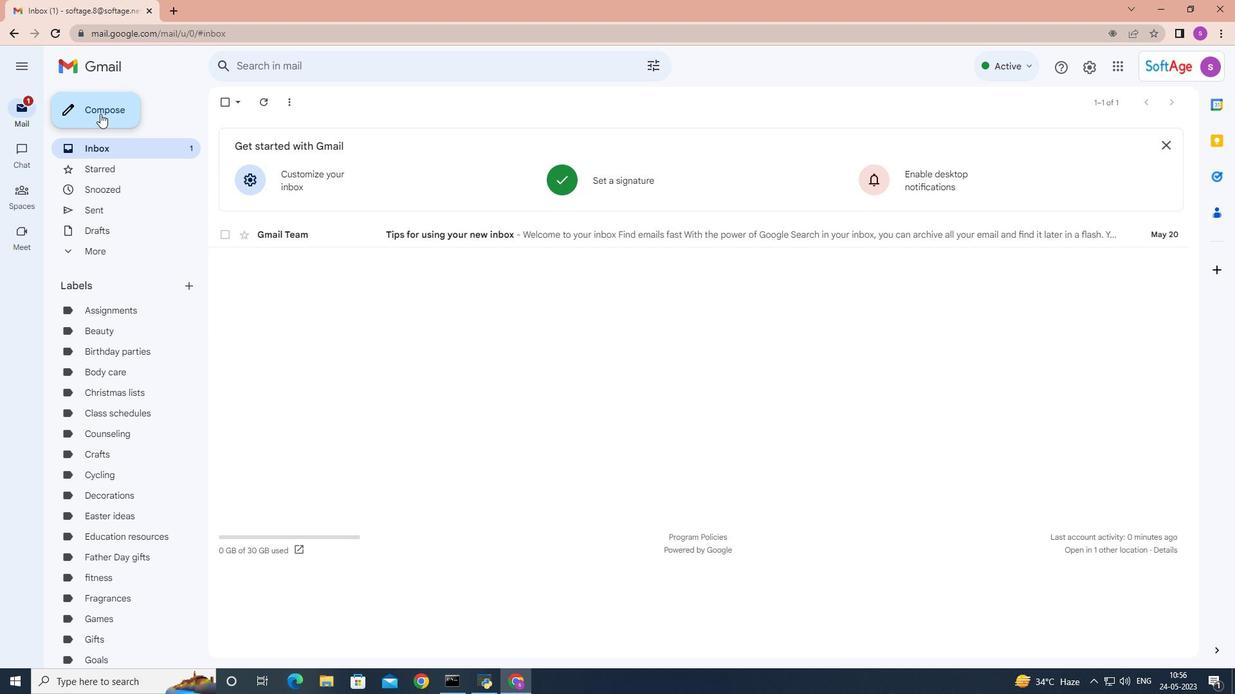 
Action: Mouse pressed left at (99, 113)
Screenshot: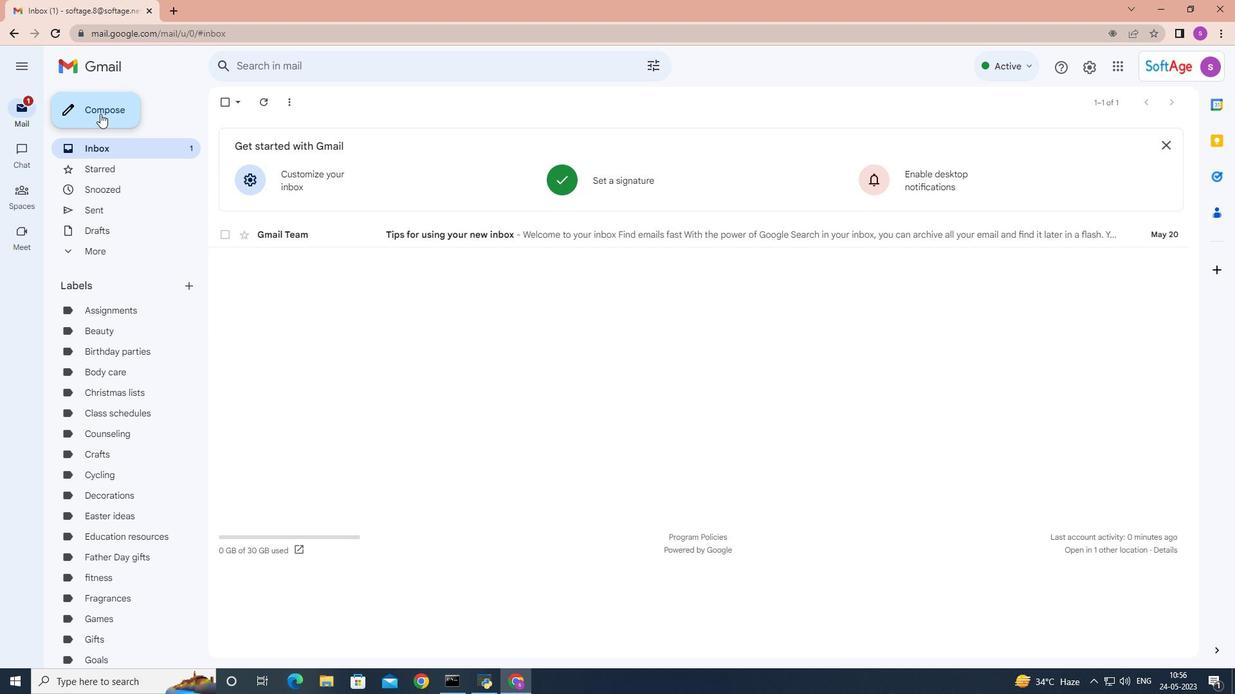 
Action: Mouse moved to (855, 333)
Screenshot: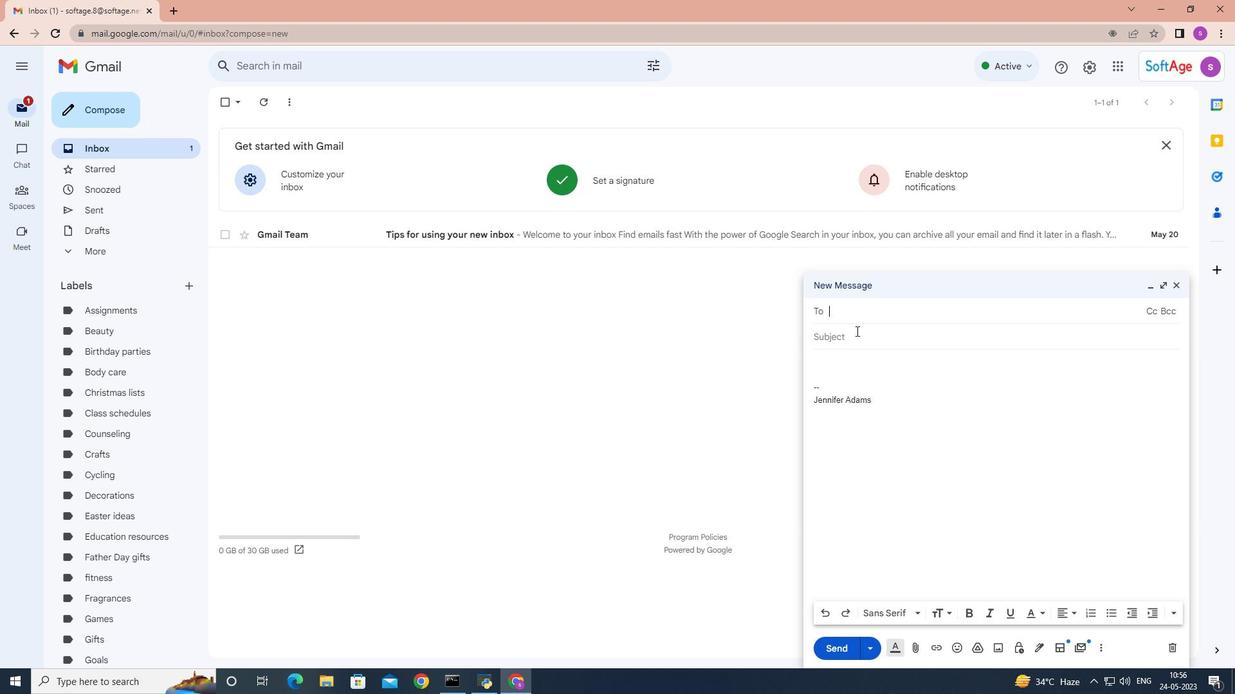 
Action: Mouse pressed left at (855, 333)
Screenshot: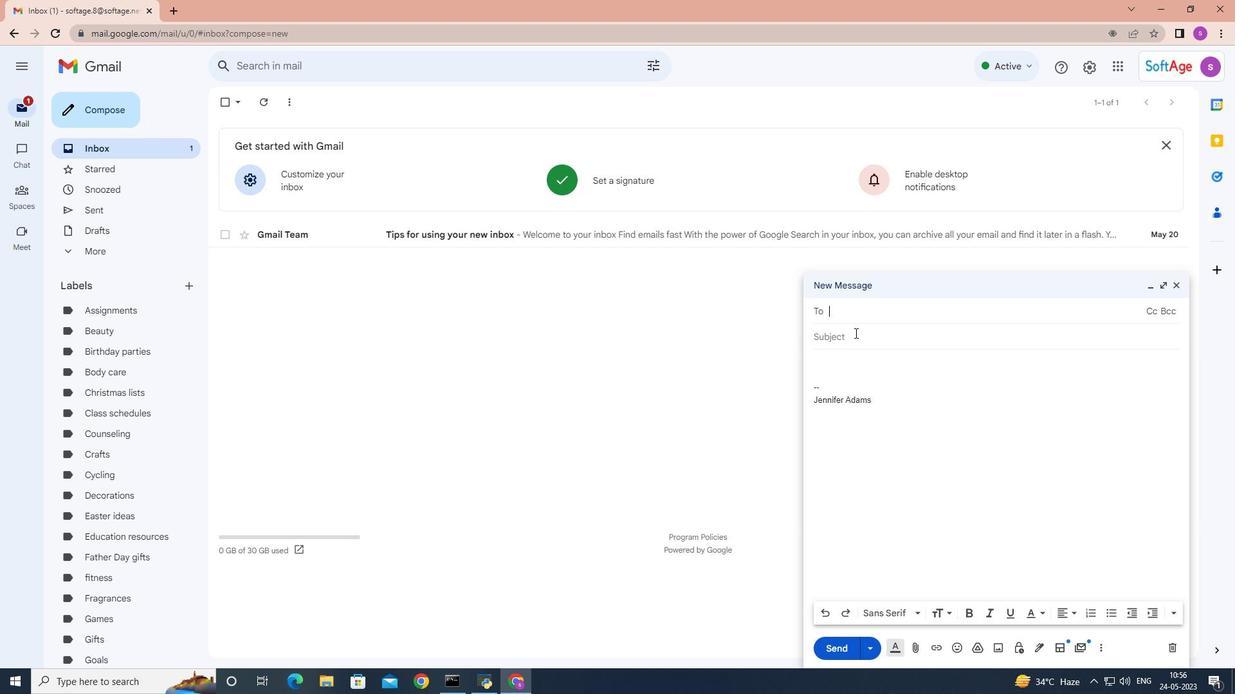 
Action: Key pressed <Key.shift>Thank<Key.space>you<Key.space>for<Key.space>accepting<Key.space>job<Key.space><Key.backspace><Key.backspace><Key.backspace><Key.backspace>our<Key.space>job<Key.space>offer<Key.space>
Screenshot: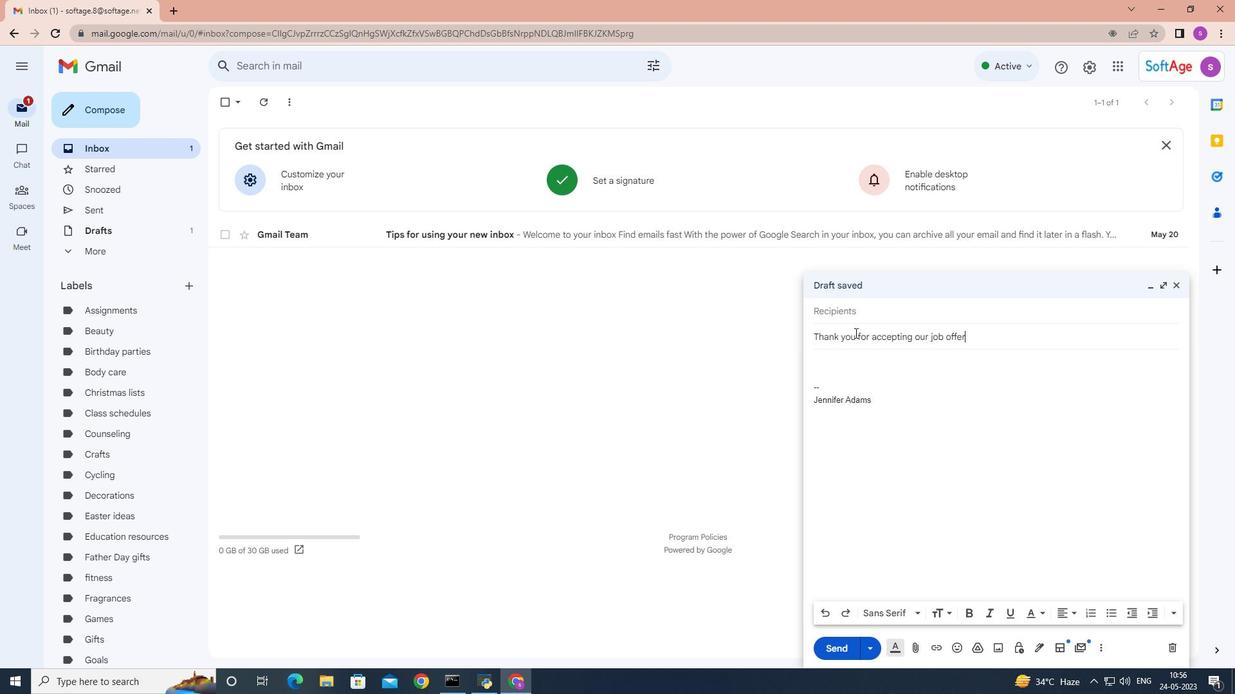 
Action: Mouse moved to (826, 357)
Screenshot: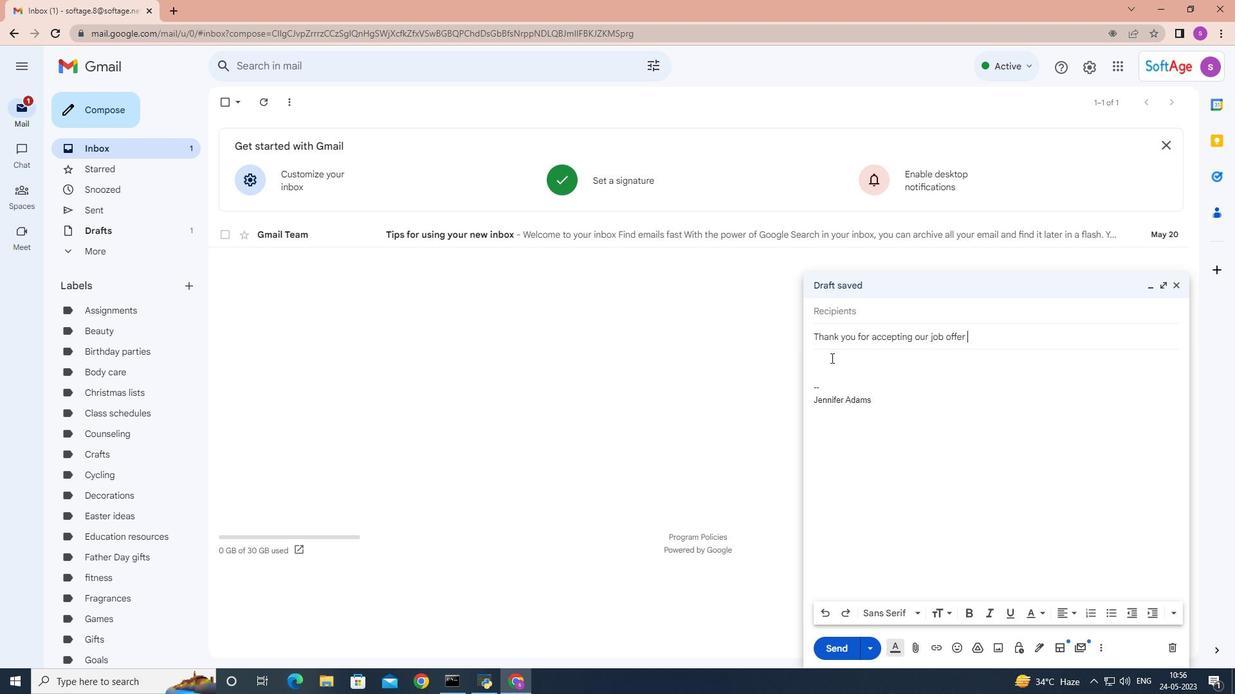 
Action: Mouse pressed left at (826, 357)
Screenshot: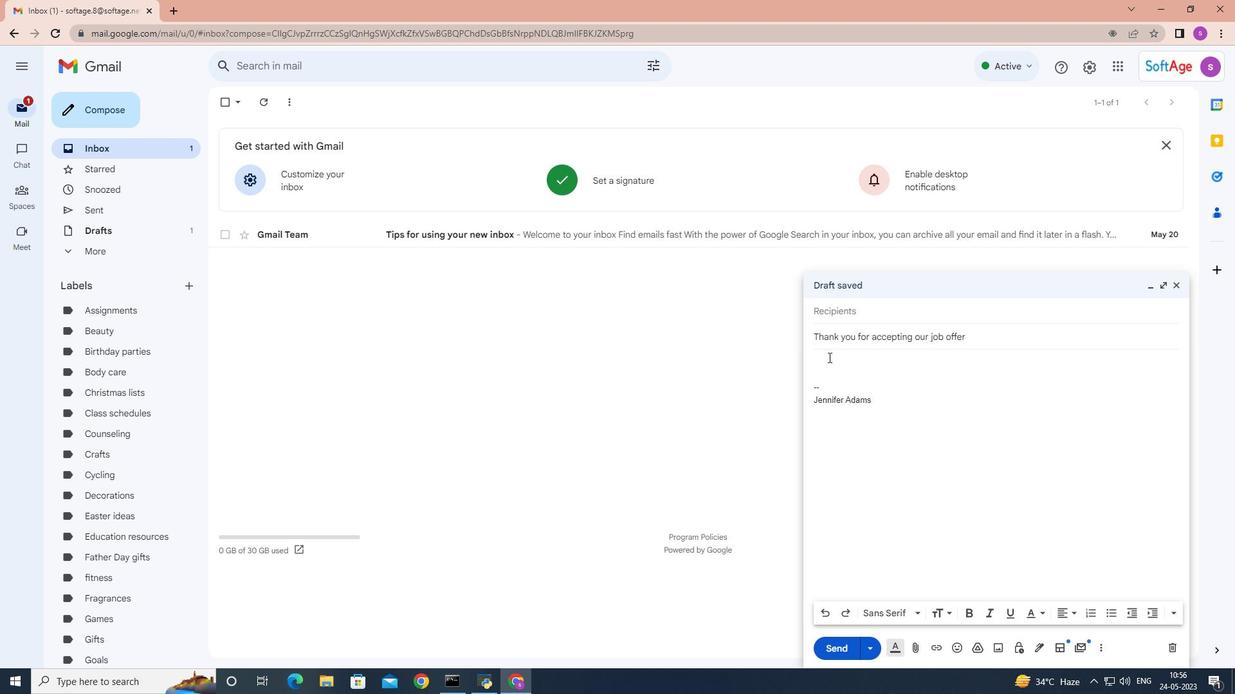 
Action: Key pressed <Key.shift><Key.shift><Key.shift><Key.shift><Key.shift><Key.shift><Key.shift><Key.shift><Key.shift><Key.shift><Key.shift><Key.shift><Key.shift><Key.shift><Key.shift><Key.shift><Key.shift><Key.shift><Key.shift>Iwould<Key.space>ap
Screenshot: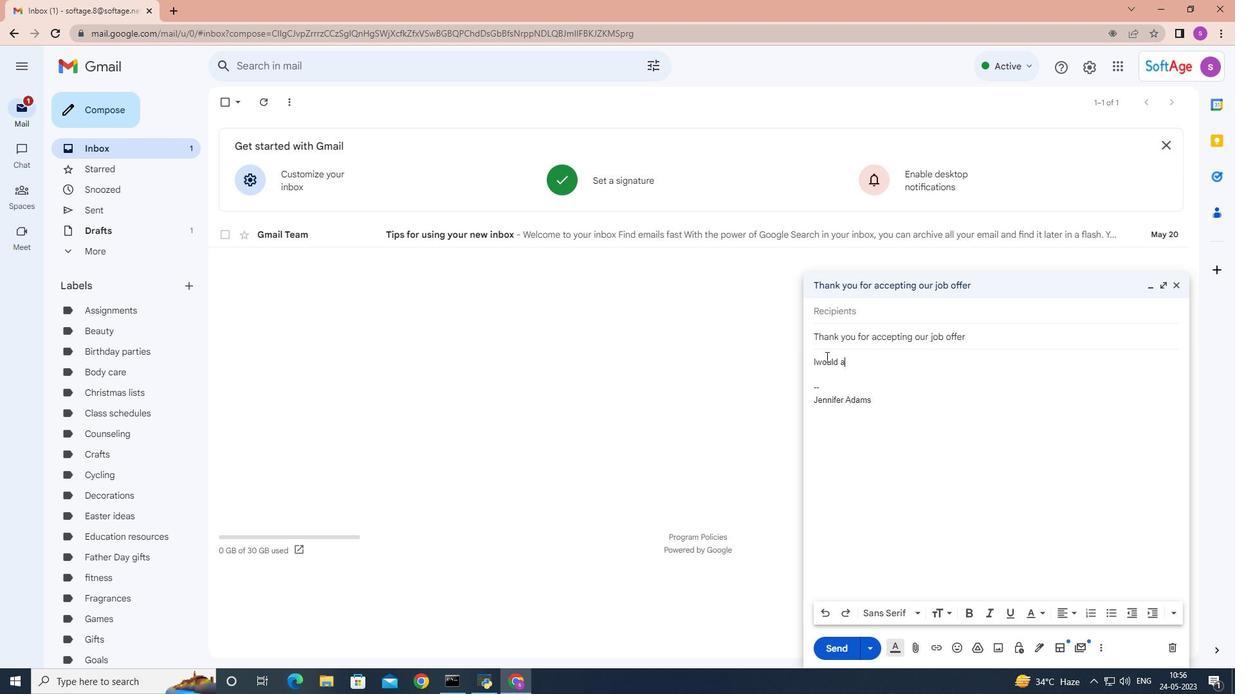 
Action: Mouse moved to (826, 357)
Screenshot: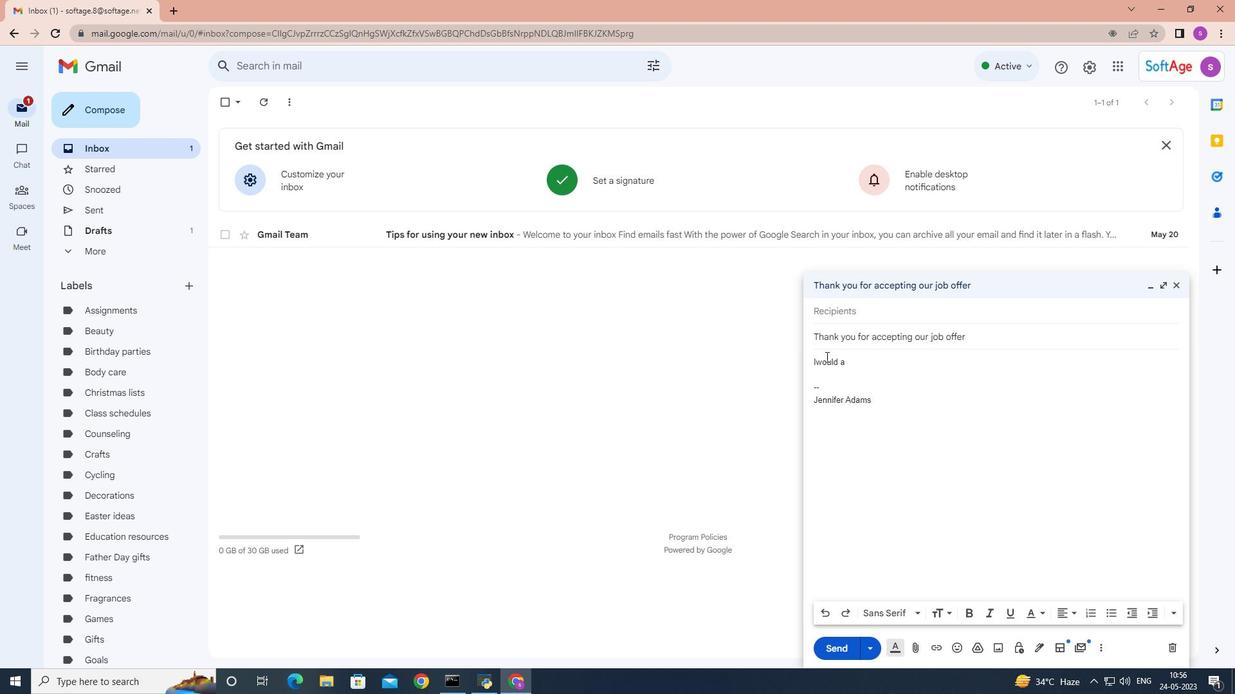 
Action: Key pressed p
Screenshot: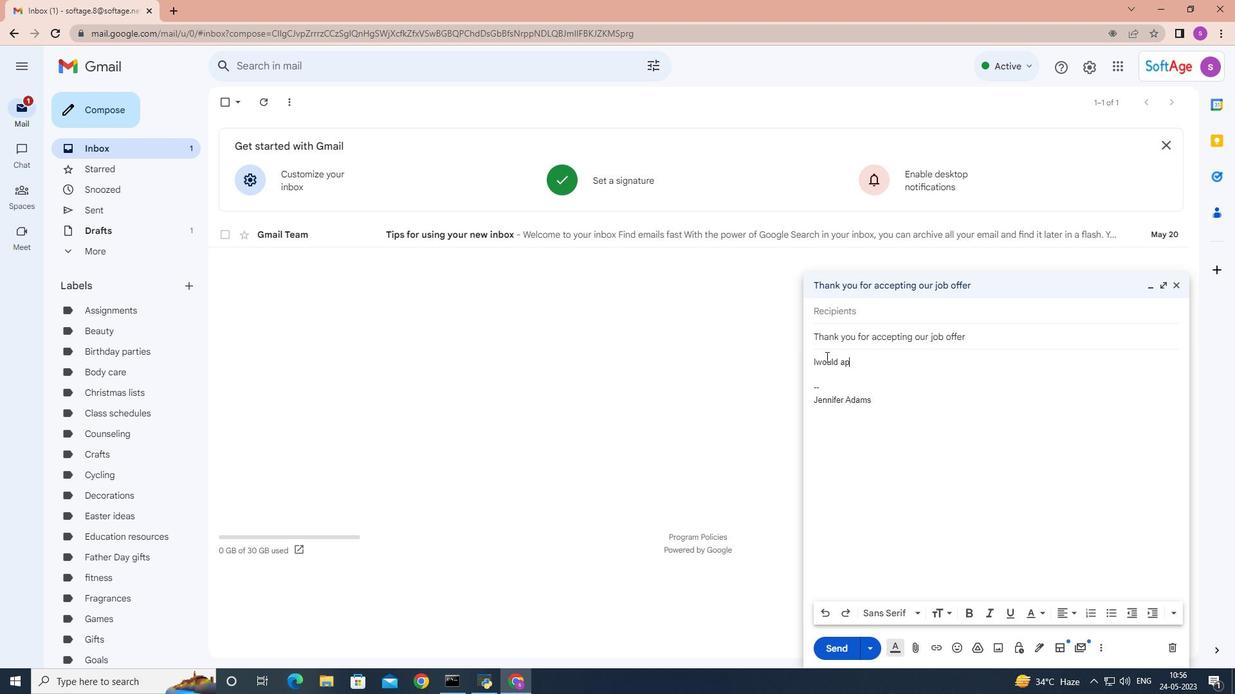 
Action: Mouse moved to (968, 424)
Screenshot: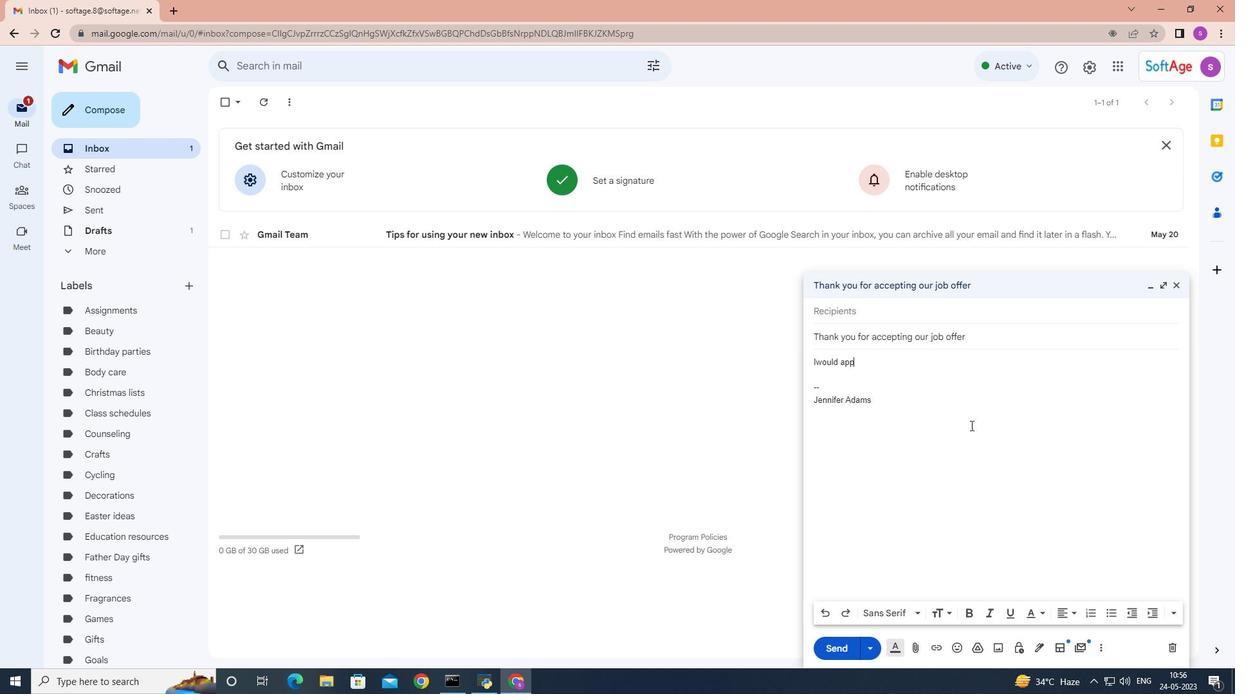 
Action: Key pressed reciate<Key.space>it<Key.space>if<Key.space>you<Key.space>could<Key.space>send<Key.space>me<Key.space>the<Key.space>update<Key.space>budget<Key.space>repot.
Screenshot: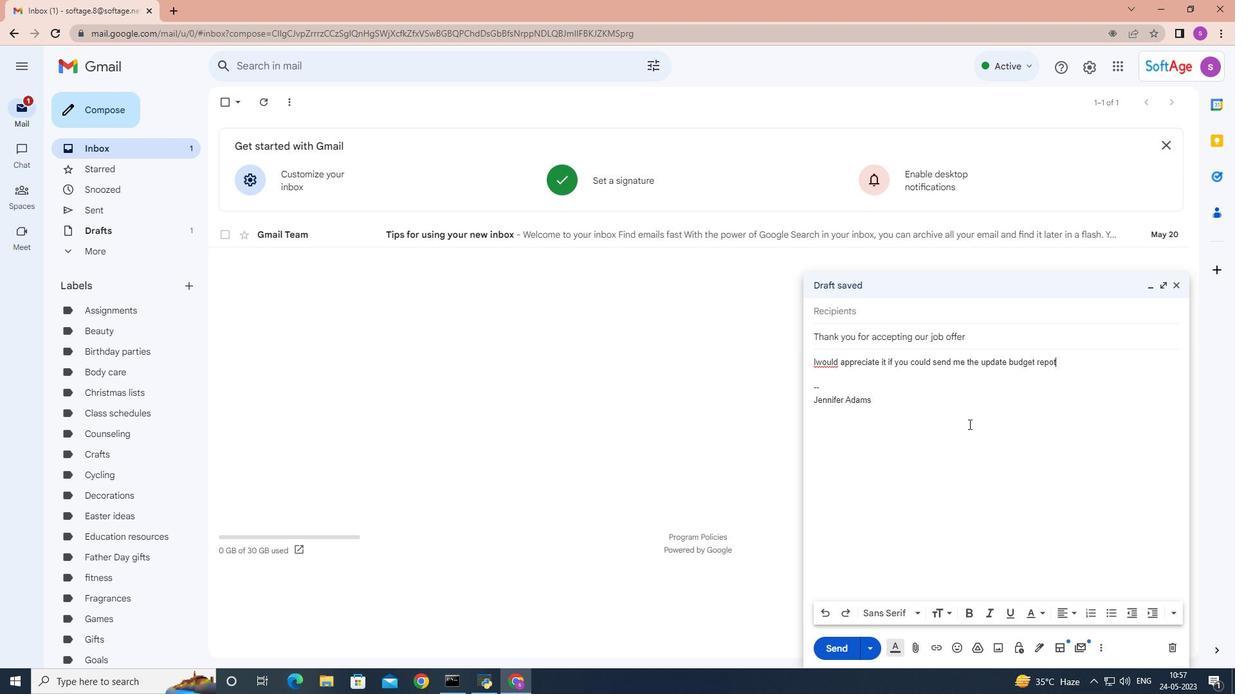 
Action: Mouse moved to (815, 364)
Screenshot: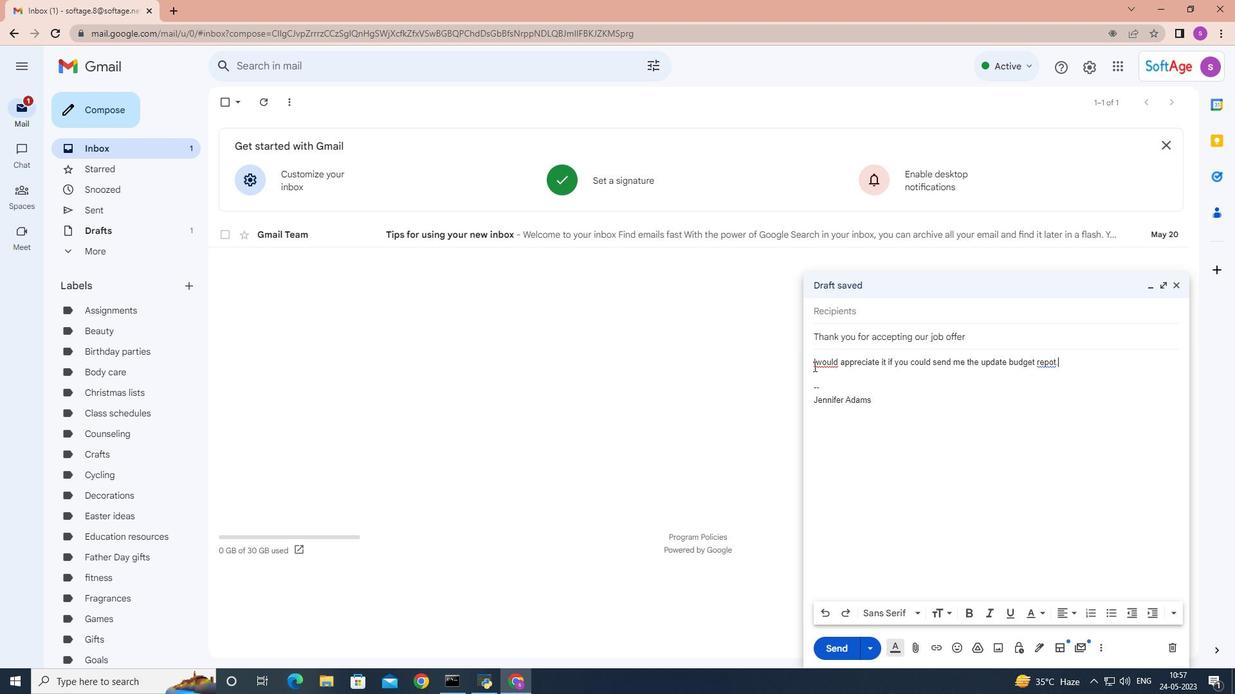 
Action: Mouse pressed left at (815, 364)
Screenshot: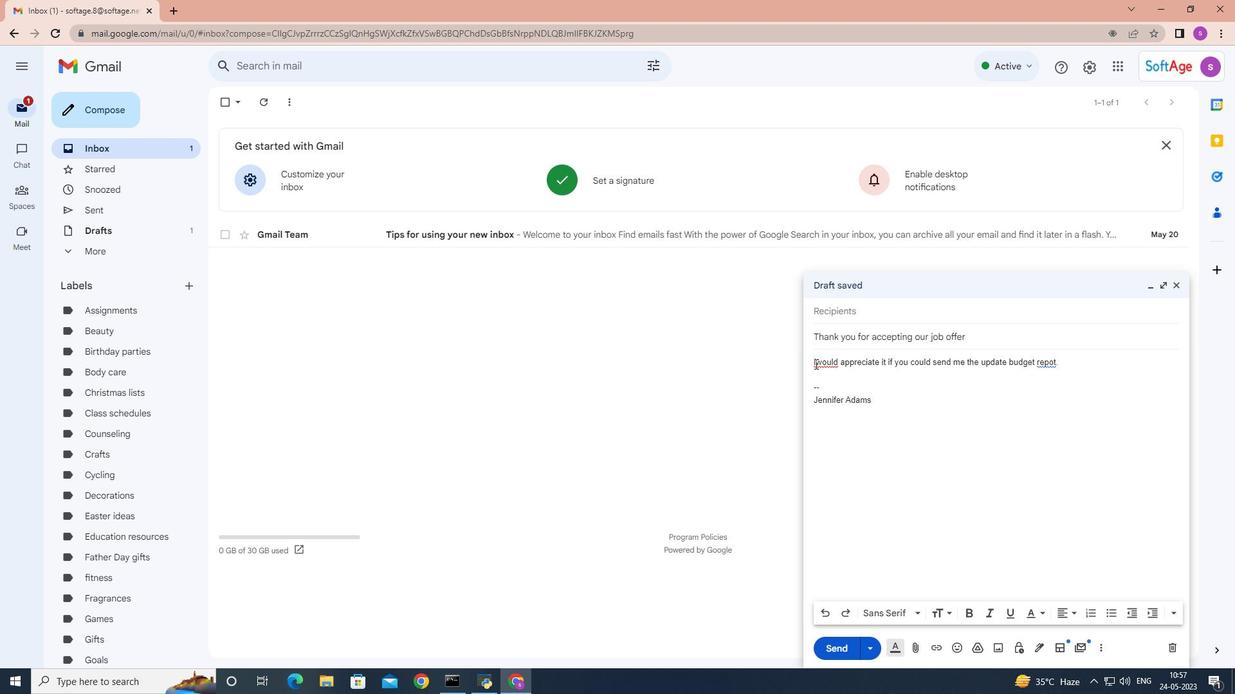 
Action: Key pressed <Key.space>
Screenshot: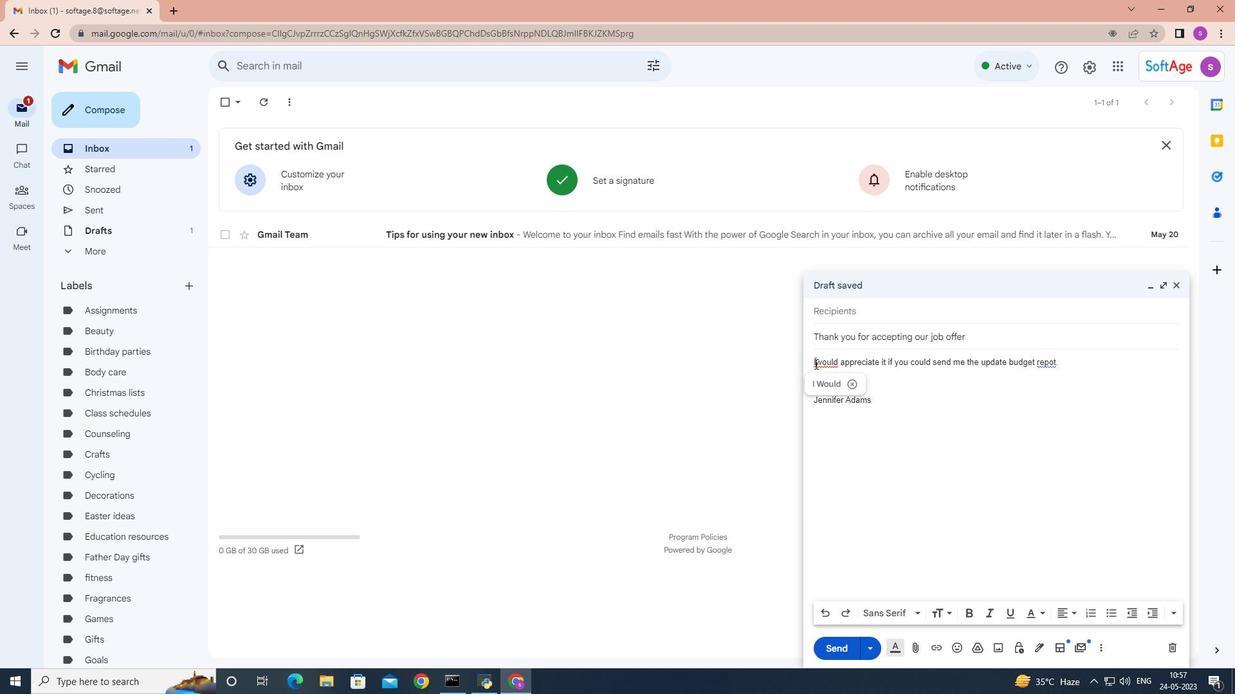 
Action: Mouse moved to (1068, 364)
Screenshot: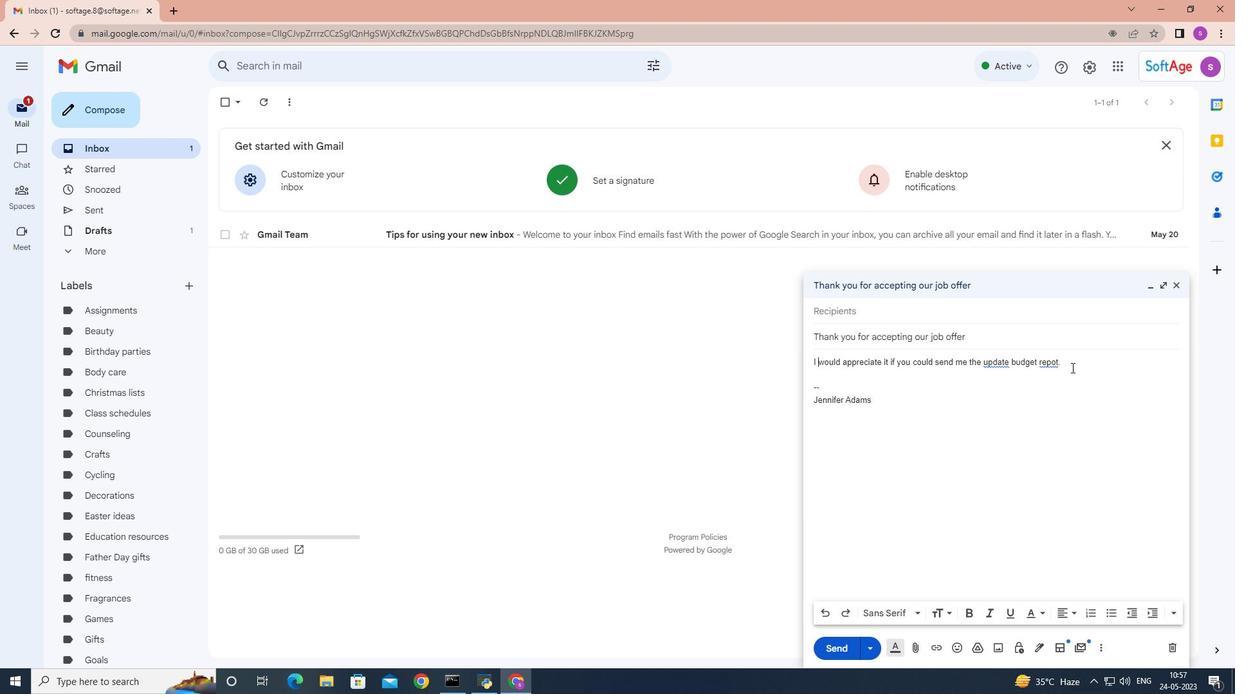 
Action: Mouse pressed left at (1068, 364)
Screenshot: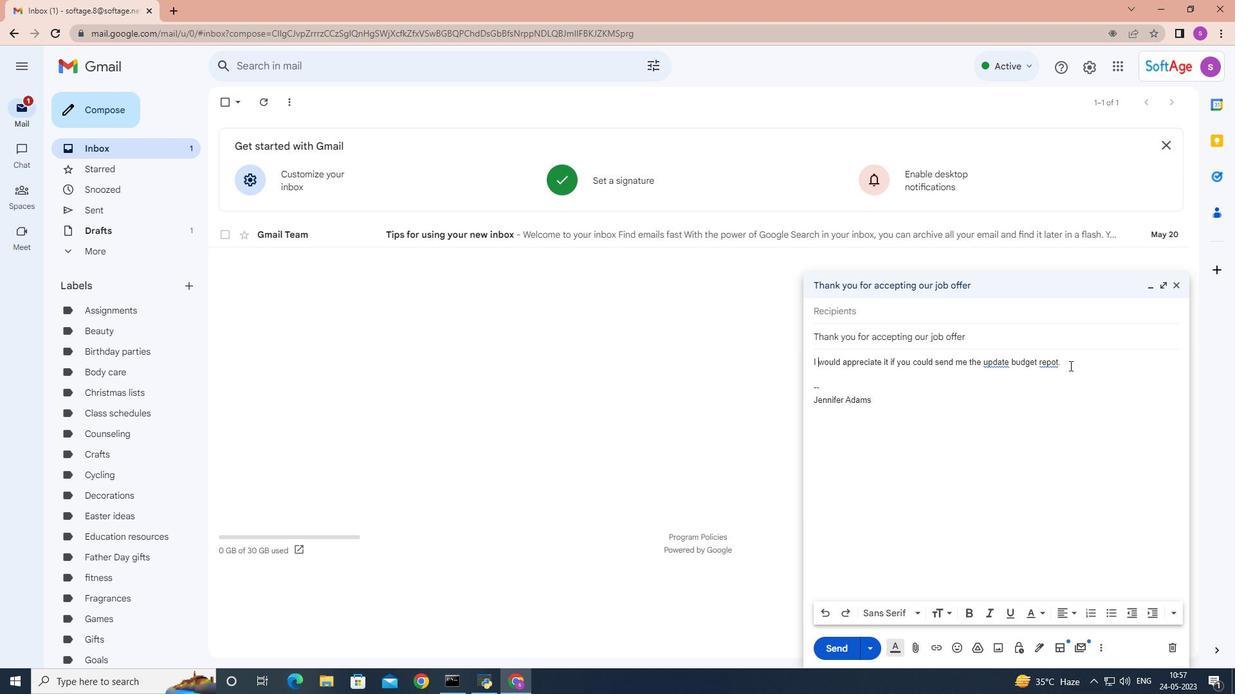 
Action: Key pressed <Key.backspace><Key.backspace>rt.
Screenshot: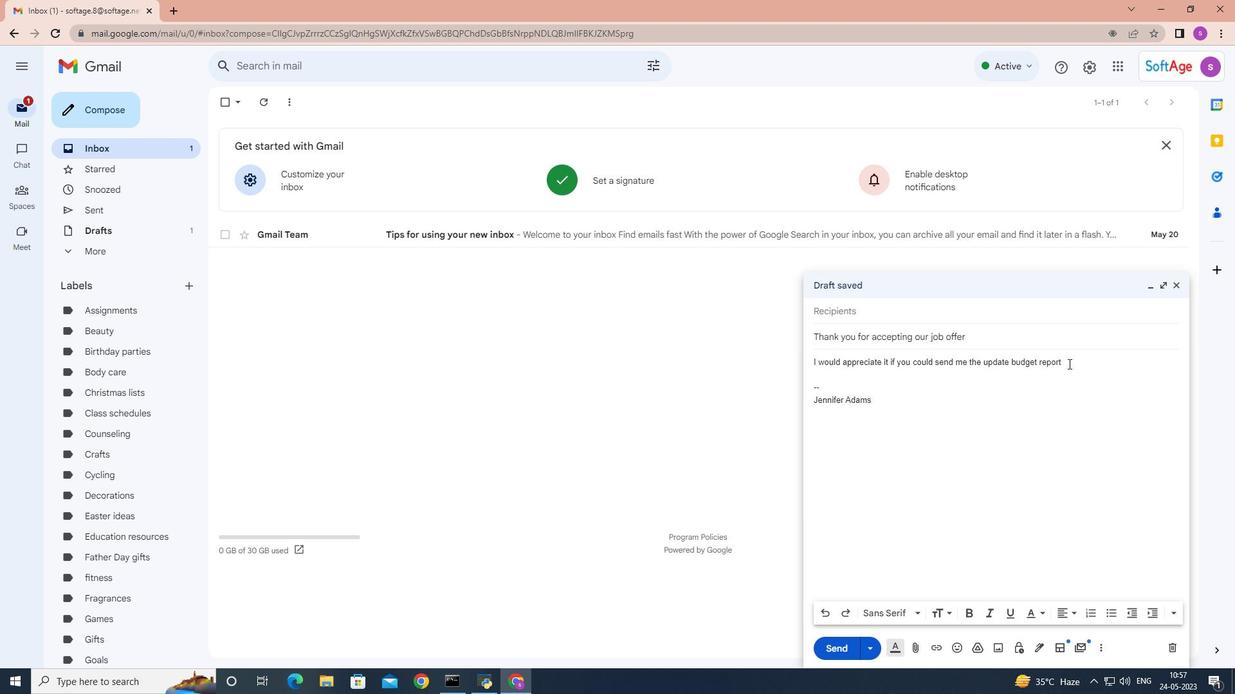 
Action: Mouse moved to (874, 315)
Screenshot: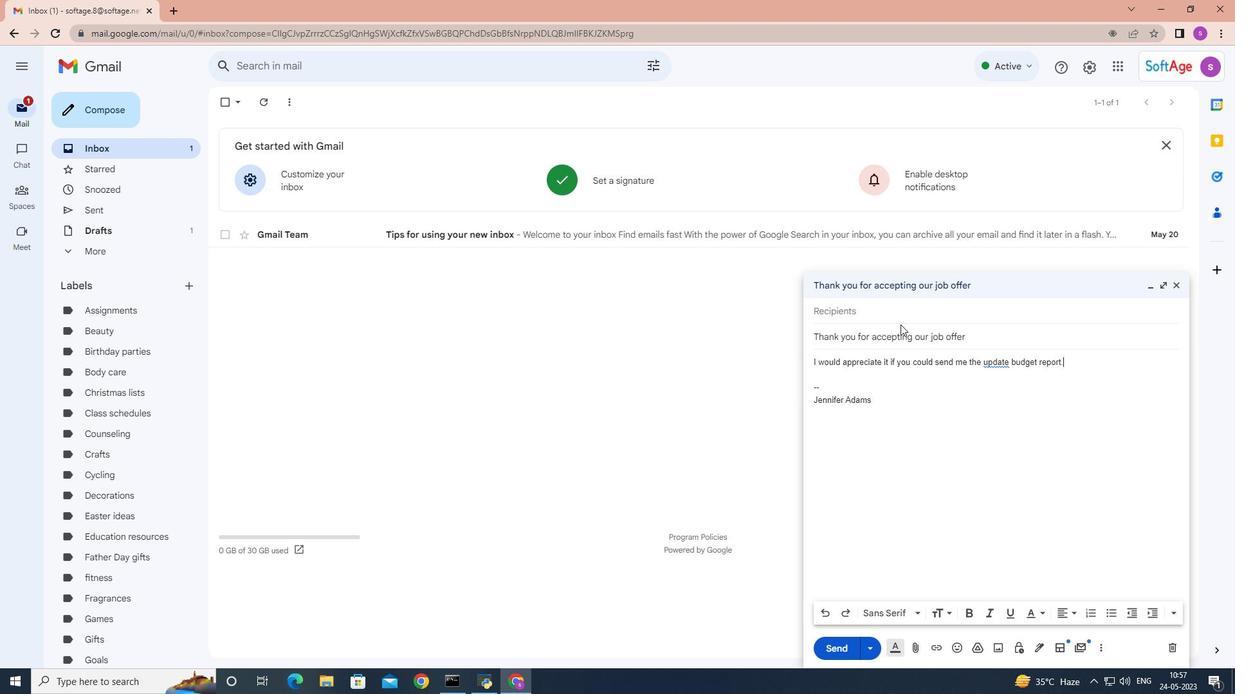 
Action: Mouse pressed left at (874, 315)
Screenshot: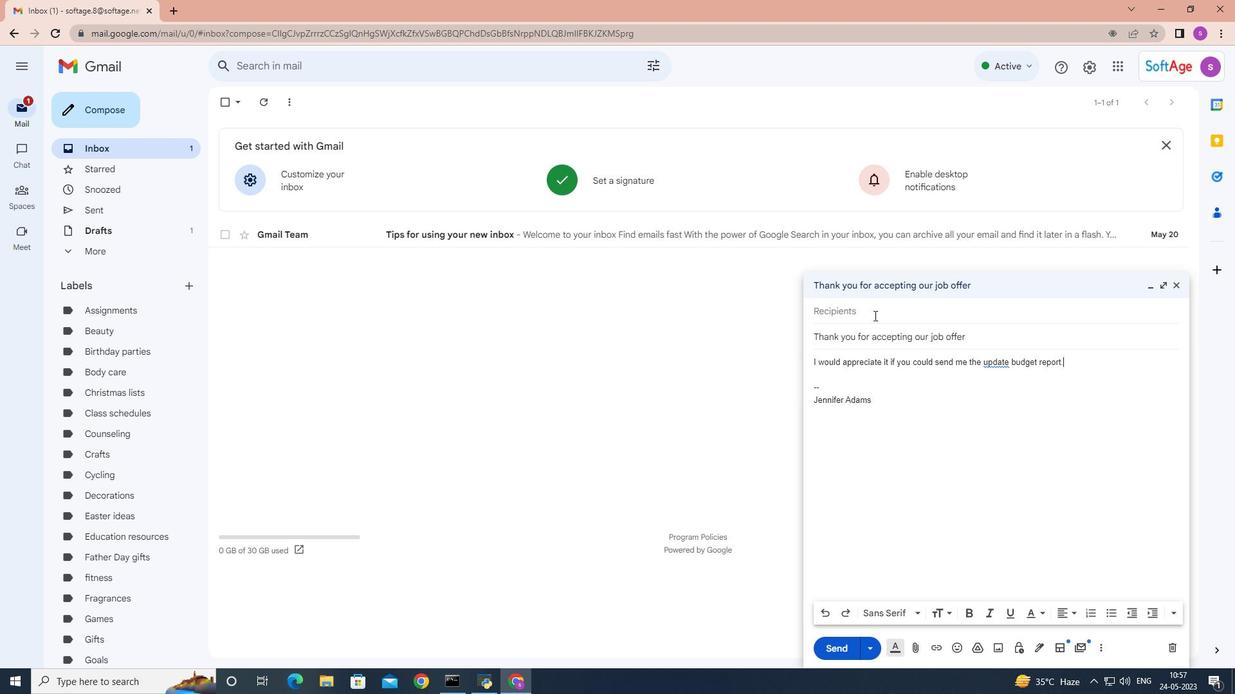 
Action: Key pressed softage.2
Screenshot: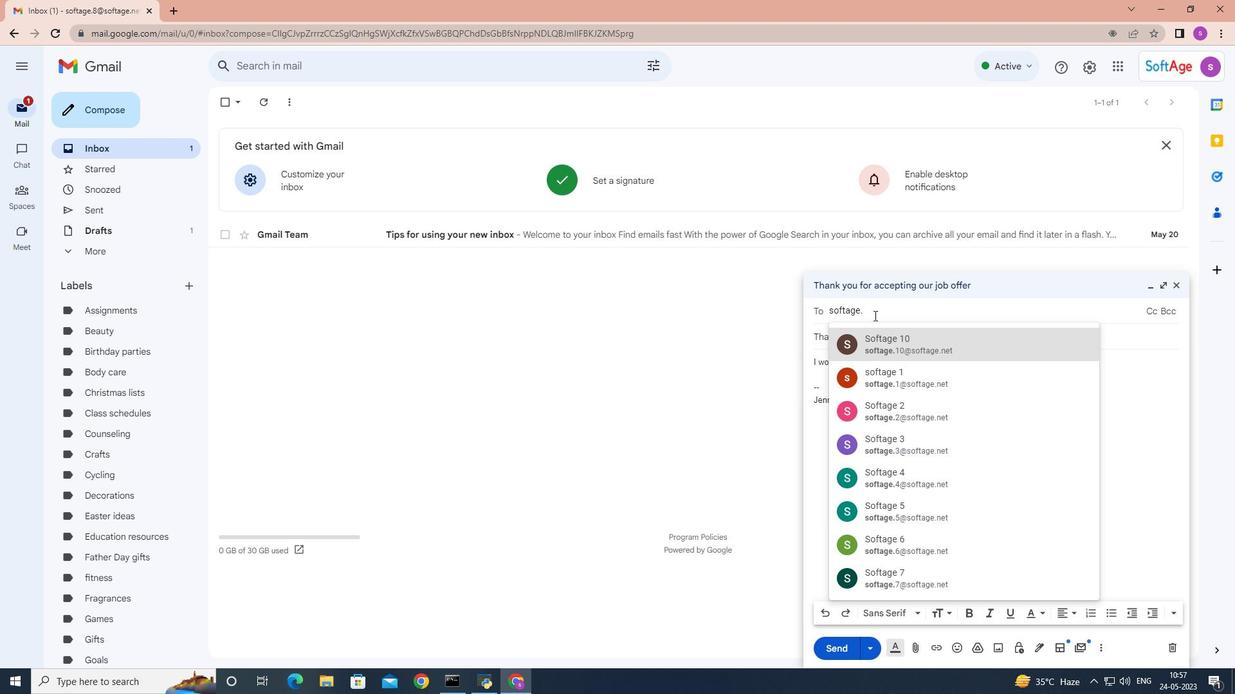 
Action: Mouse moved to (898, 343)
Screenshot: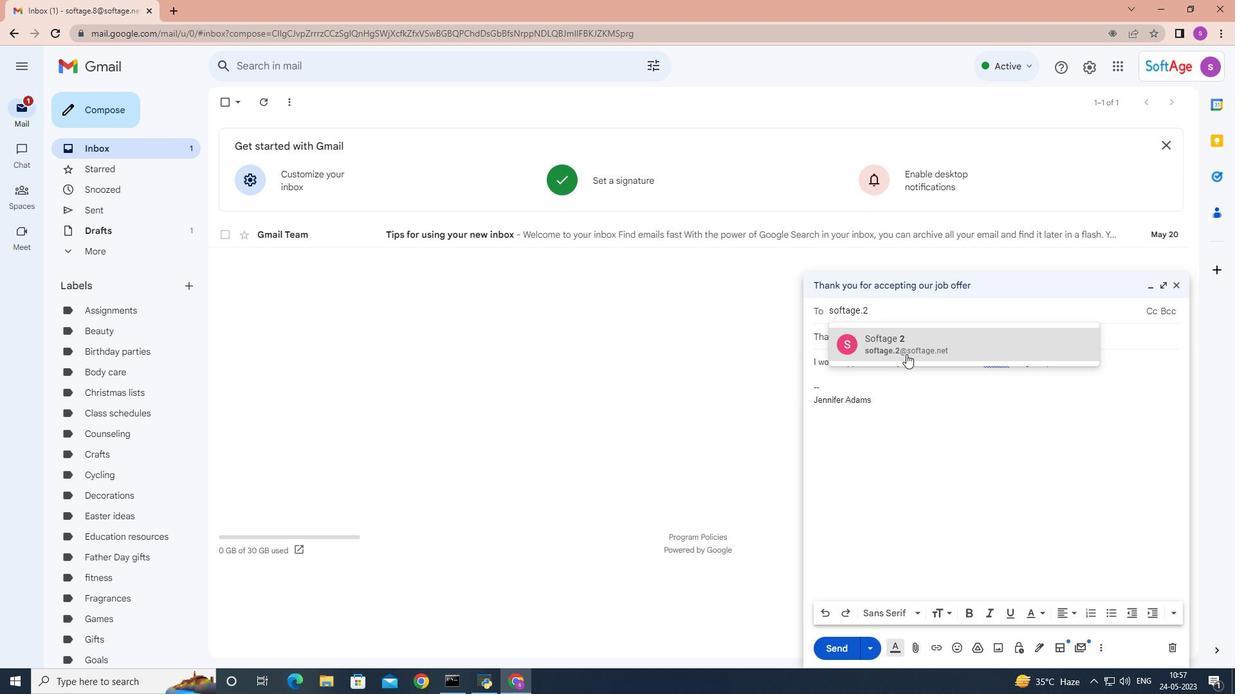 
Action: Mouse pressed left at (898, 343)
Screenshot: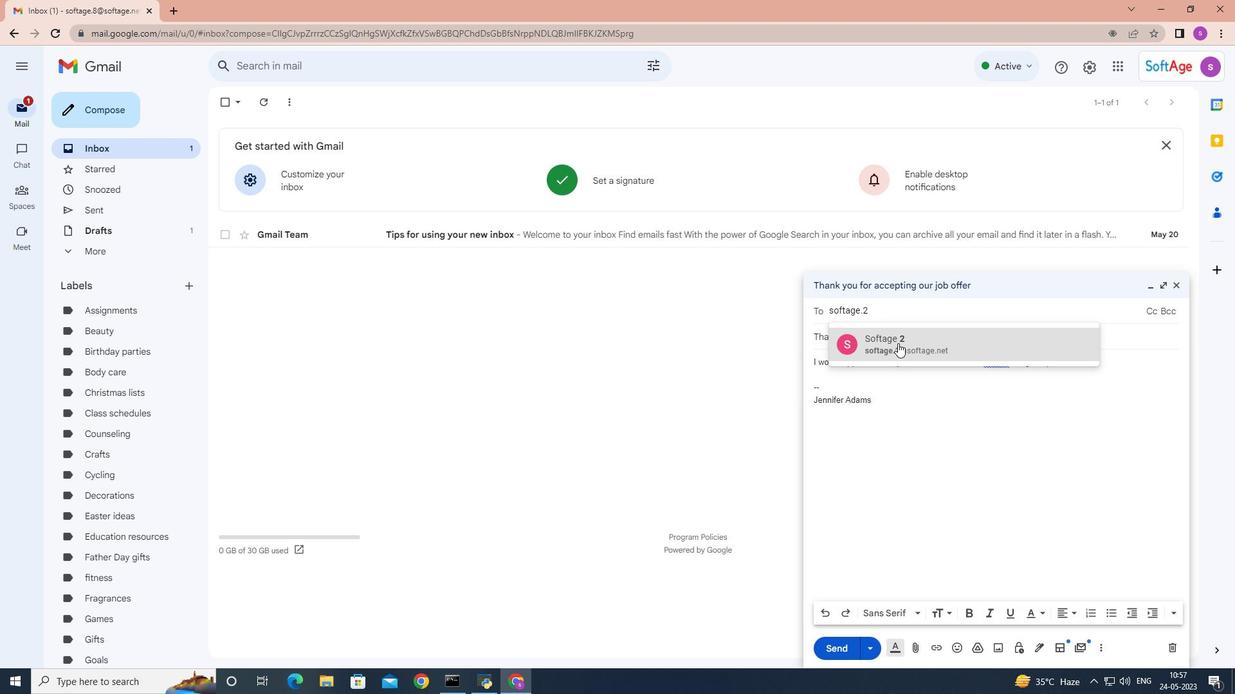 
Action: Mouse moved to (1064, 378)
Screenshot: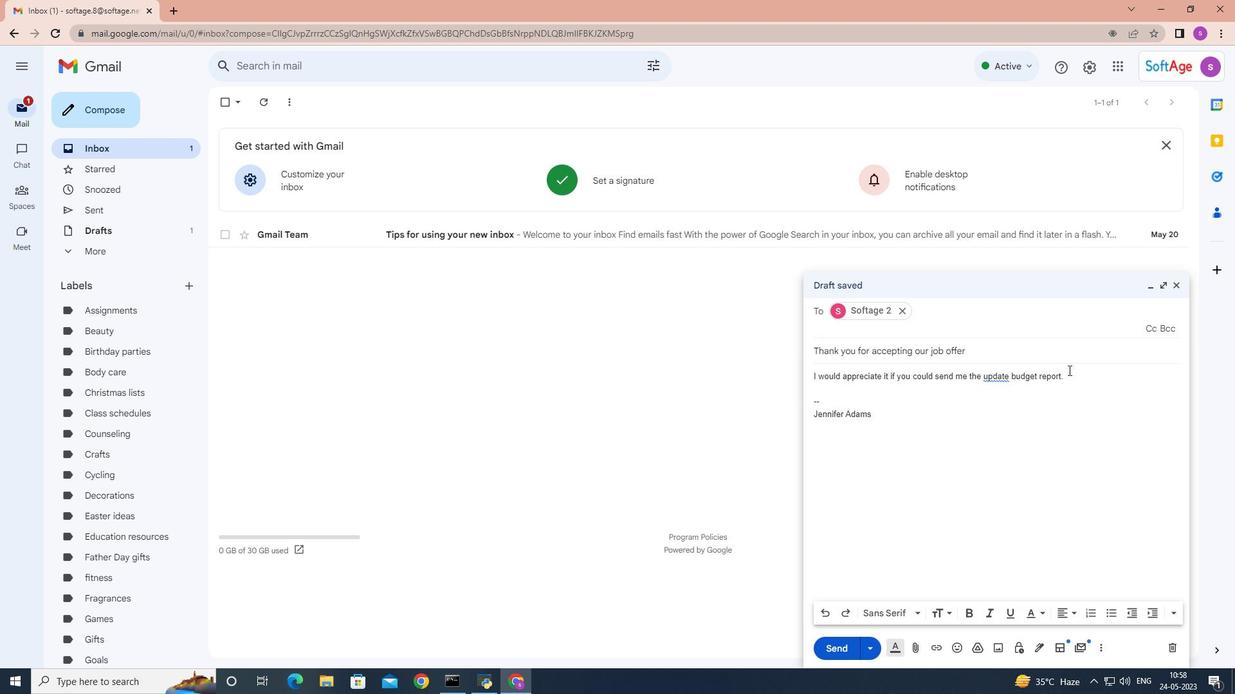 
Action: Mouse pressed left at (1064, 378)
Screenshot: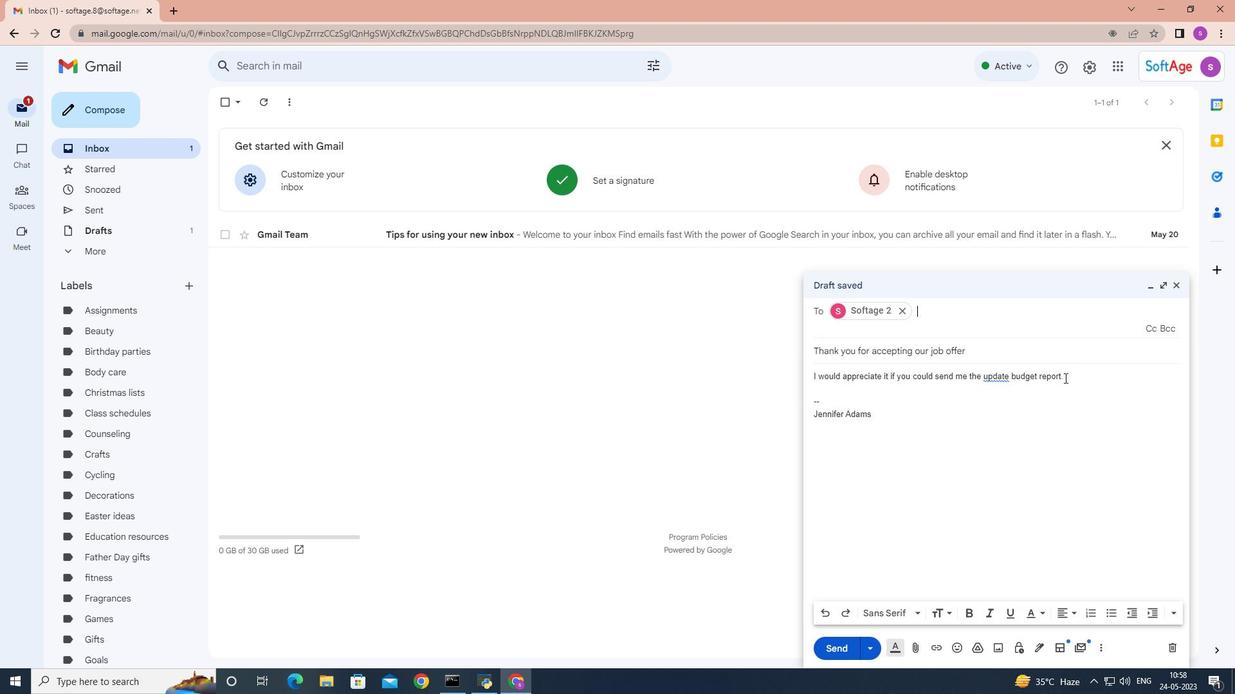 
Action: Mouse moved to (1065, 362)
Screenshot: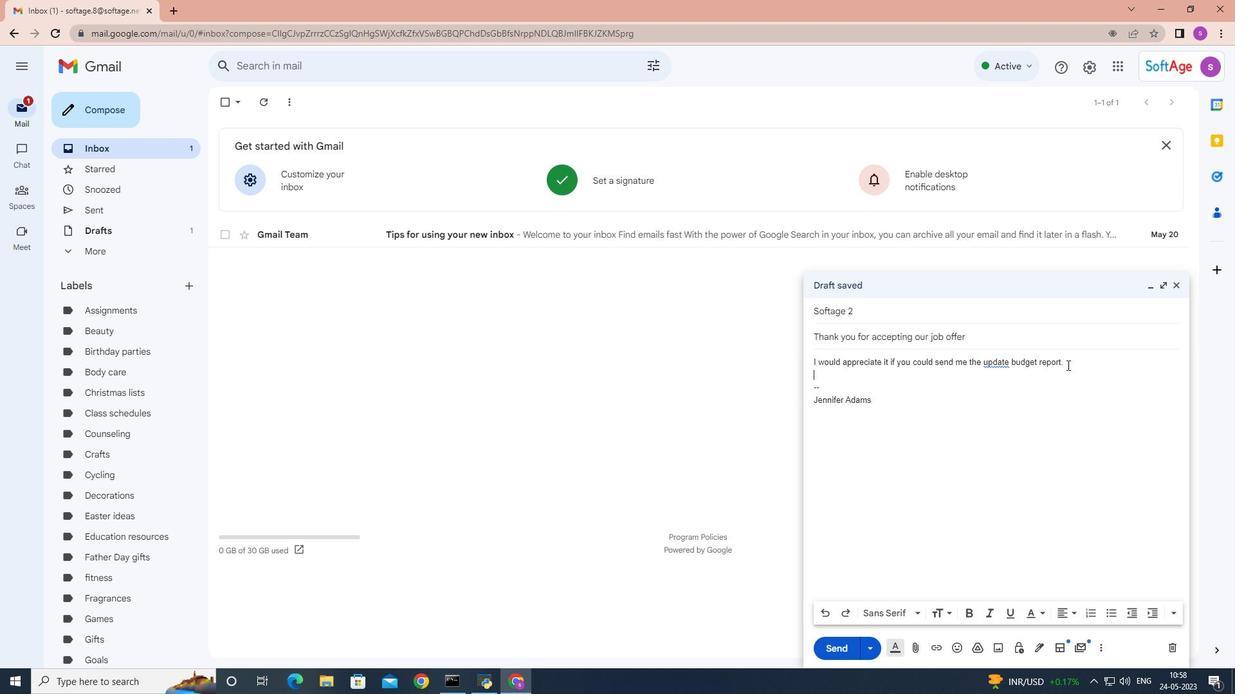 
Action: Mouse pressed left at (1065, 362)
Screenshot: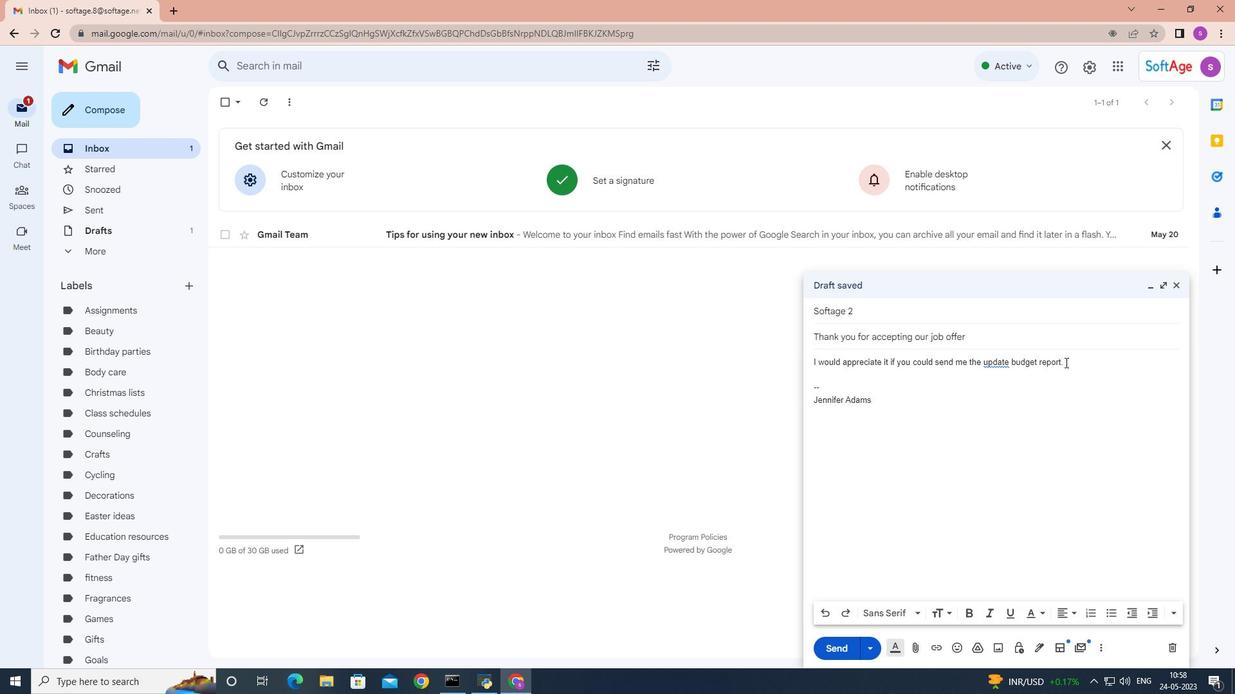 
Action: Mouse moved to (1089, 420)
Screenshot: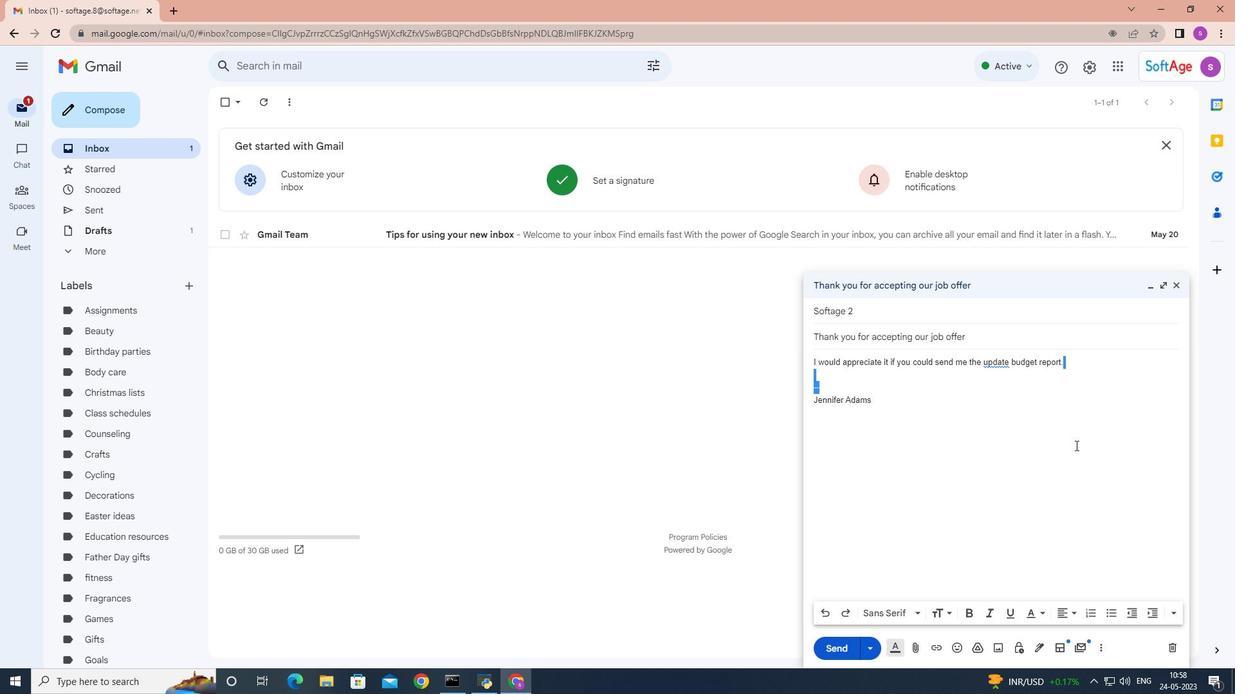 
Action: Mouse pressed left at (1089, 420)
Screenshot: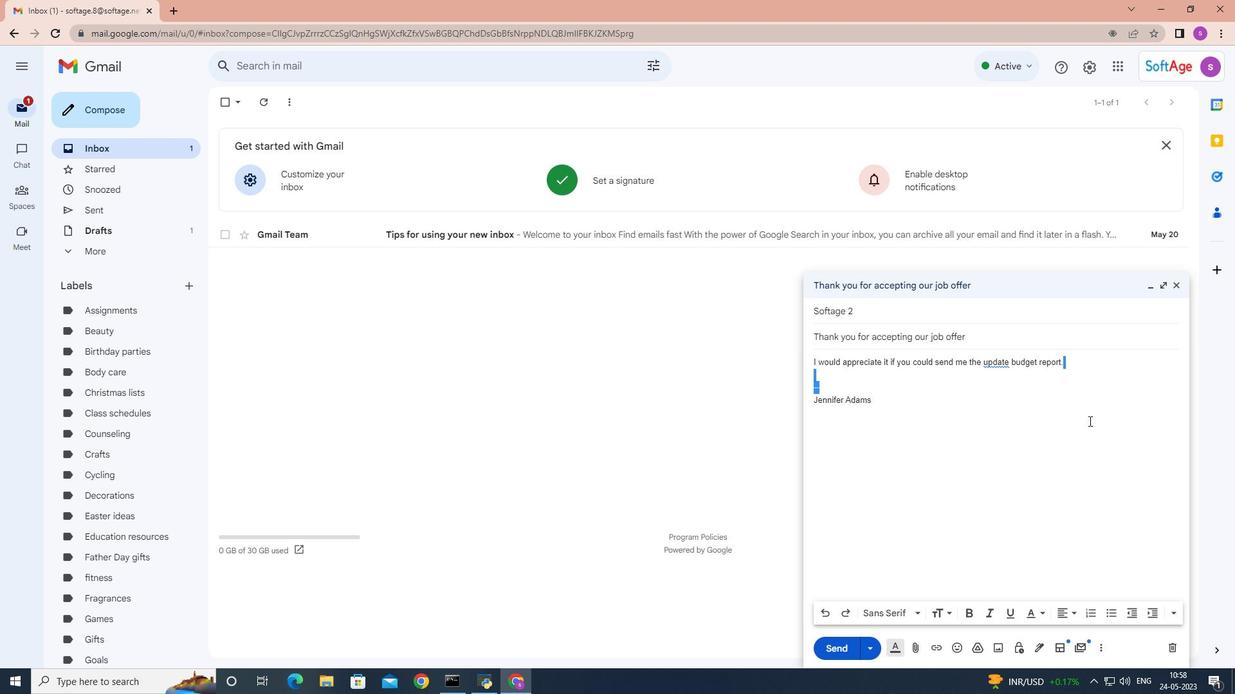 
Action: Mouse moved to (1064, 359)
Screenshot: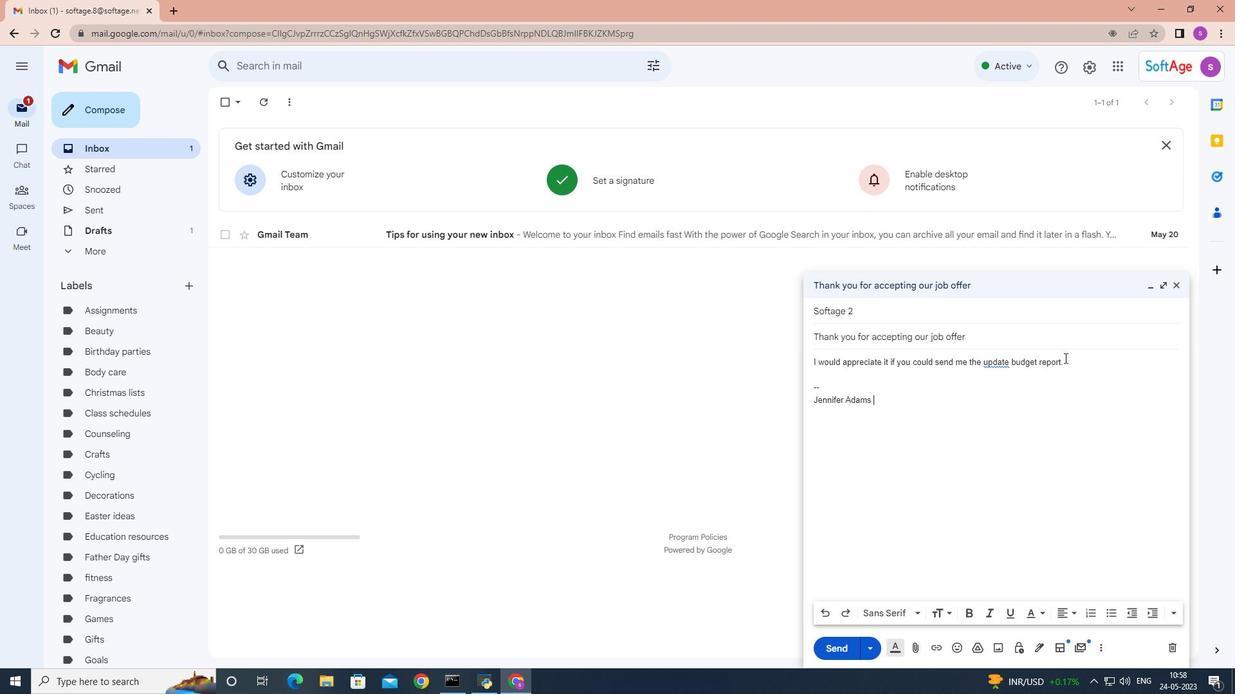 
Action: Mouse pressed left at (1064, 359)
Screenshot: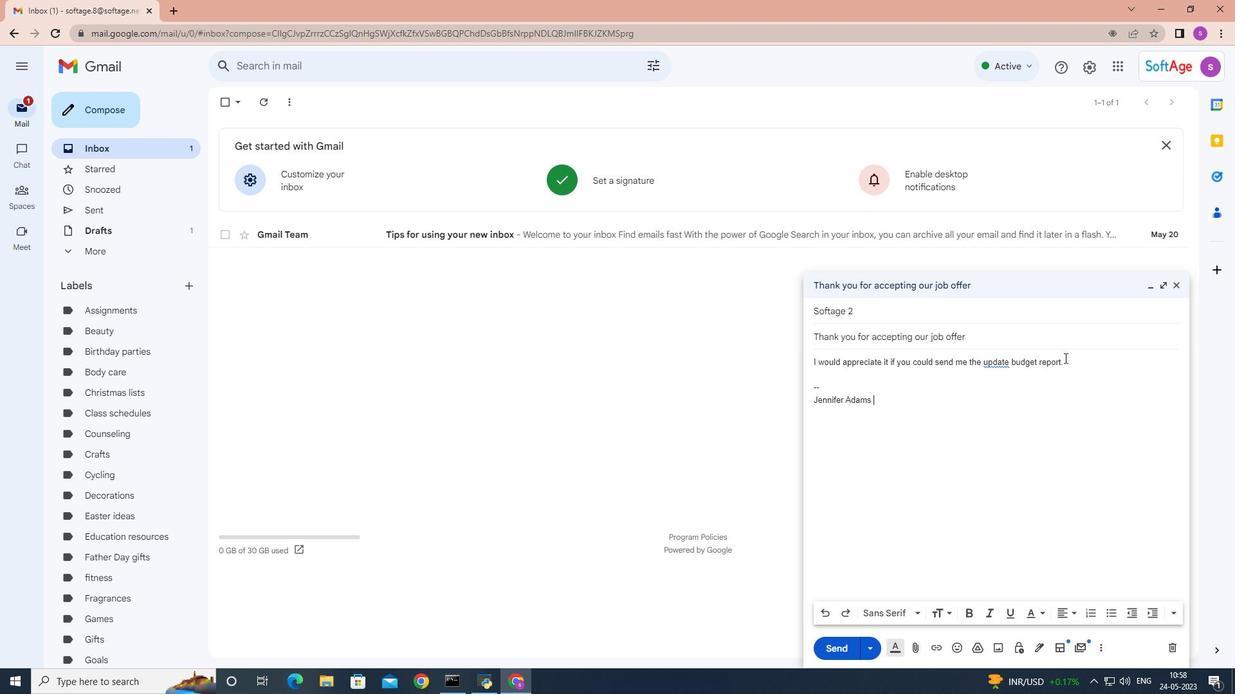 
Action: Mouse moved to (1030, 436)
Screenshot: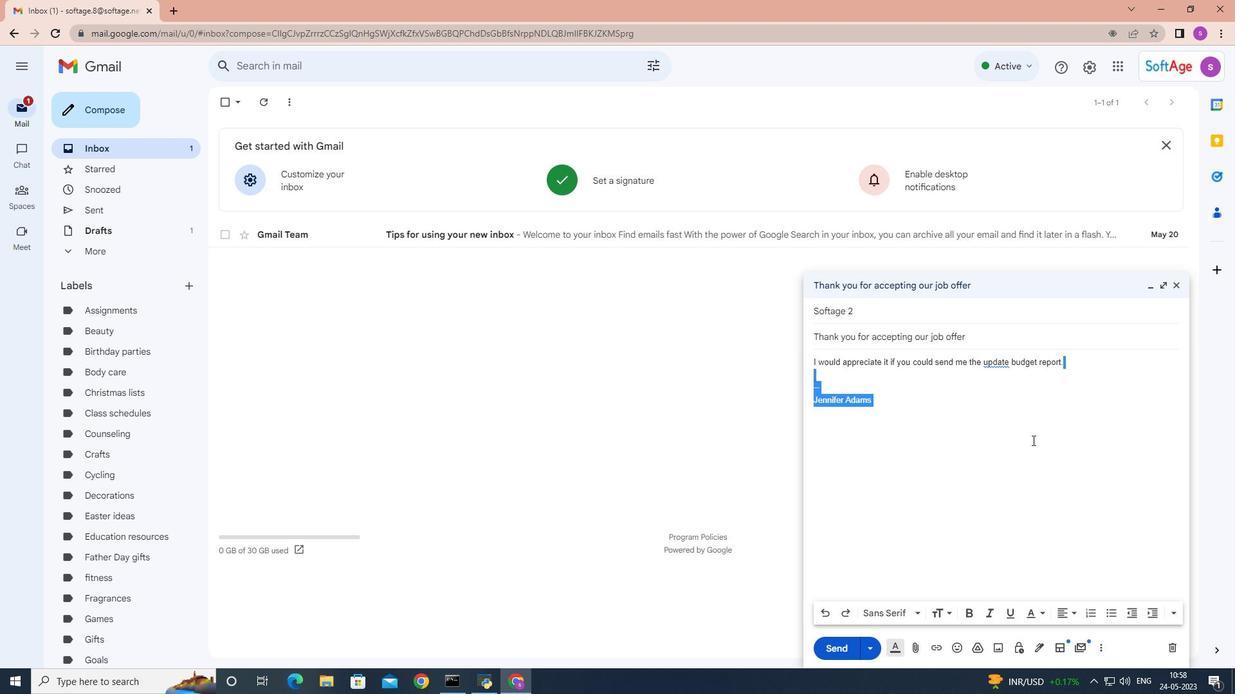 
Action: Mouse pressed left at (1030, 436)
Screenshot: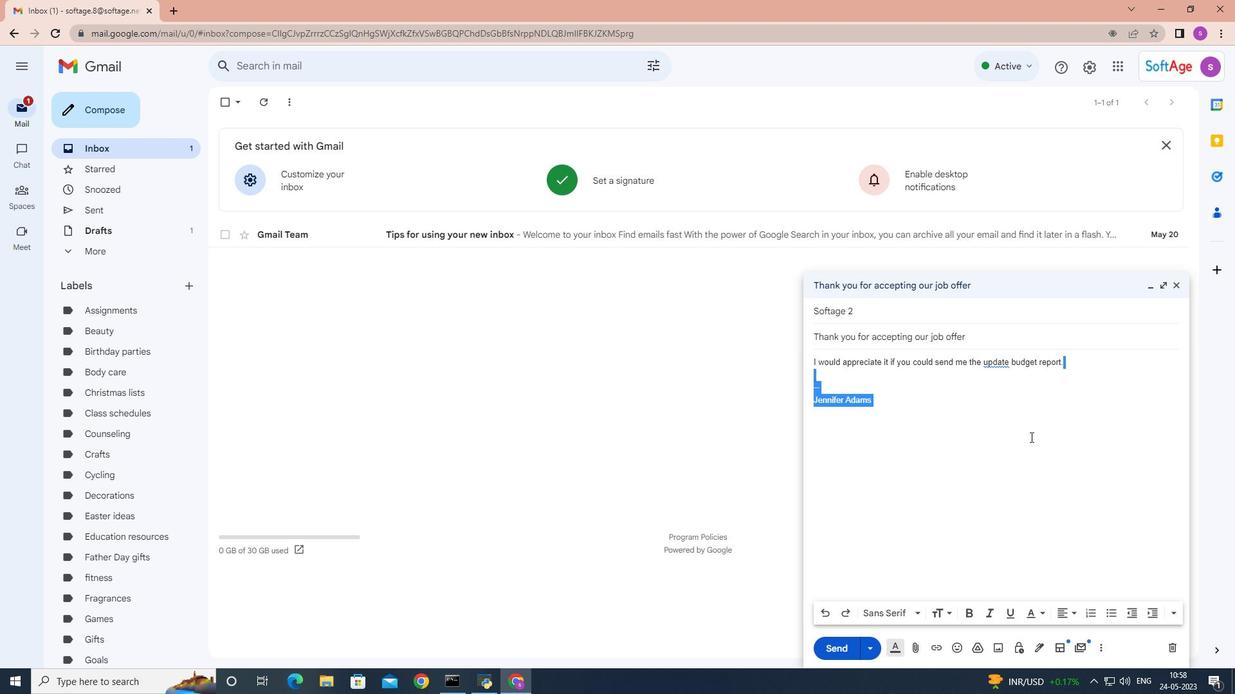 
Action: Mouse moved to (1098, 437)
Screenshot: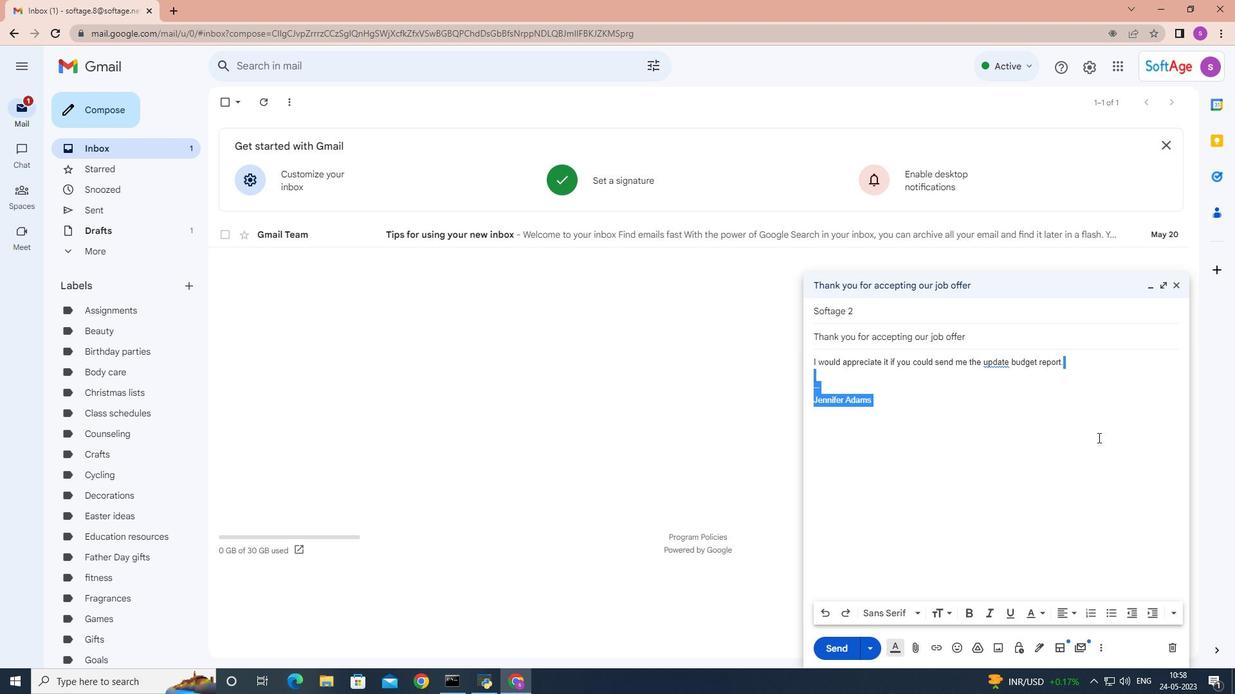 
Action: Mouse pressed left at (1098, 437)
Screenshot: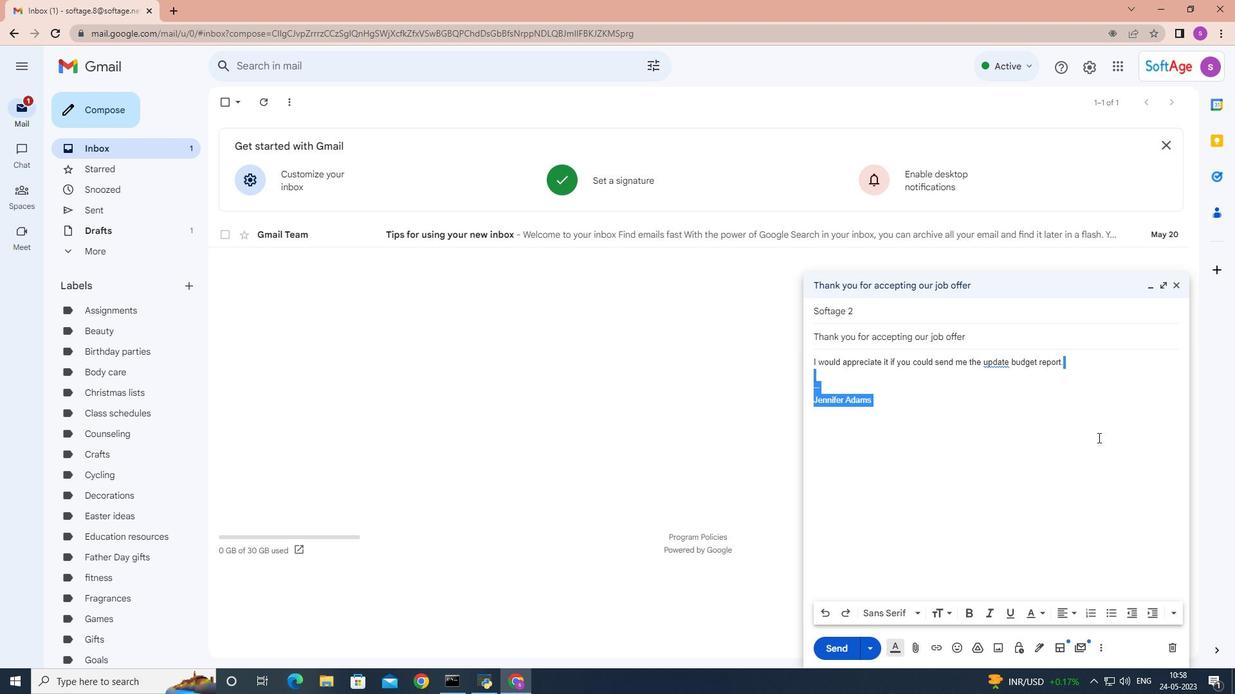 
Action: Mouse moved to (1066, 360)
Screenshot: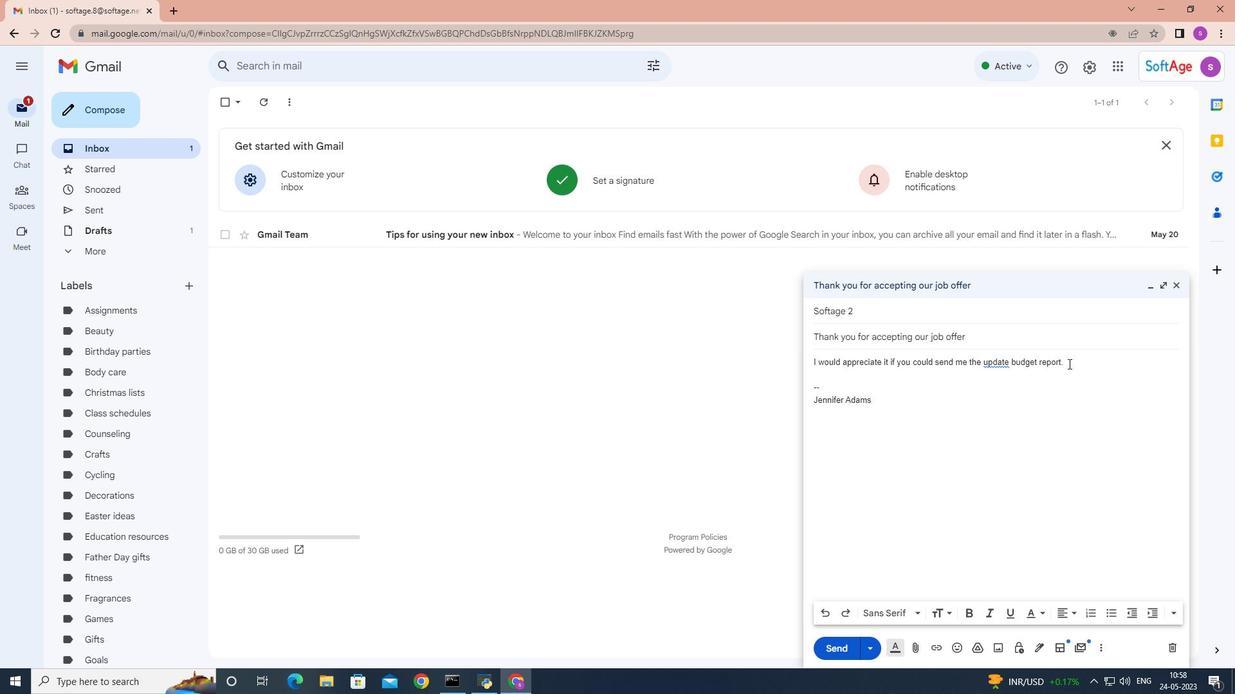 
Action: Mouse pressed left at (1066, 360)
Screenshot: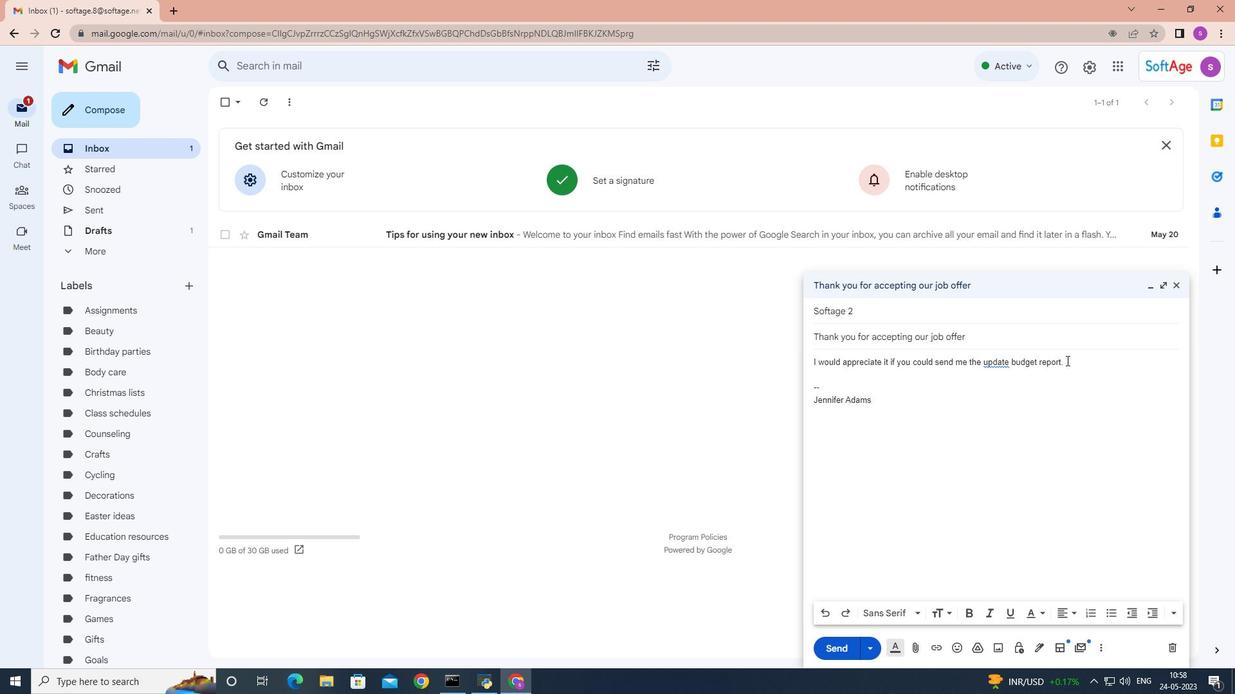 
Action: Mouse moved to (1092, 610)
Screenshot: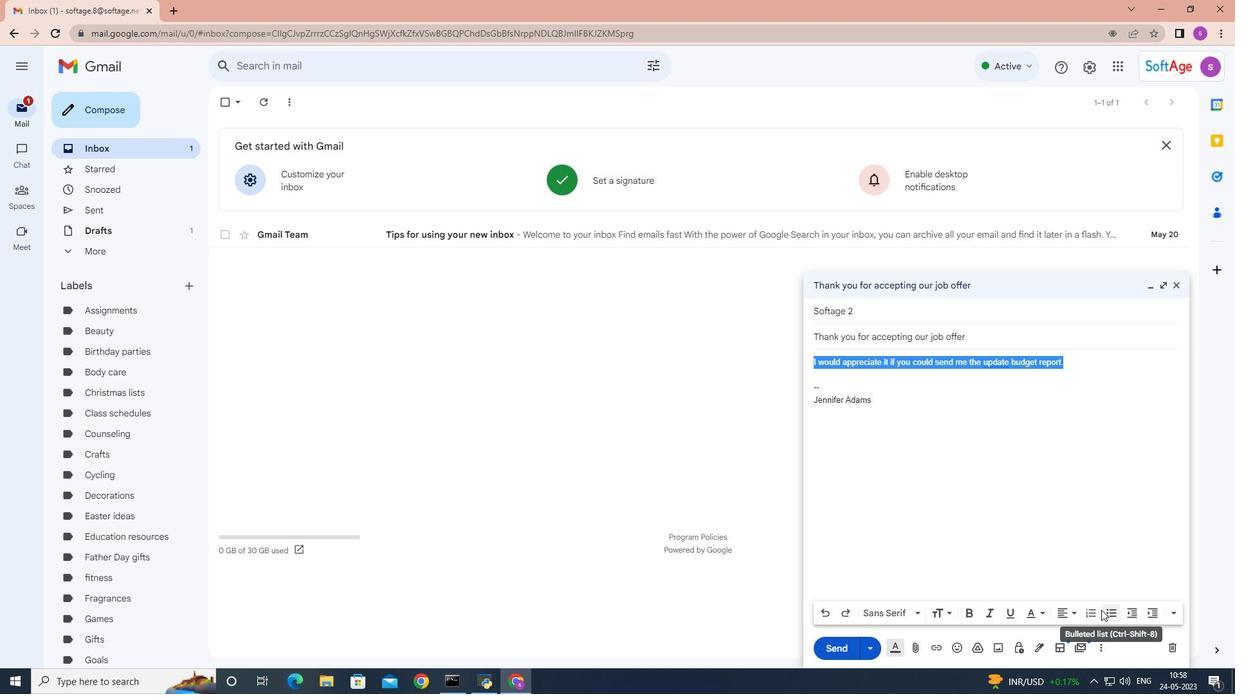 
Action: Mouse pressed left at (1092, 610)
Screenshot: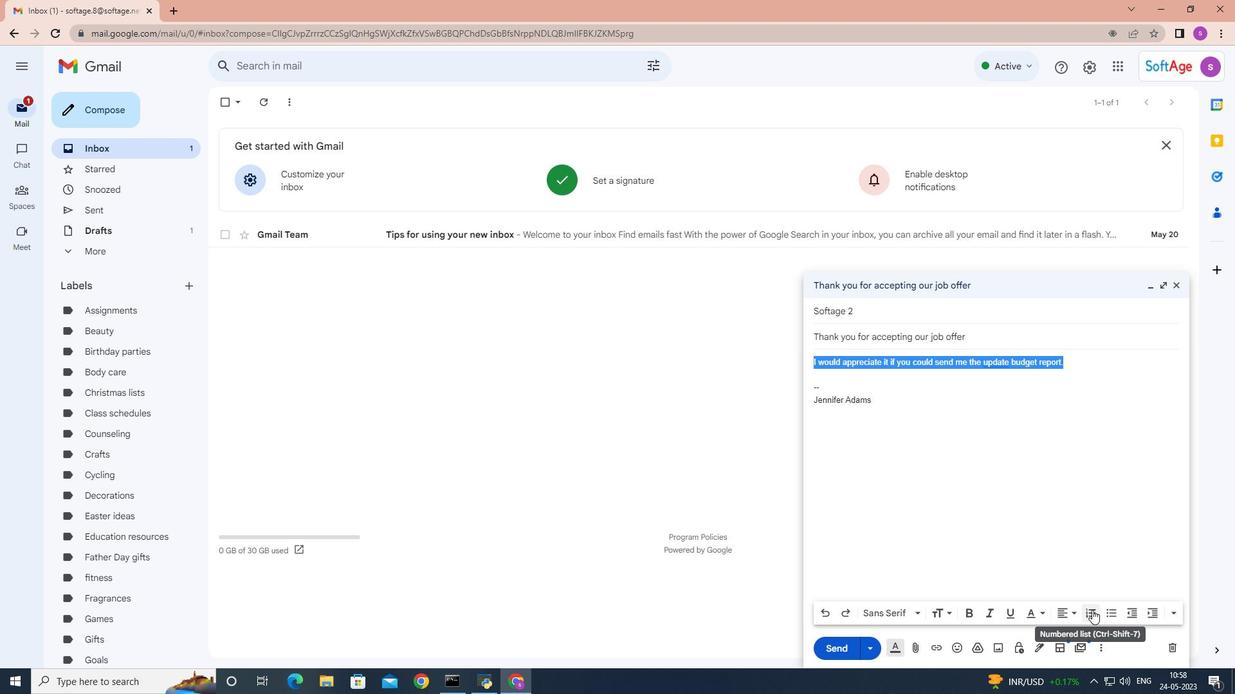
Action: Mouse moved to (919, 617)
Screenshot: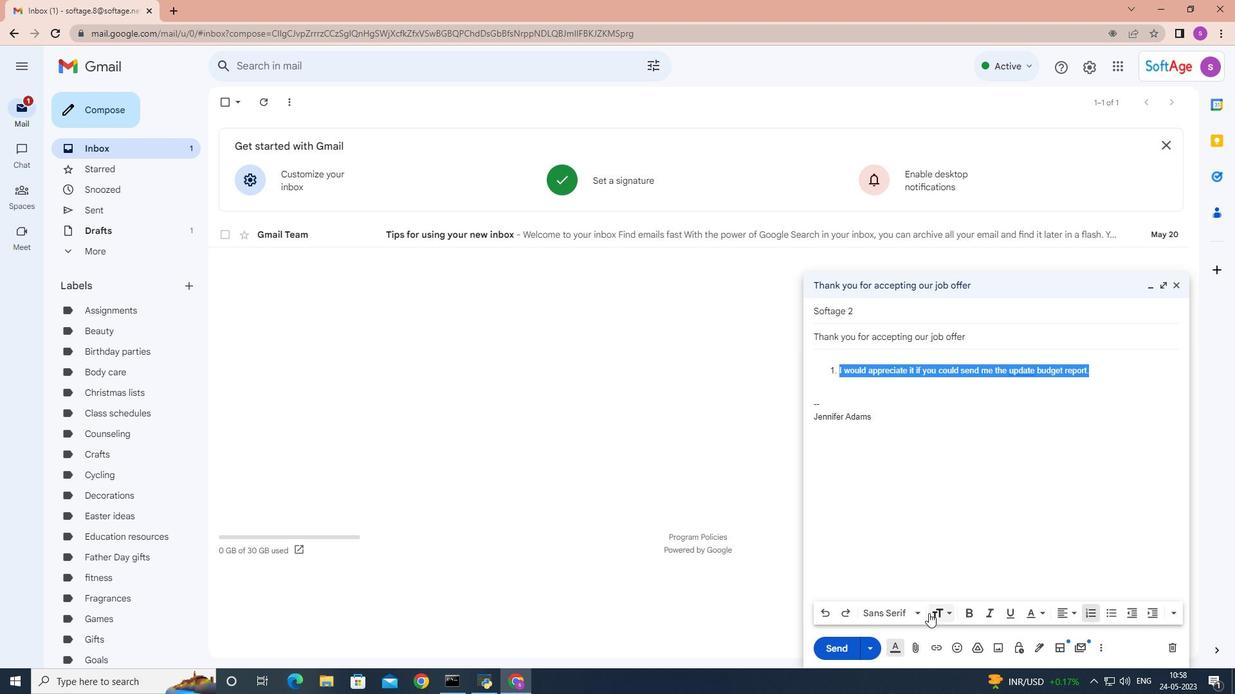 
Action: Mouse pressed left at (919, 617)
Screenshot: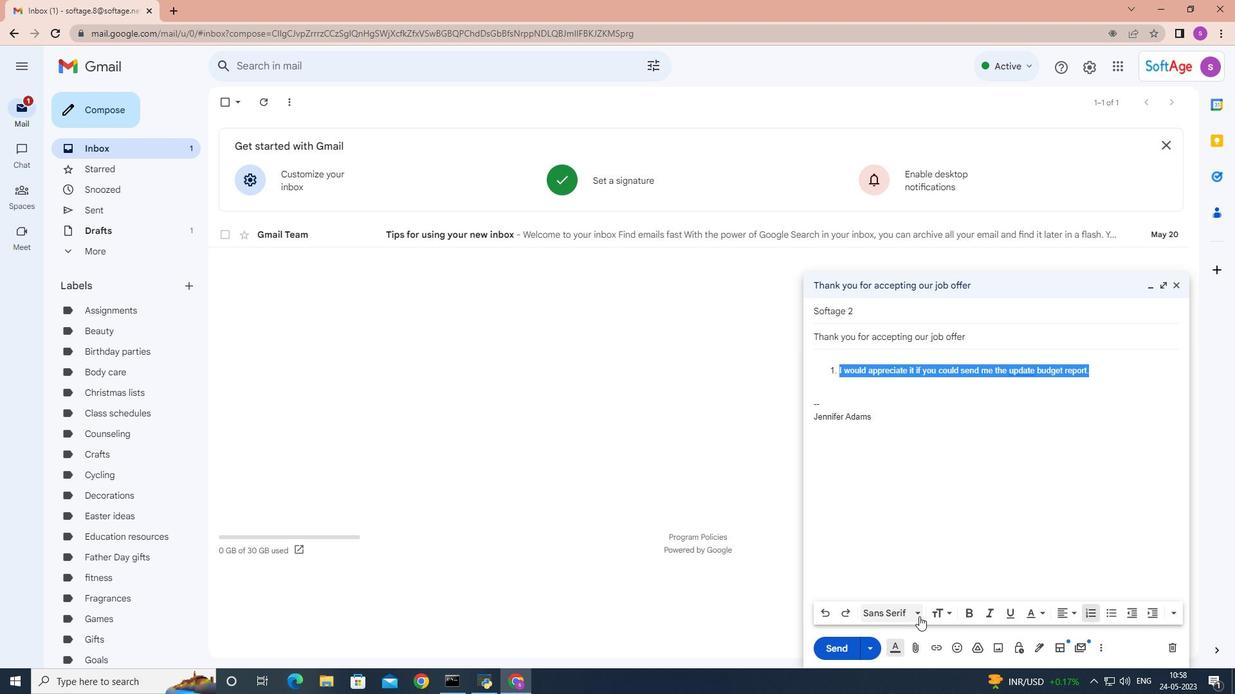 
Action: Mouse moved to (927, 445)
Screenshot: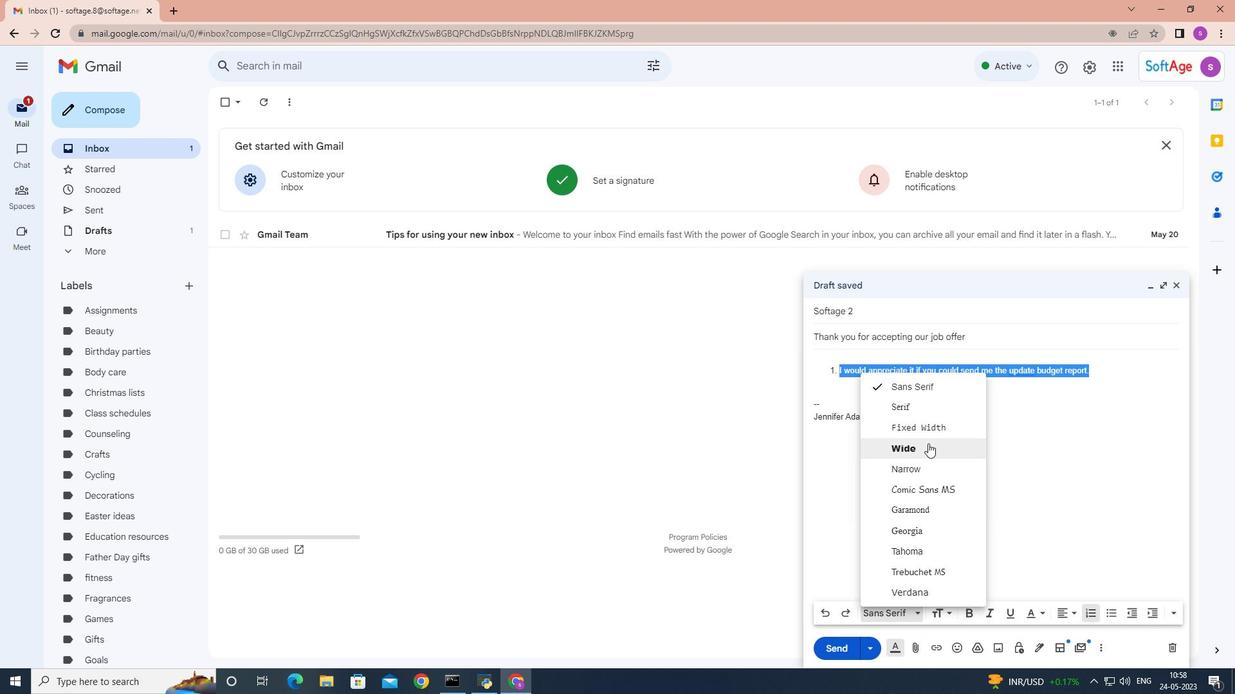 
Action: Mouse pressed left at (927, 445)
Screenshot: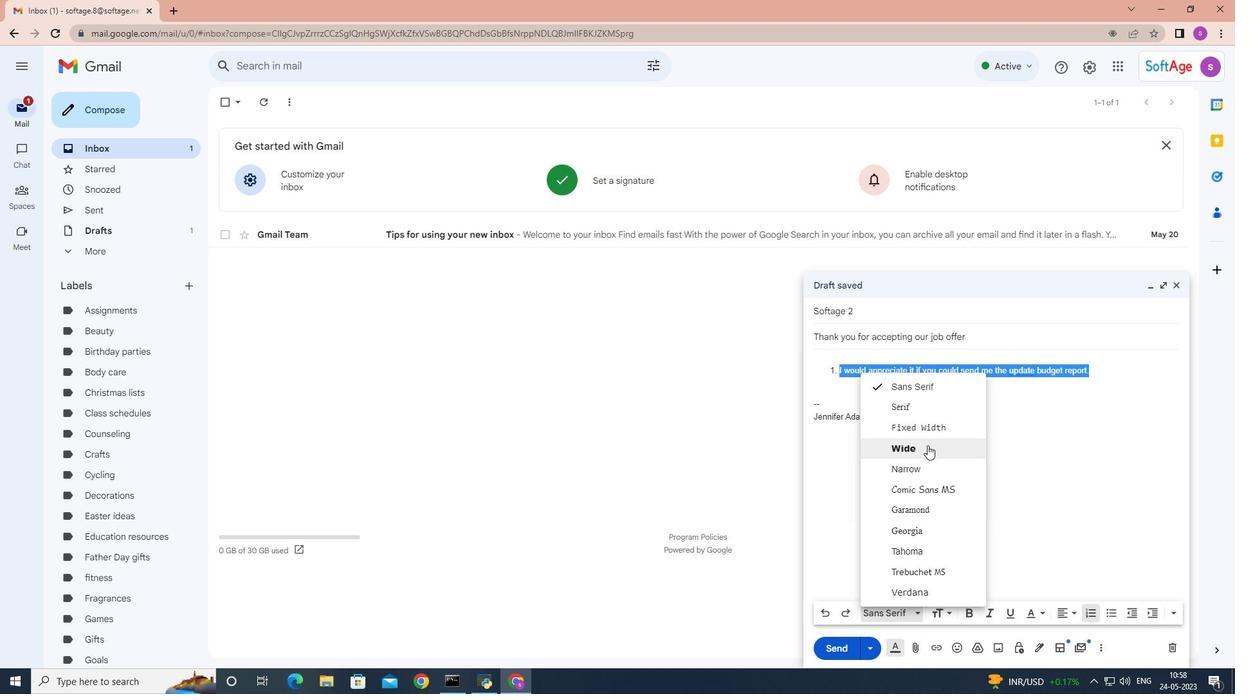 
Action: Mouse moved to (1173, 613)
Screenshot: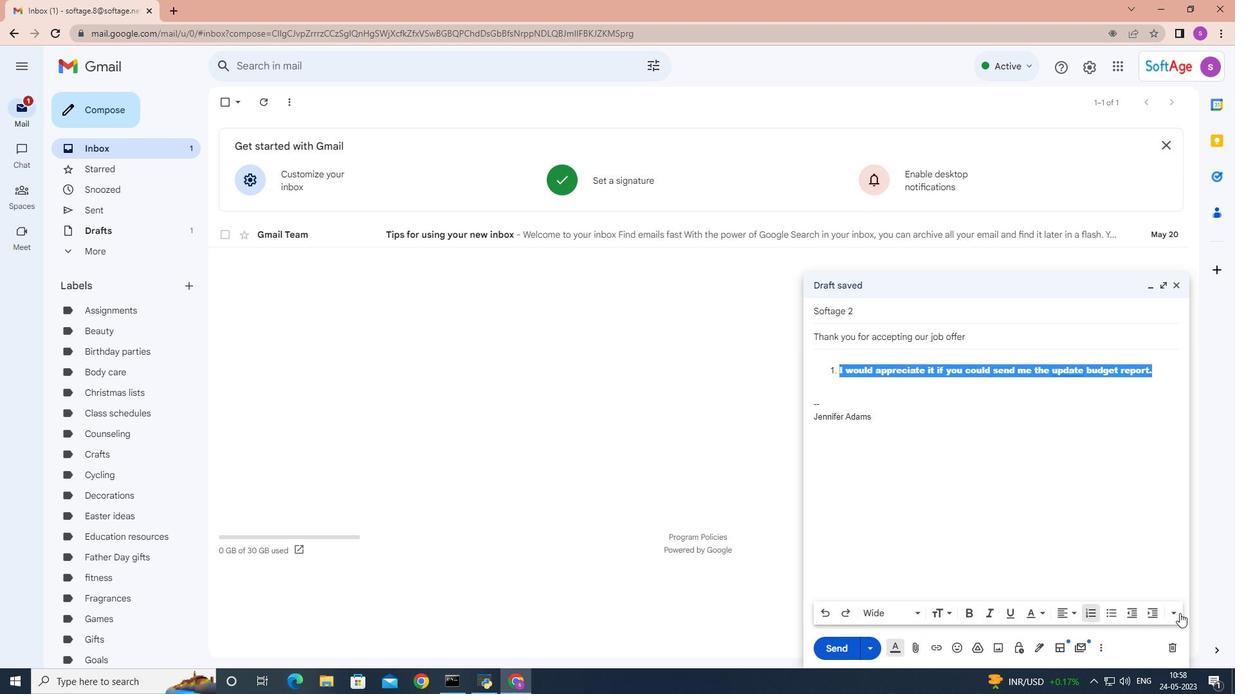 
Action: Mouse pressed left at (1173, 613)
Screenshot: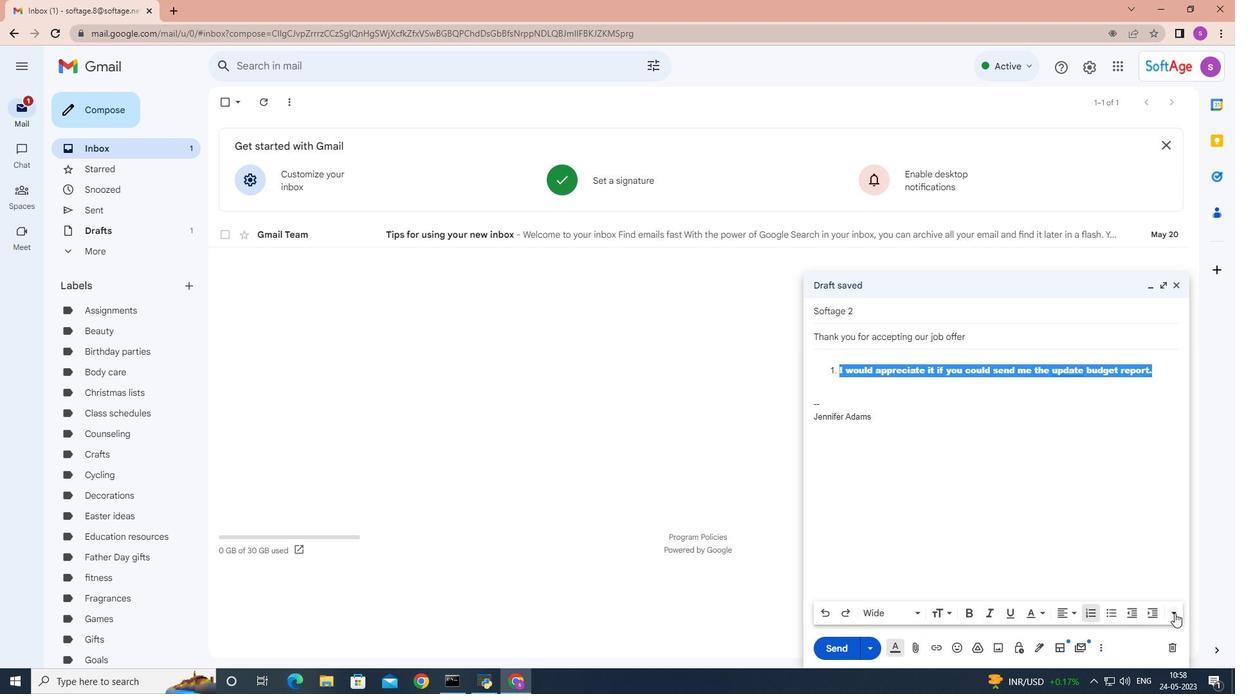 
Action: Mouse moved to (1183, 574)
Screenshot: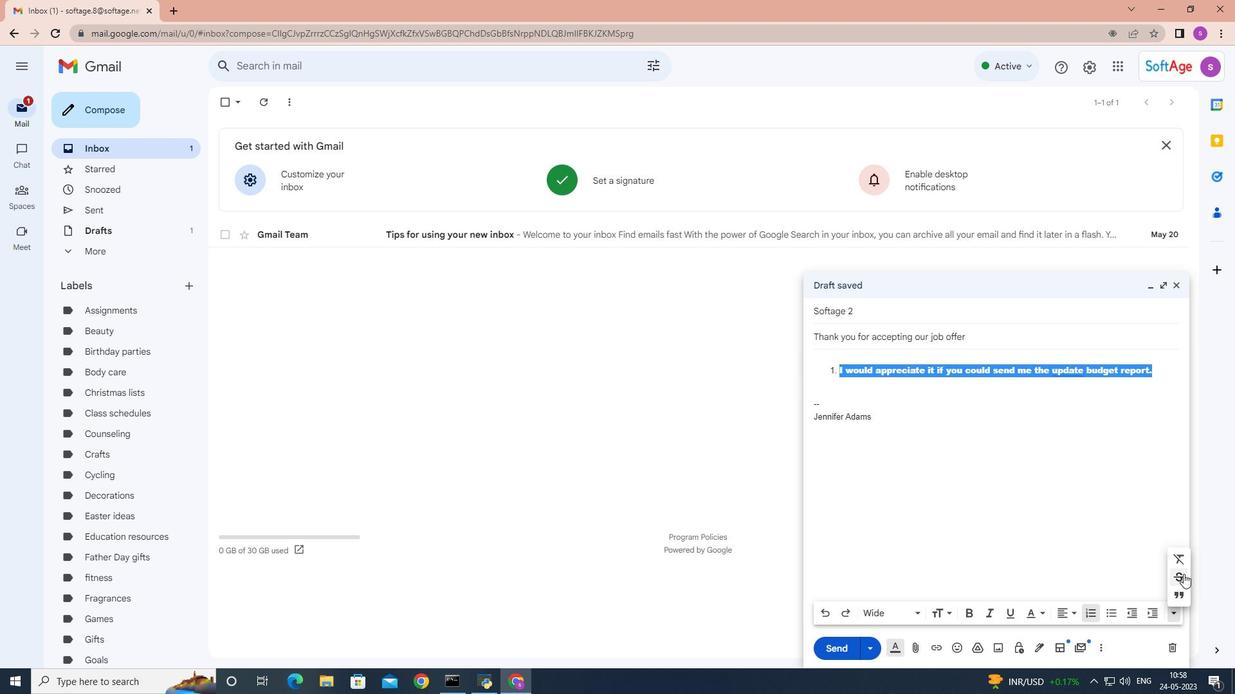 
Action: Mouse pressed left at (1183, 574)
Screenshot: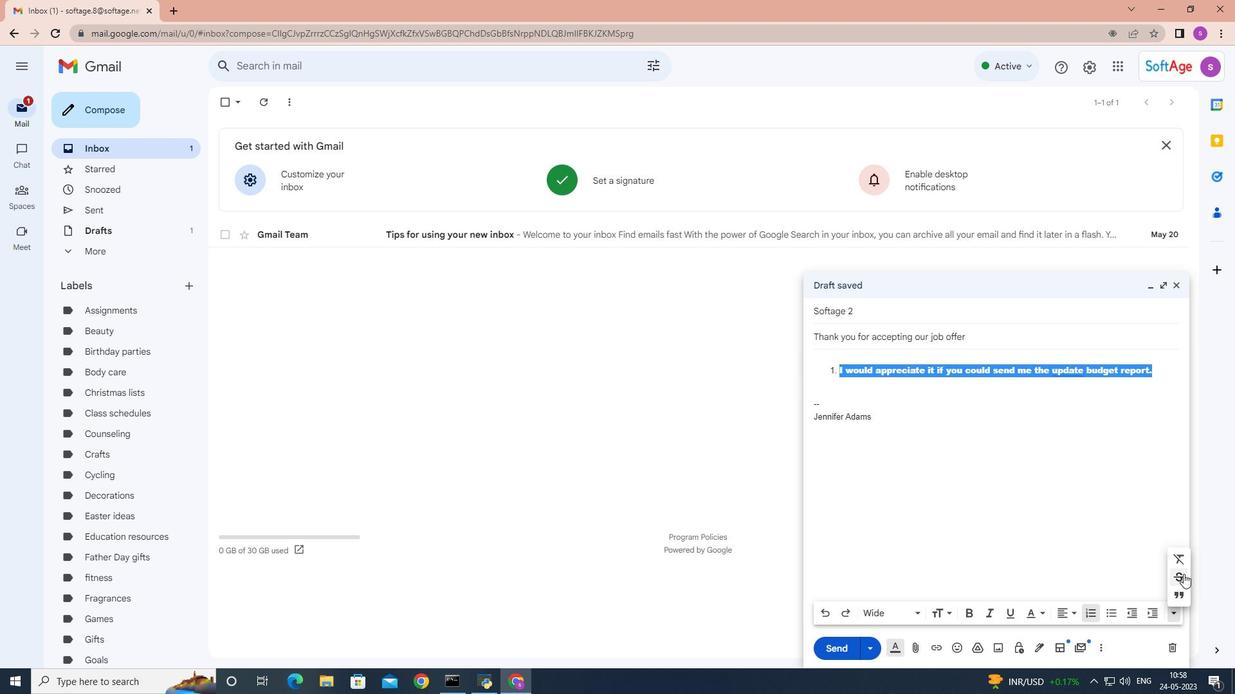 
Action: Mouse moved to (1095, 611)
Screenshot: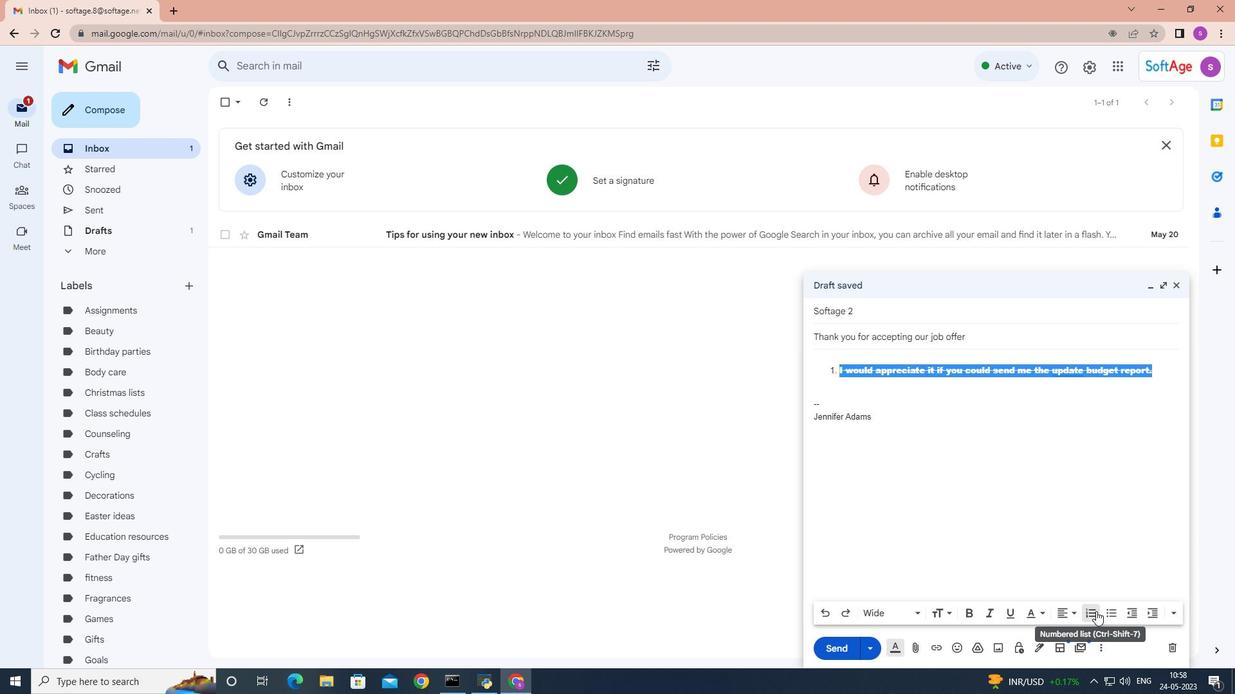
Action: Mouse pressed left at (1095, 611)
Screenshot: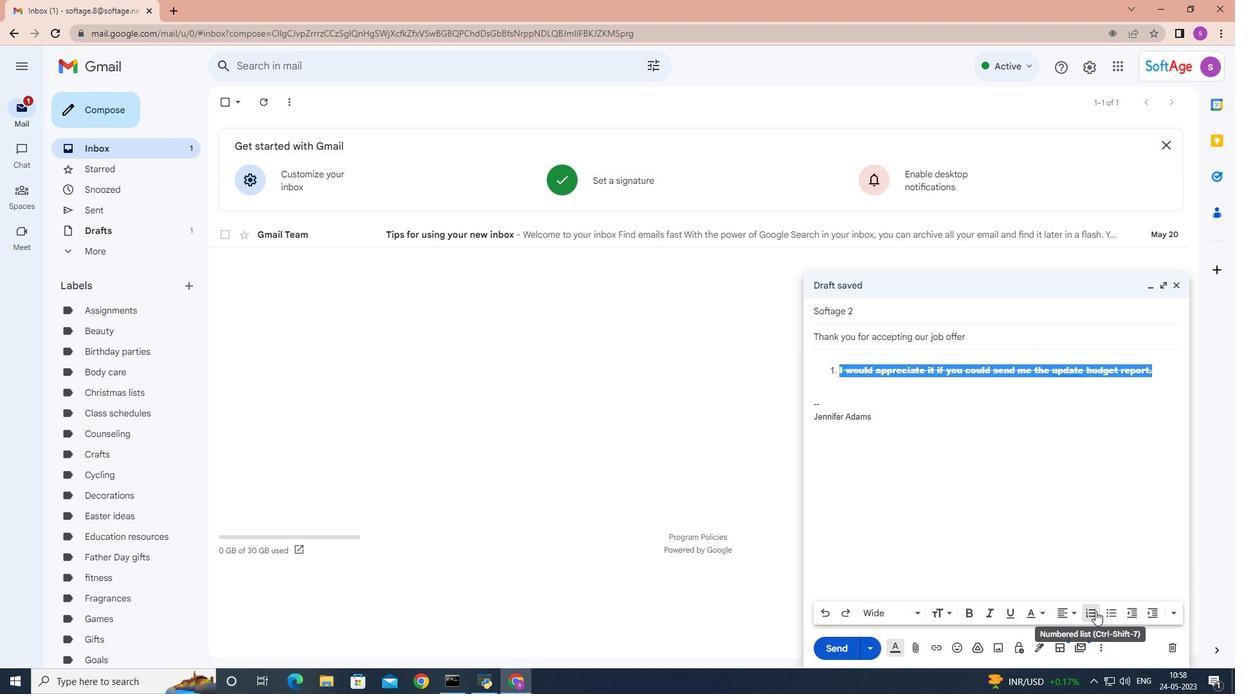 
Action: Mouse moved to (915, 615)
Screenshot: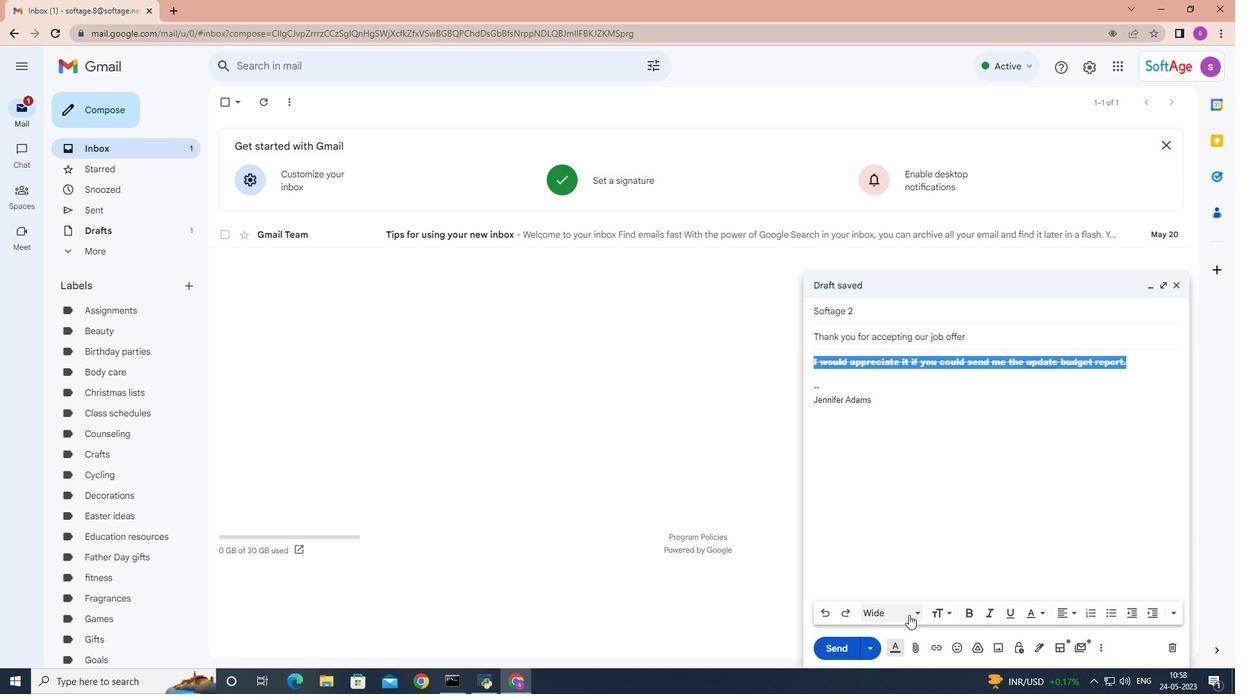 
Action: Mouse pressed left at (915, 615)
Screenshot: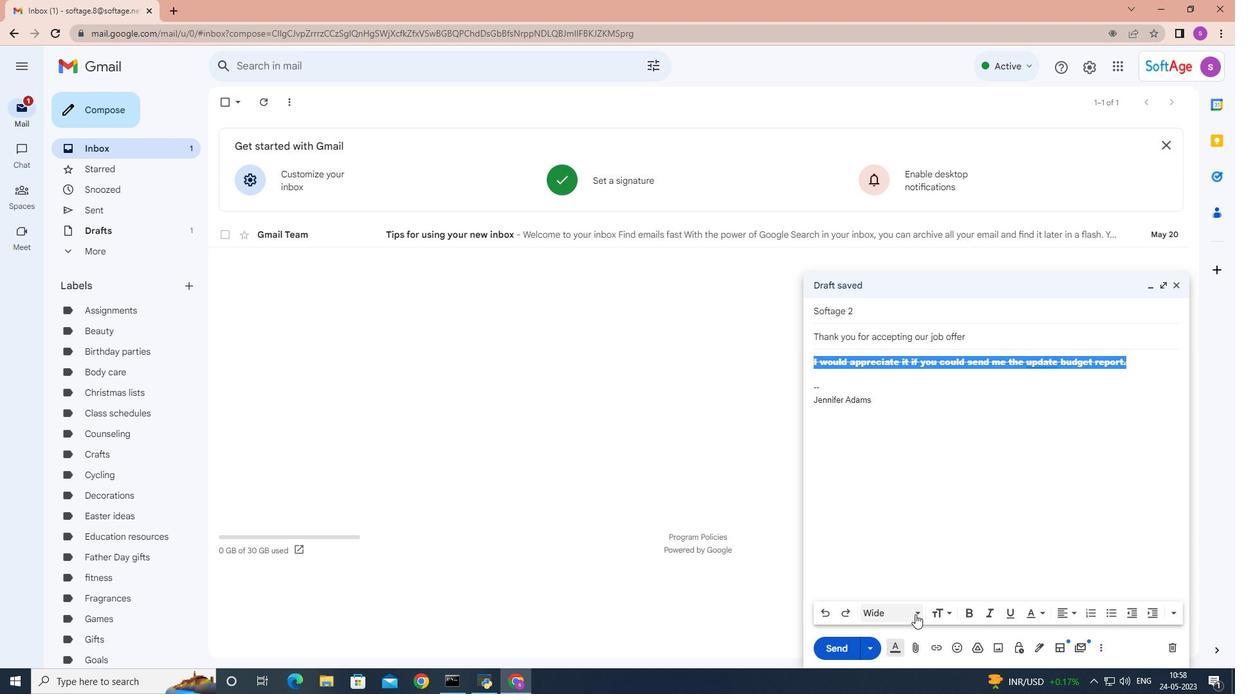 
Action: Mouse moved to (936, 386)
Screenshot: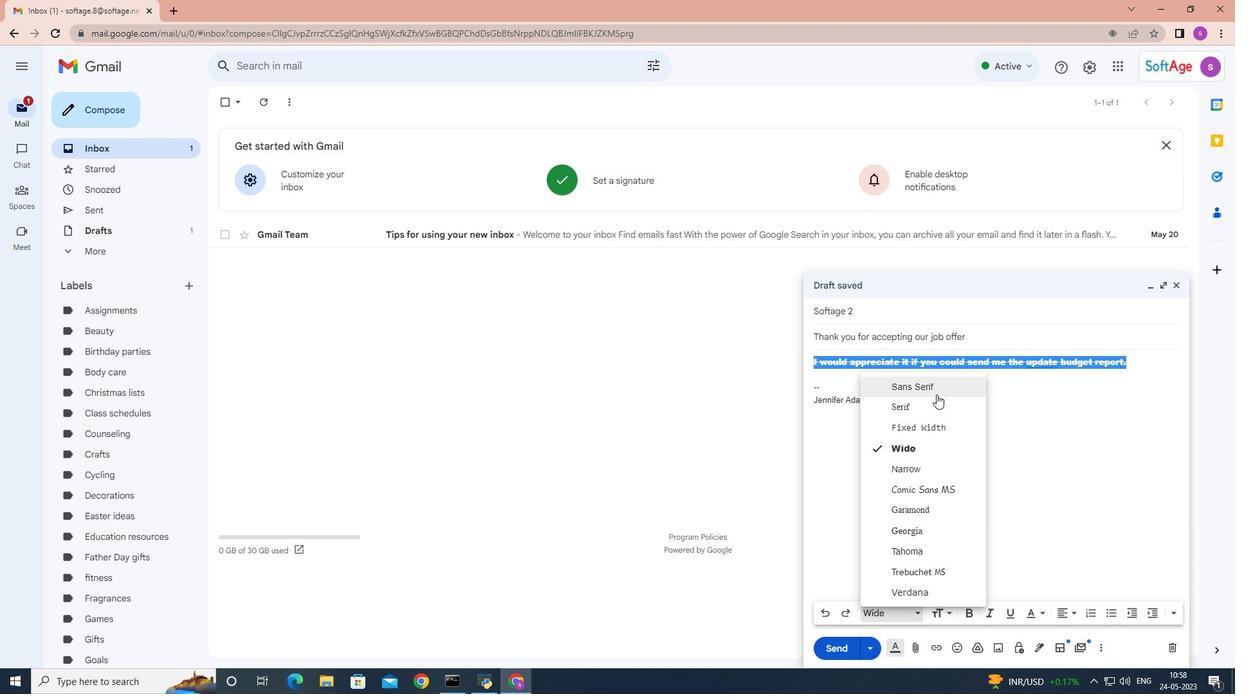 
Action: Mouse pressed left at (936, 386)
Screenshot: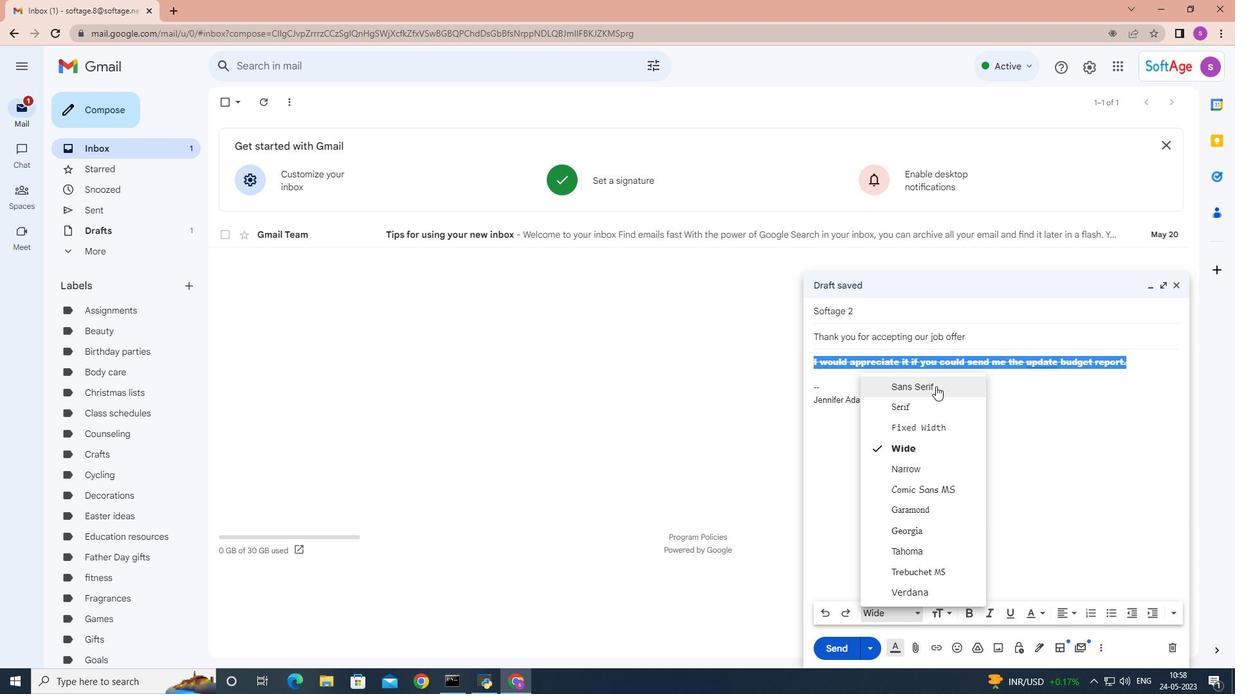
Action: Mouse moved to (1172, 614)
Screenshot: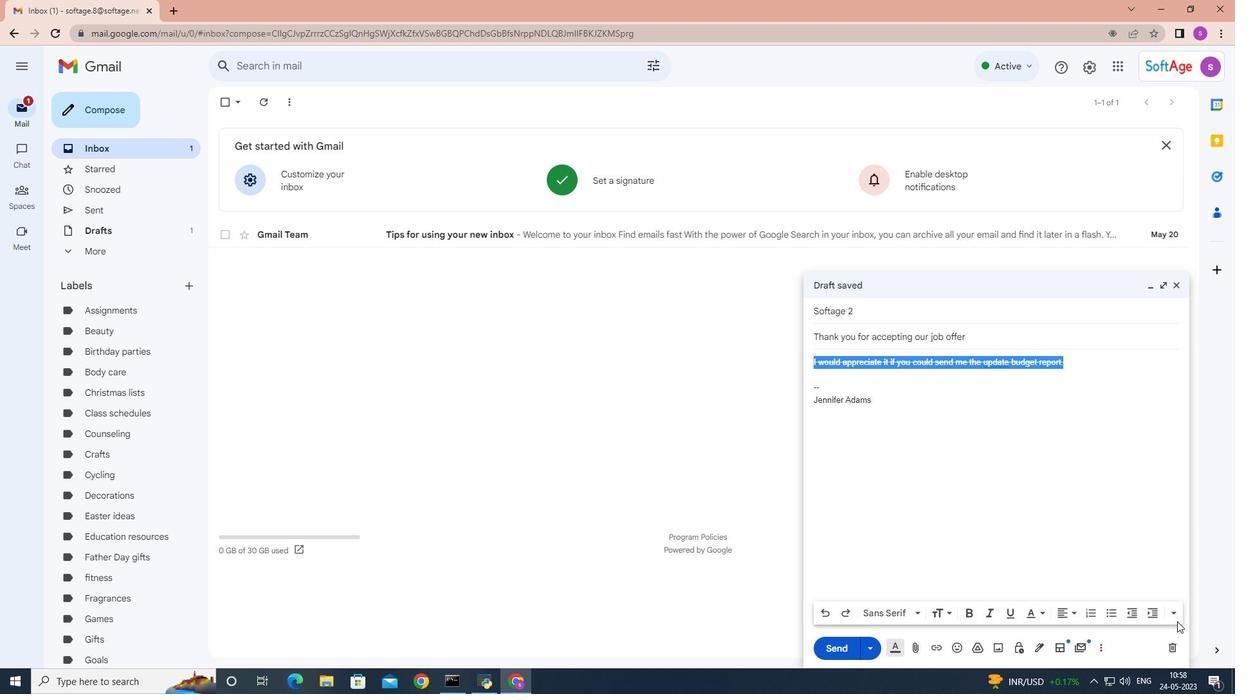 
Action: Mouse pressed left at (1172, 614)
Screenshot: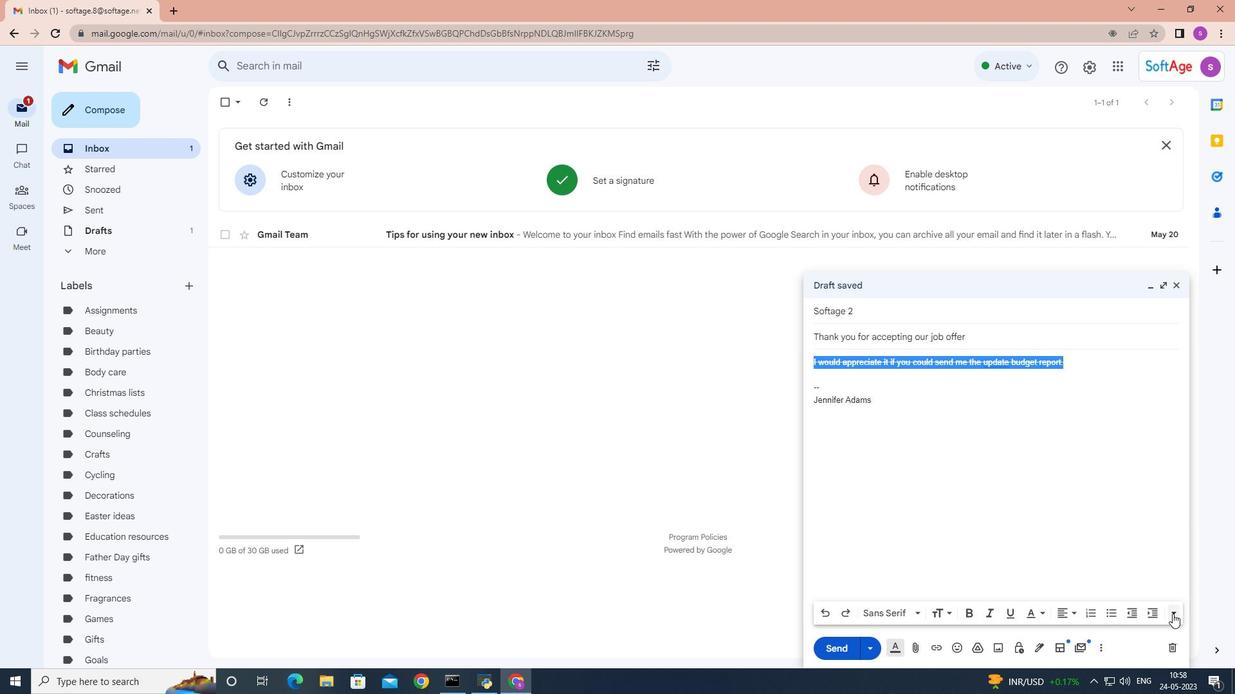 
Action: Mouse moved to (1178, 574)
Screenshot: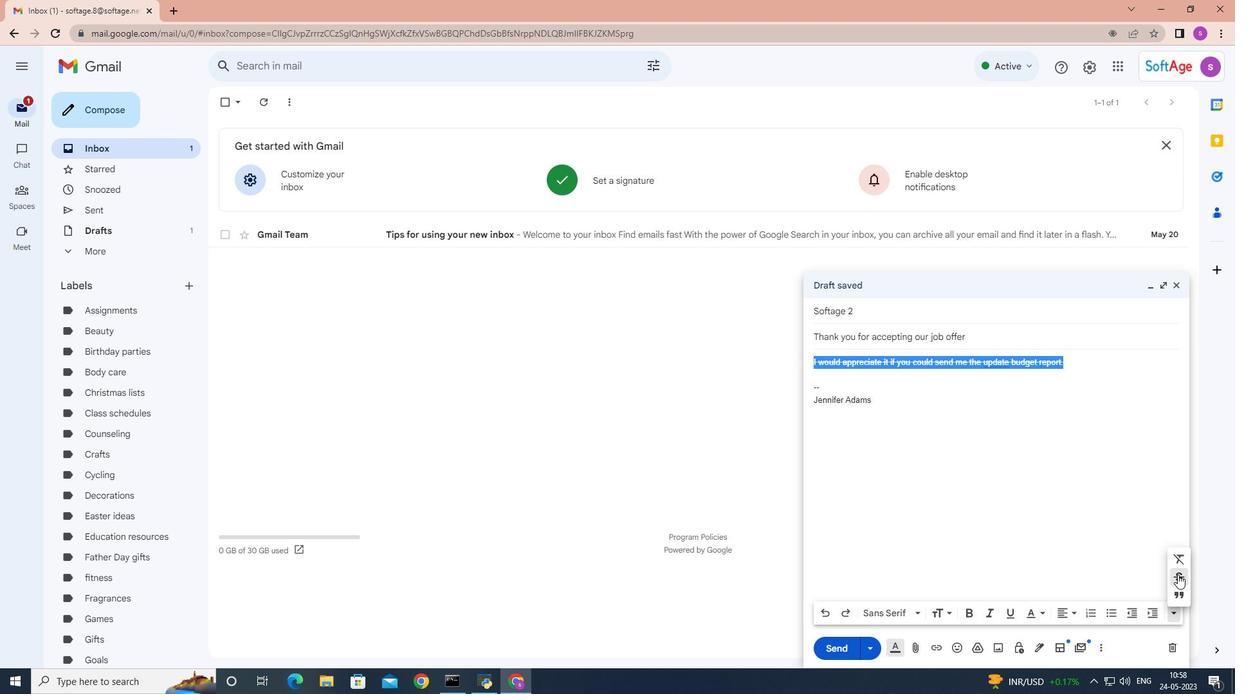 
Action: Mouse pressed left at (1178, 574)
Screenshot: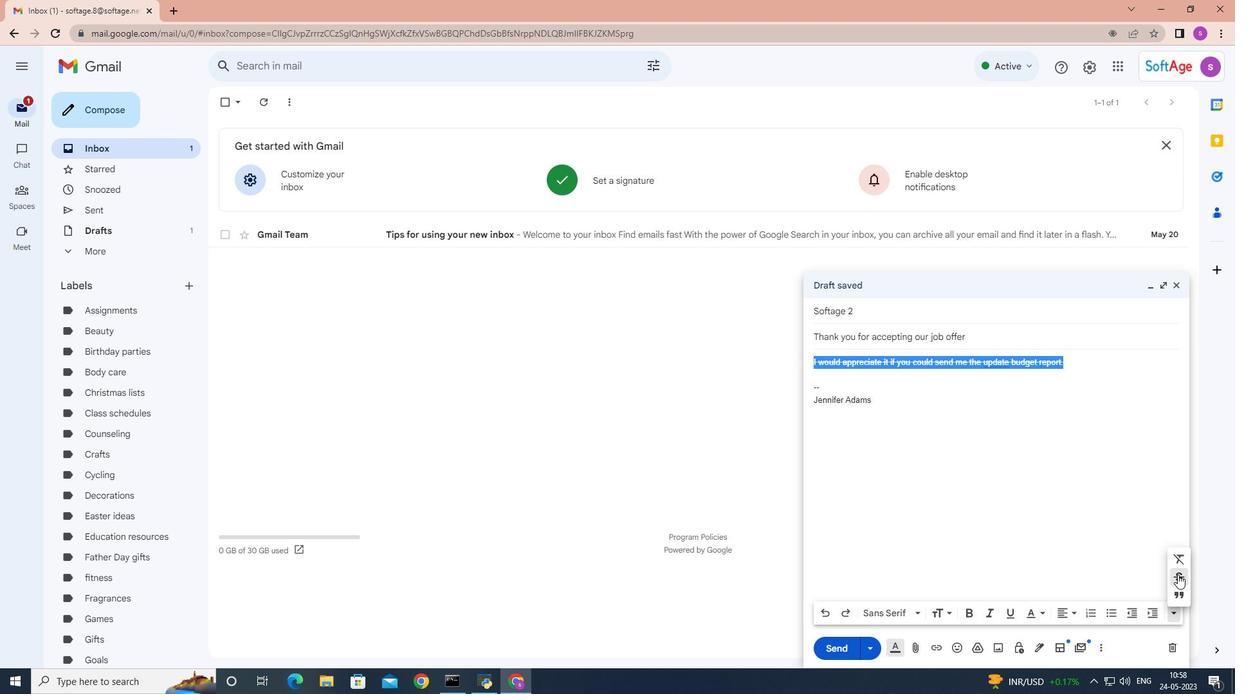 
Action: Mouse moved to (845, 650)
Screenshot: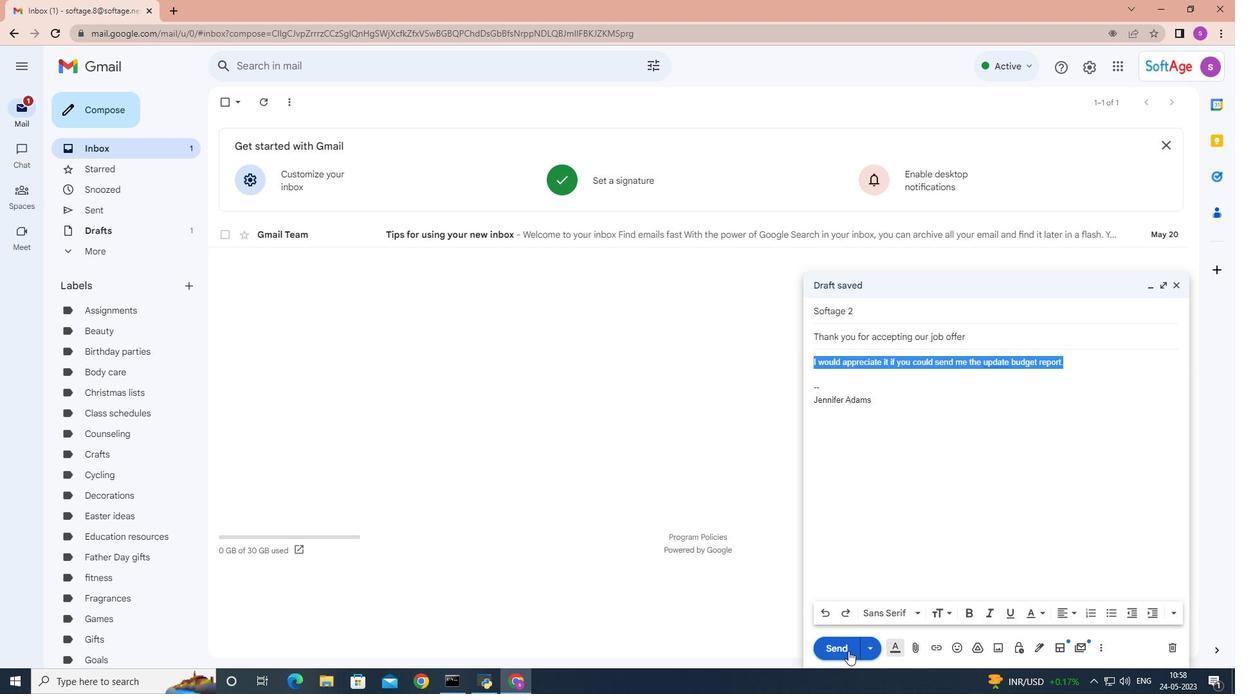 
Action: Mouse pressed left at (845, 650)
Screenshot: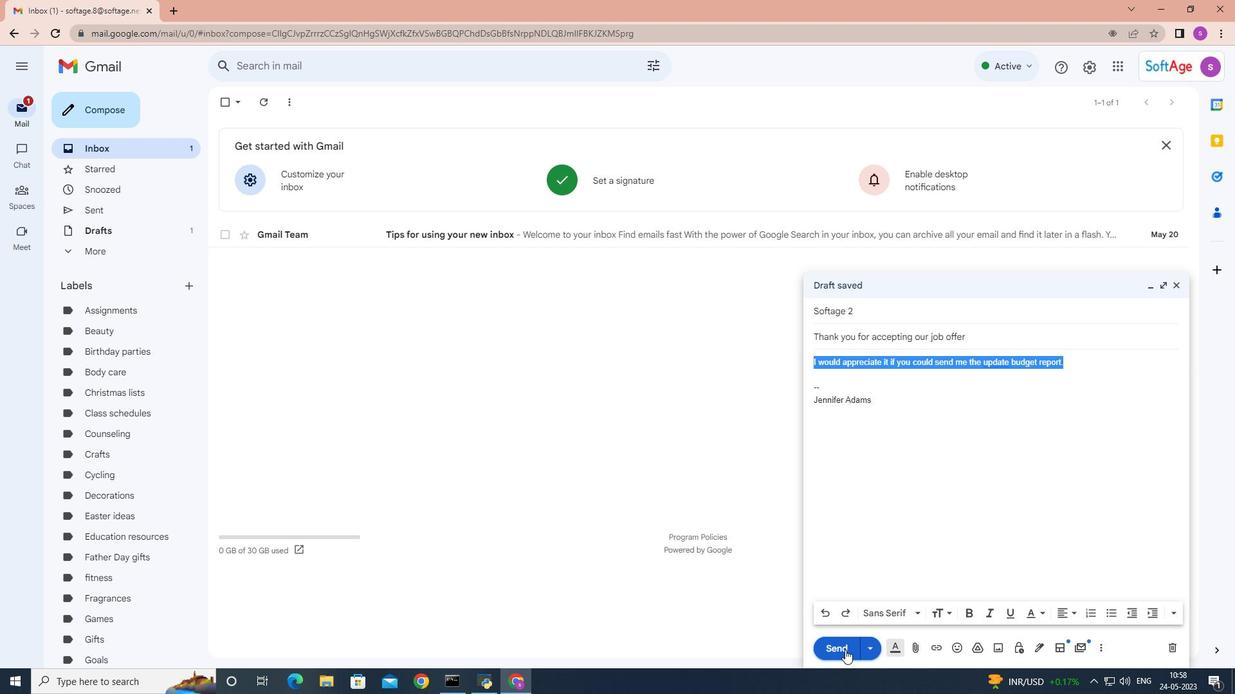 
Action: Mouse moved to (143, 211)
Screenshot: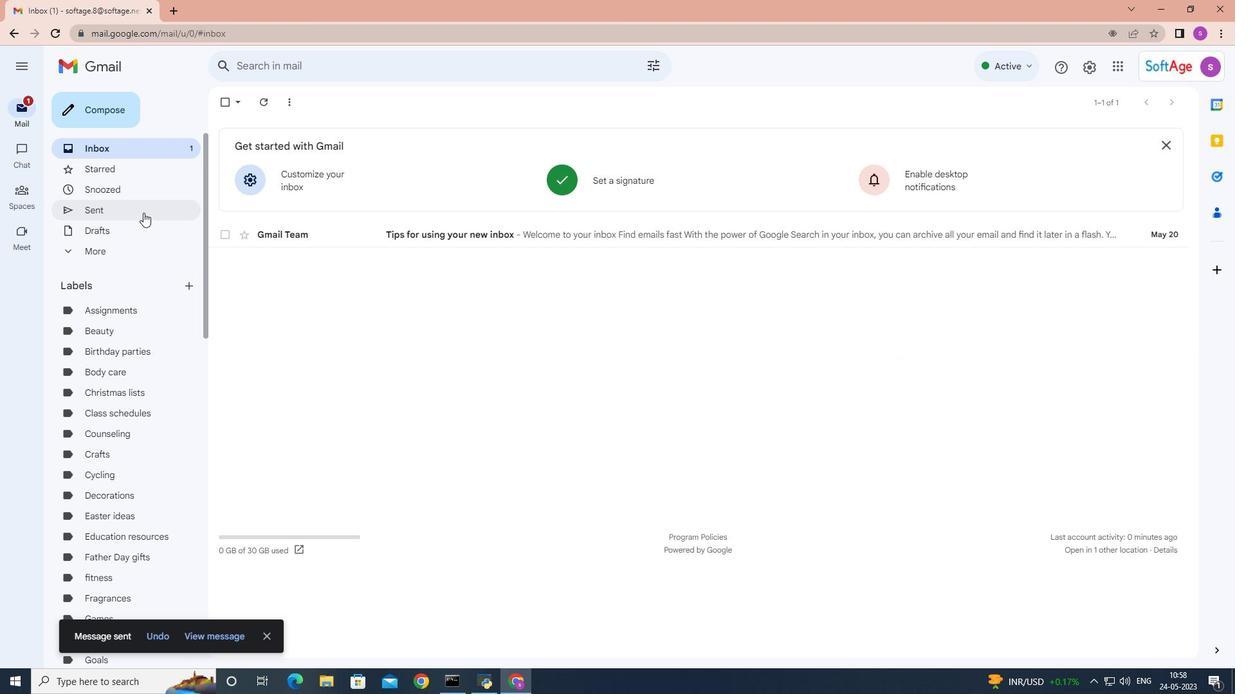
Action: Mouse pressed left at (143, 211)
Screenshot: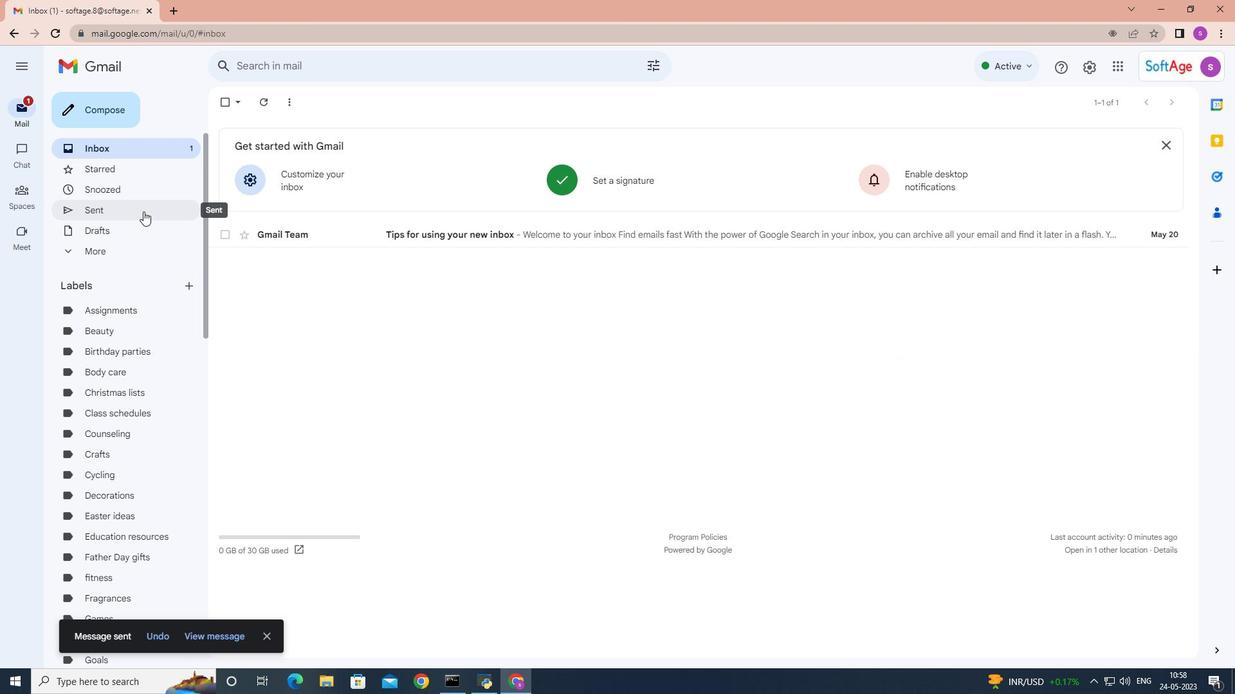 
Action: Mouse moved to (350, 166)
Screenshot: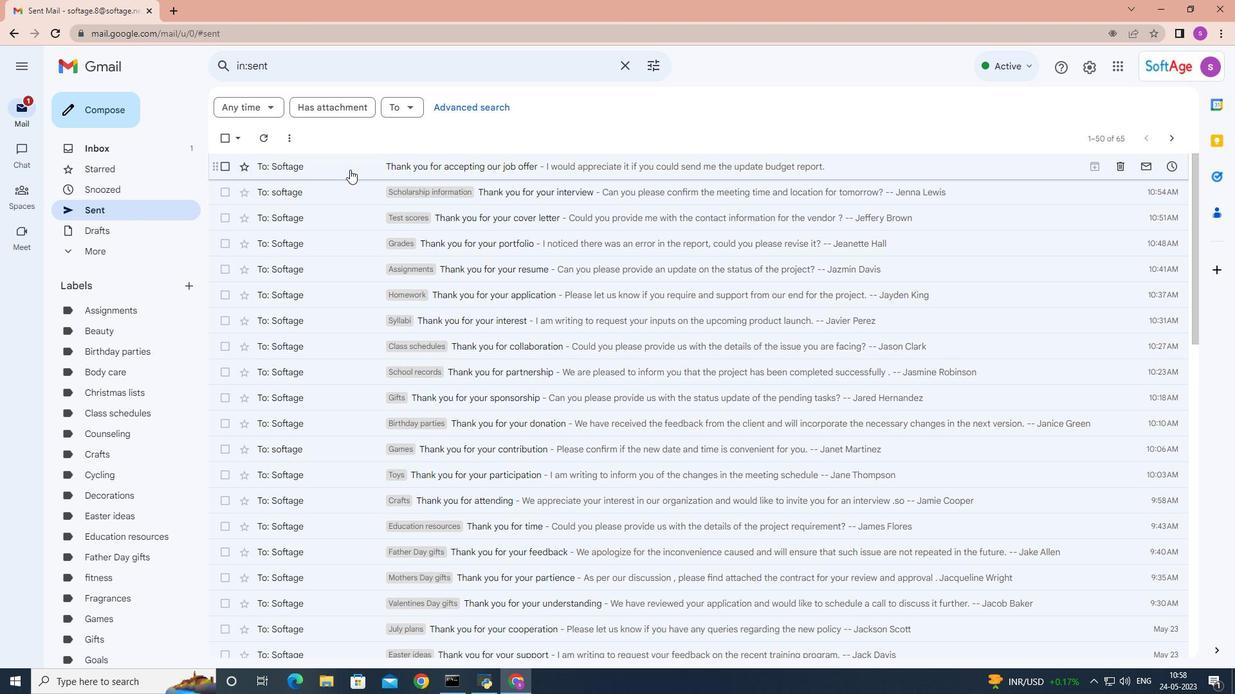
Action: Mouse pressed right at (350, 166)
Screenshot: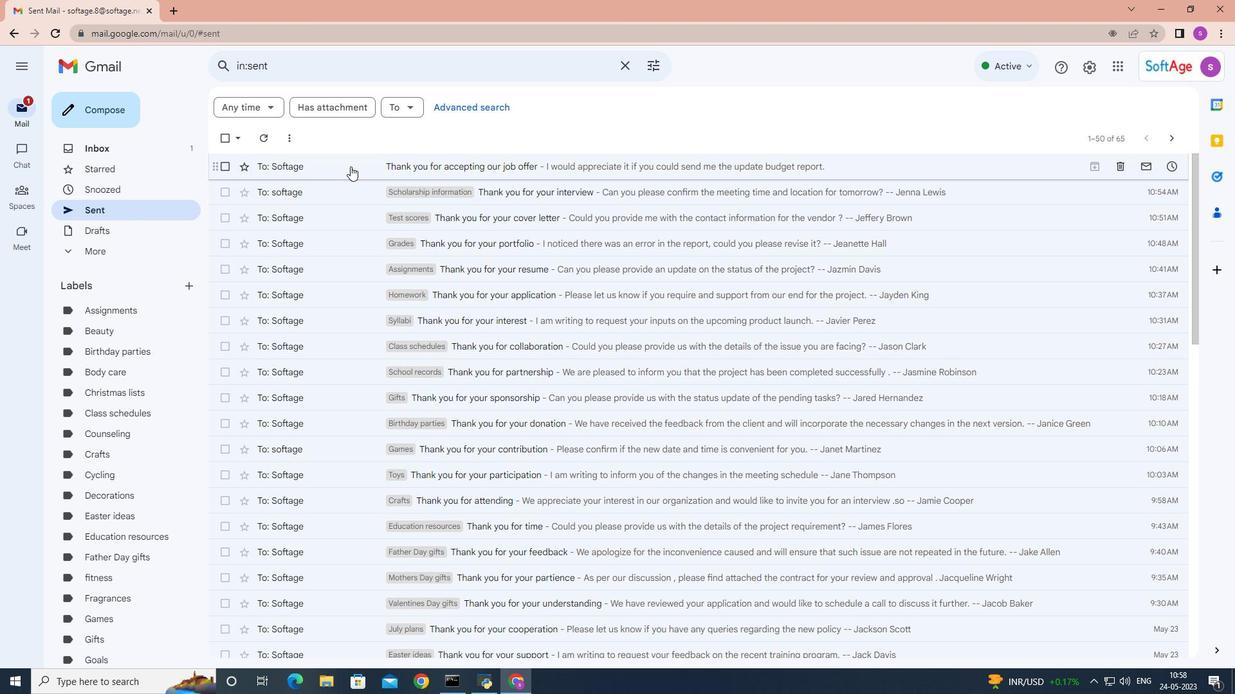 
Action: Mouse moved to (527, 418)
Screenshot: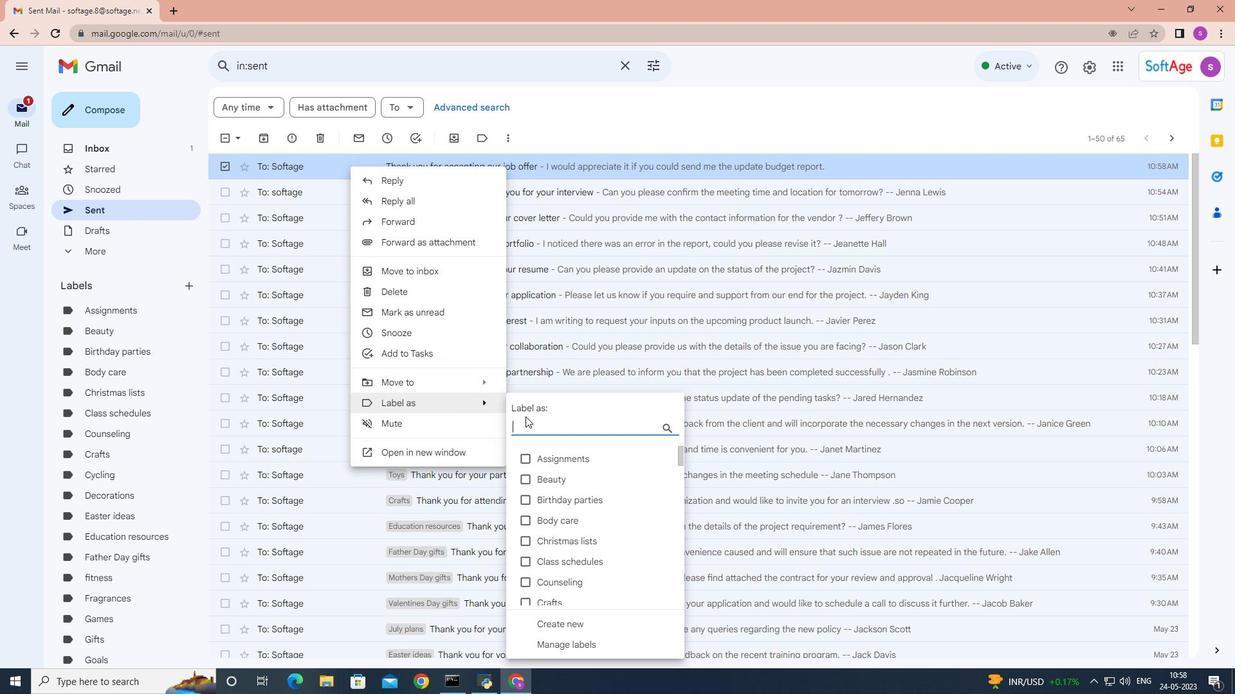 
Action: Key pressed <Key.shift><Key.shift><Key.shift><Key.shift><Key.shift><Key.shift><Key.shift><Key.shift><Key.shift><Key.shift><Key.shift><Key.shift><Key.shift><Key.shift><Key.shift><Key.shift><Key.shift><Key.shift><Key.shift><Key.shift><Key.shift><Key.shift><Key.shift><Key.shift><Key.shift><Key.shift><Key.shift>Financial<Key.space>aid
Screenshot: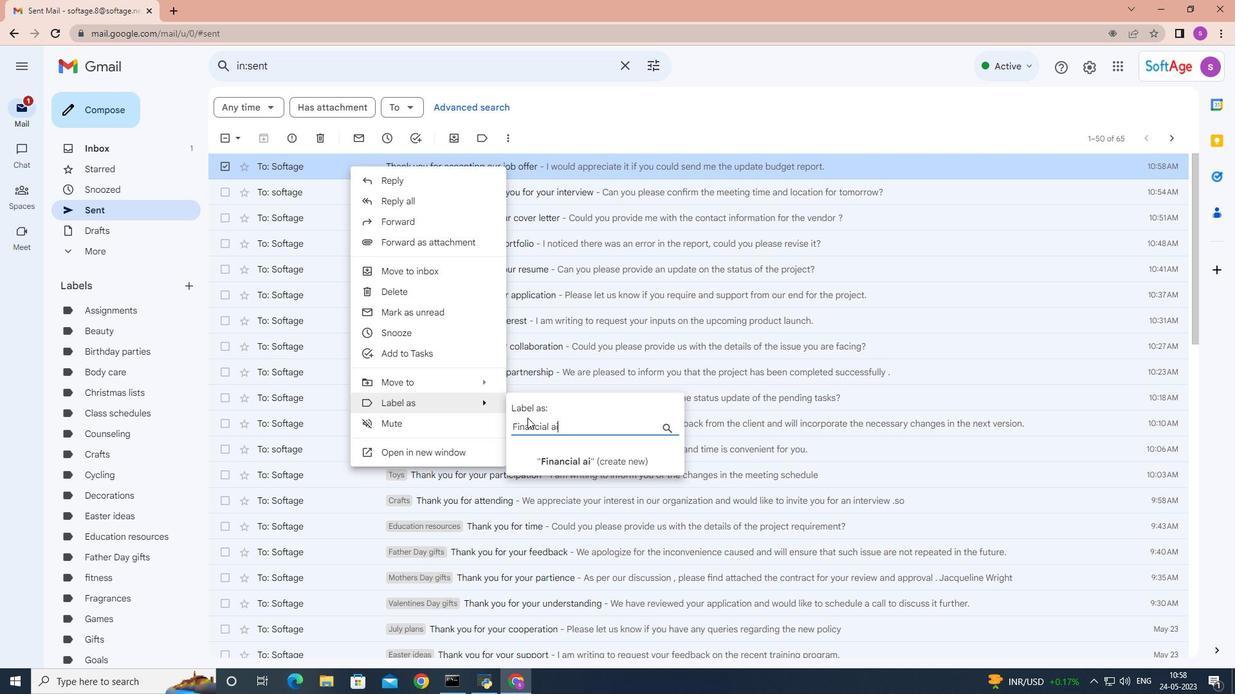
Action: Mouse moved to (532, 421)
Screenshot: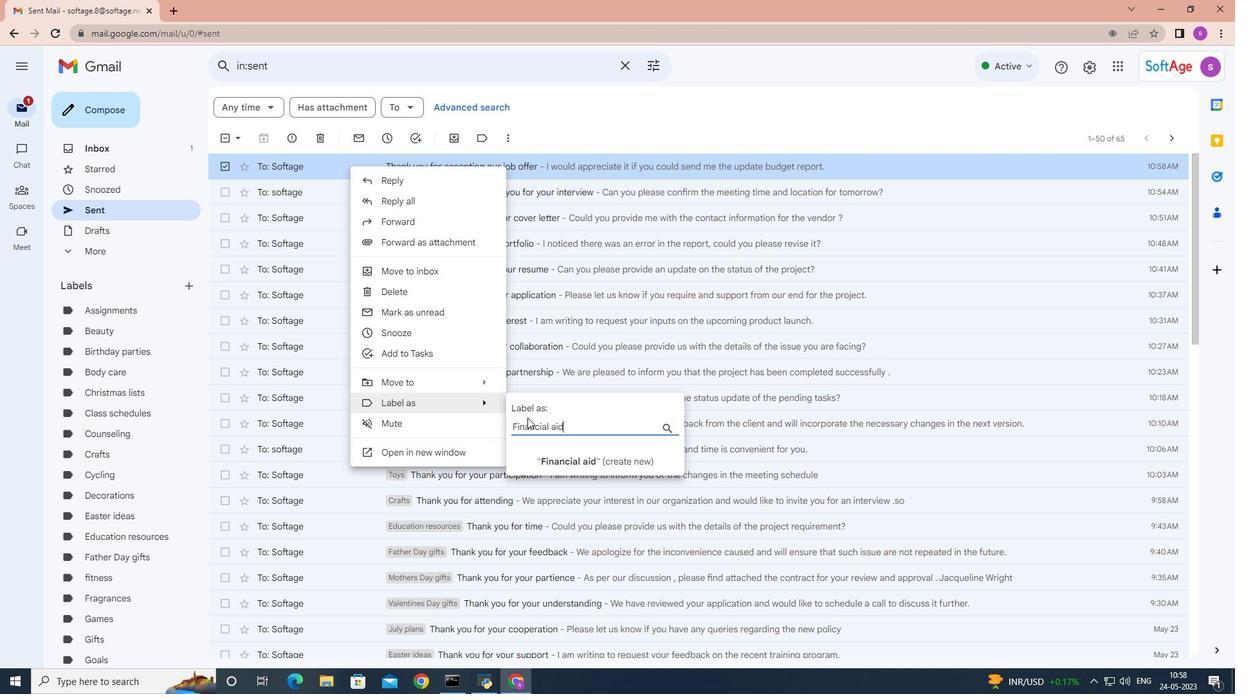 
Action: Key pressed <Key.space>
Screenshot: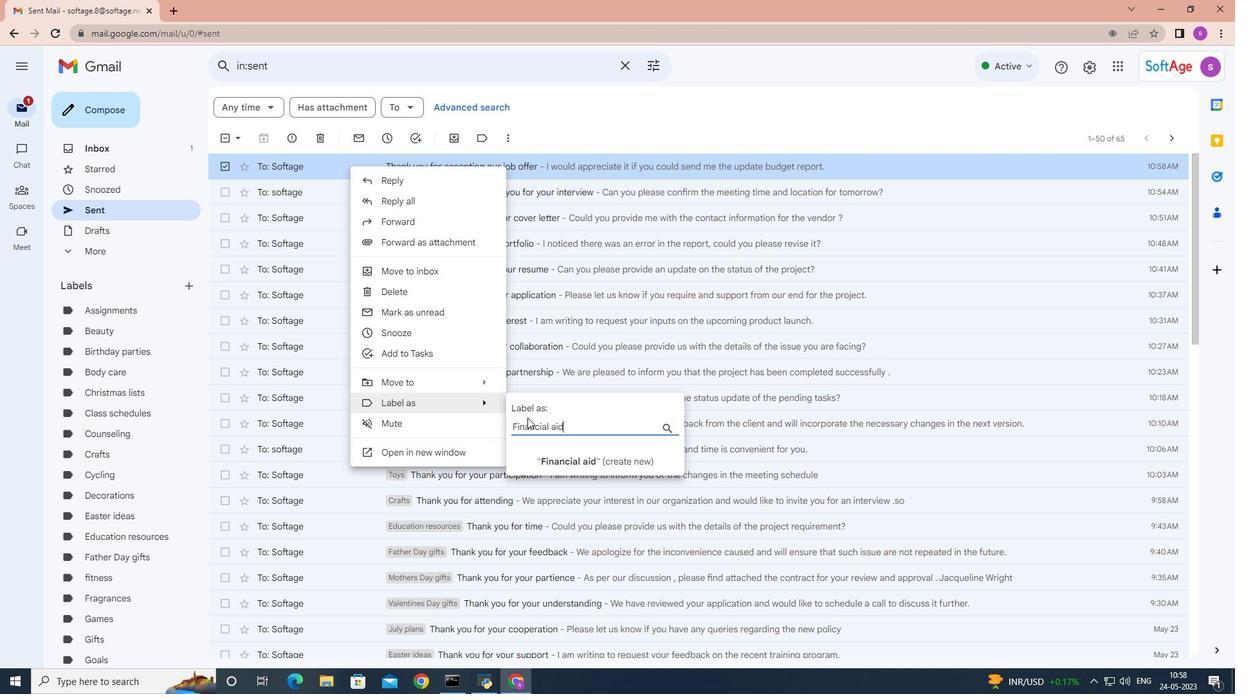 
Action: Mouse moved to (557, 458)
Screenshot: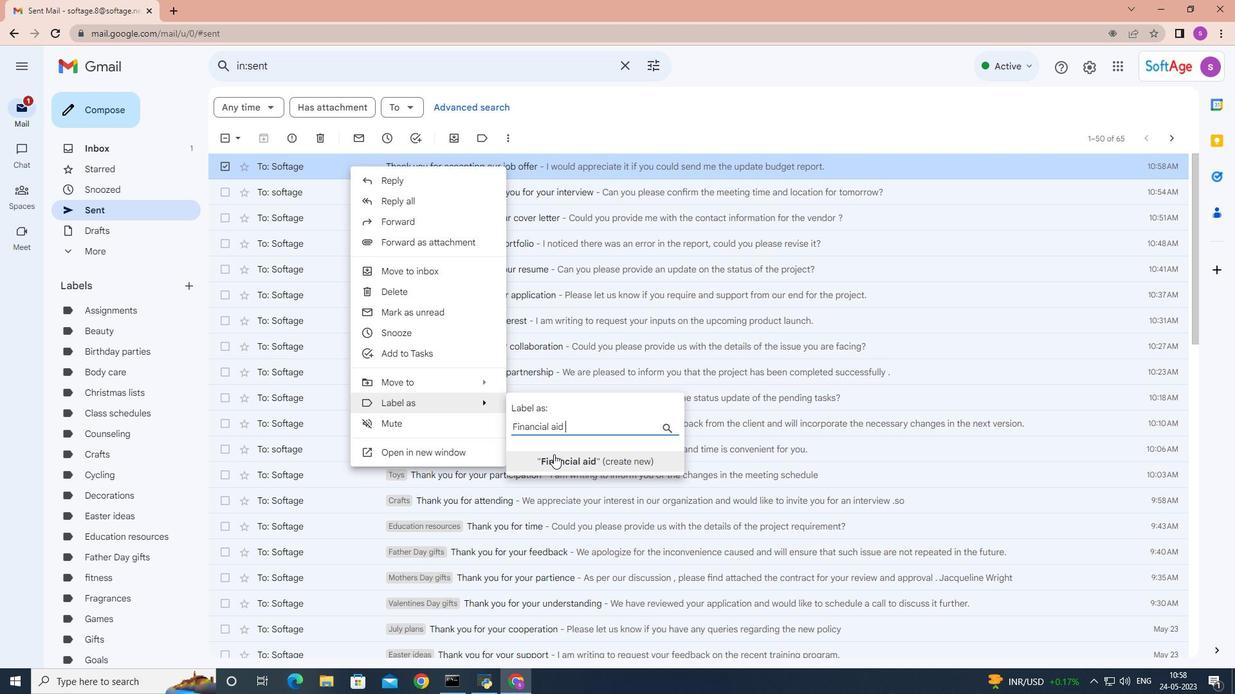 
Action: Mouse pressed left at (557, 458)
Screenshot: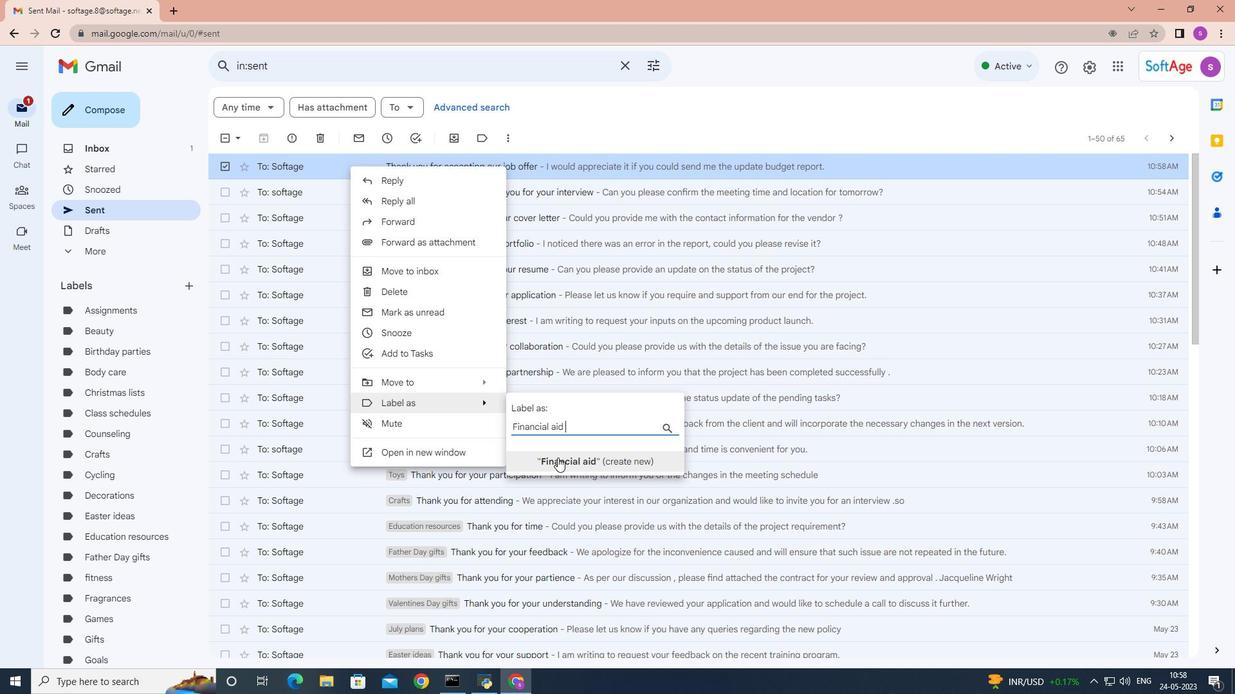 
Action: Mouse moved to (734, 411)
Screenshot: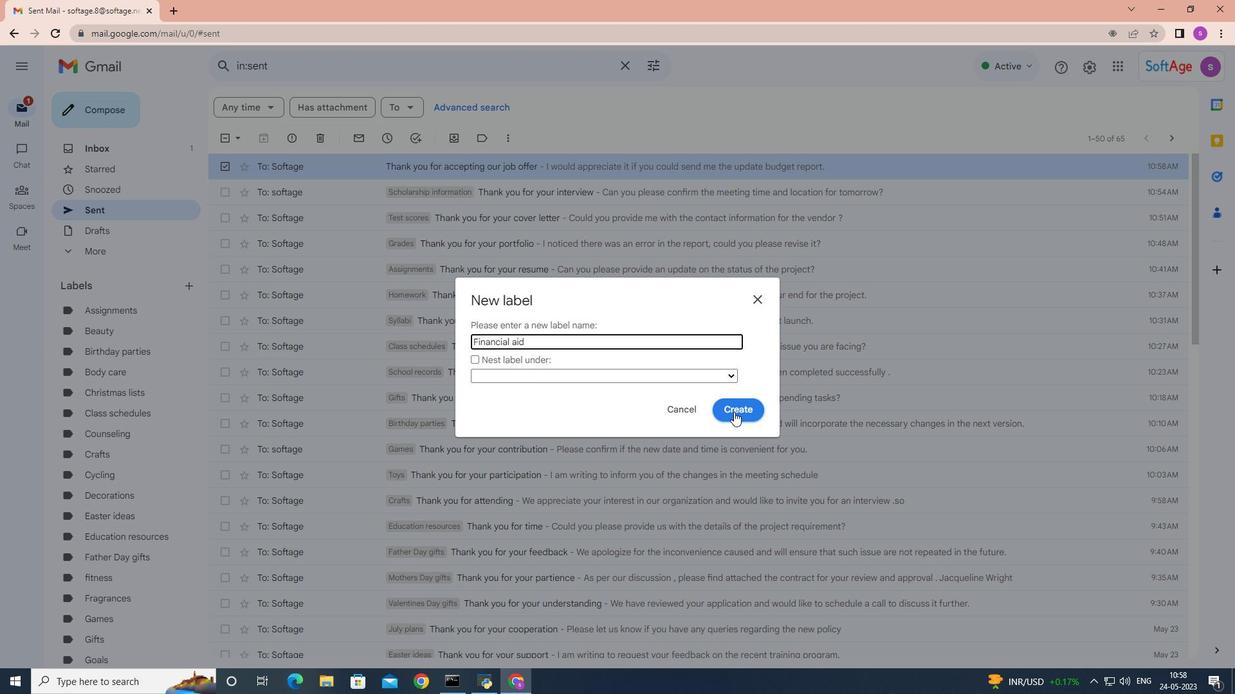
Action: Mouse pressed left at (734, 411)
Screenshot: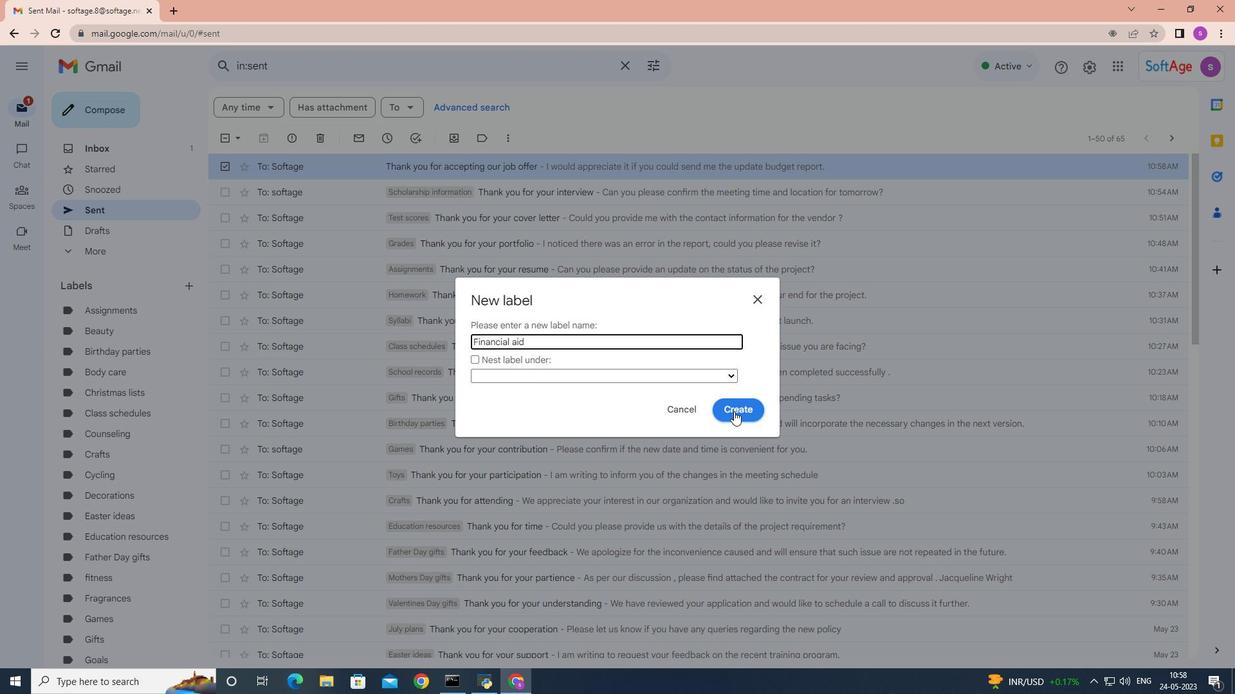 
